 Task: Research Airbnb properties in Mbanza Congo, Angola from 7th December, 2023 to 14th December, 2023 for 1 adult. Place can be shared room with 1  bedroom having 1 bed and 1 bathroom. Property type can be hotel. Amenities needed are: wifi, air conditioning, bbq grill, smoking allowed. Booking option can be shelf check-in. Look for 4 properties as per requirement.
Action: Mouse moved to (256, 115)
Screenshot: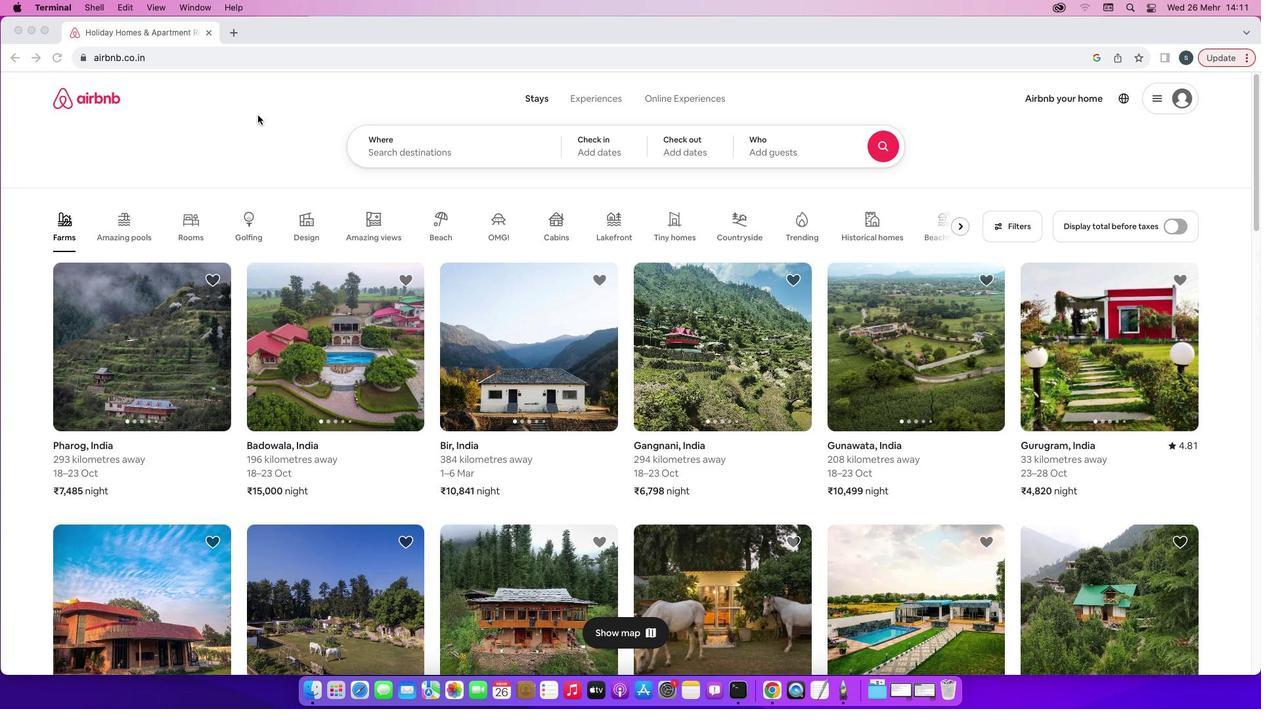 
Action: Mouse pressed left at (256, 115)
Screenshot: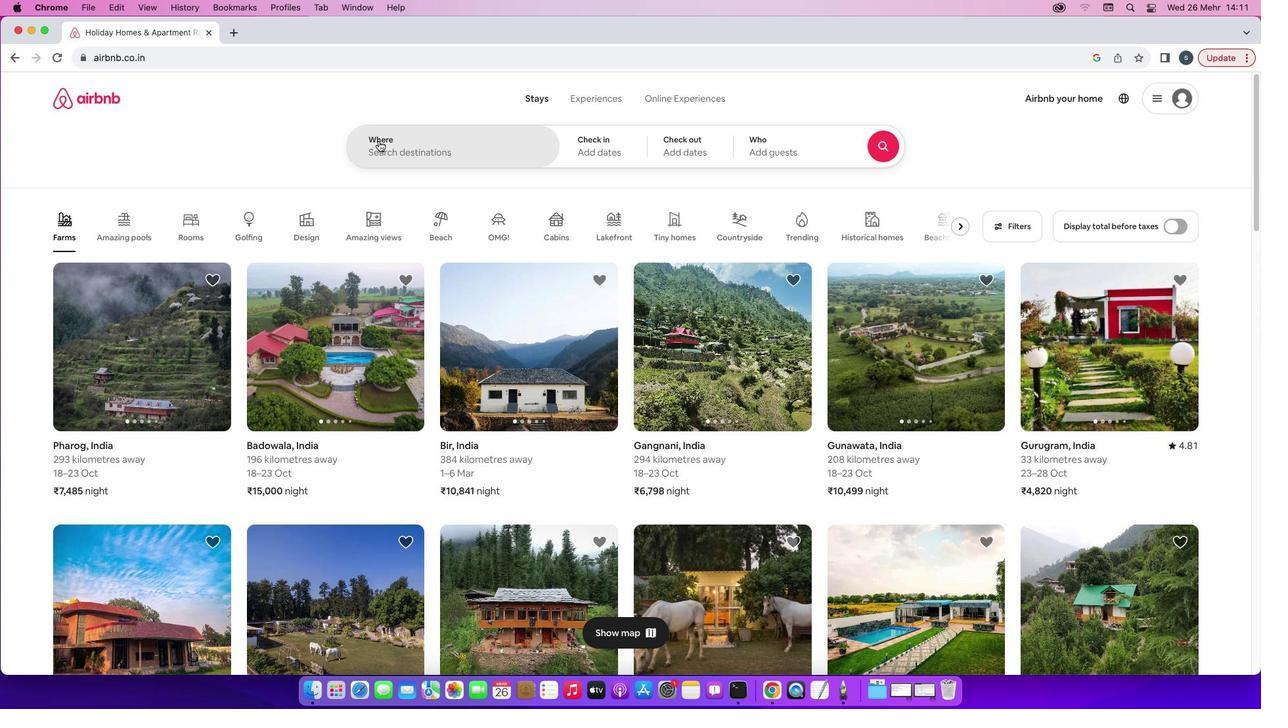 
Action: Mouse moved to (415, 149)
Screenshot: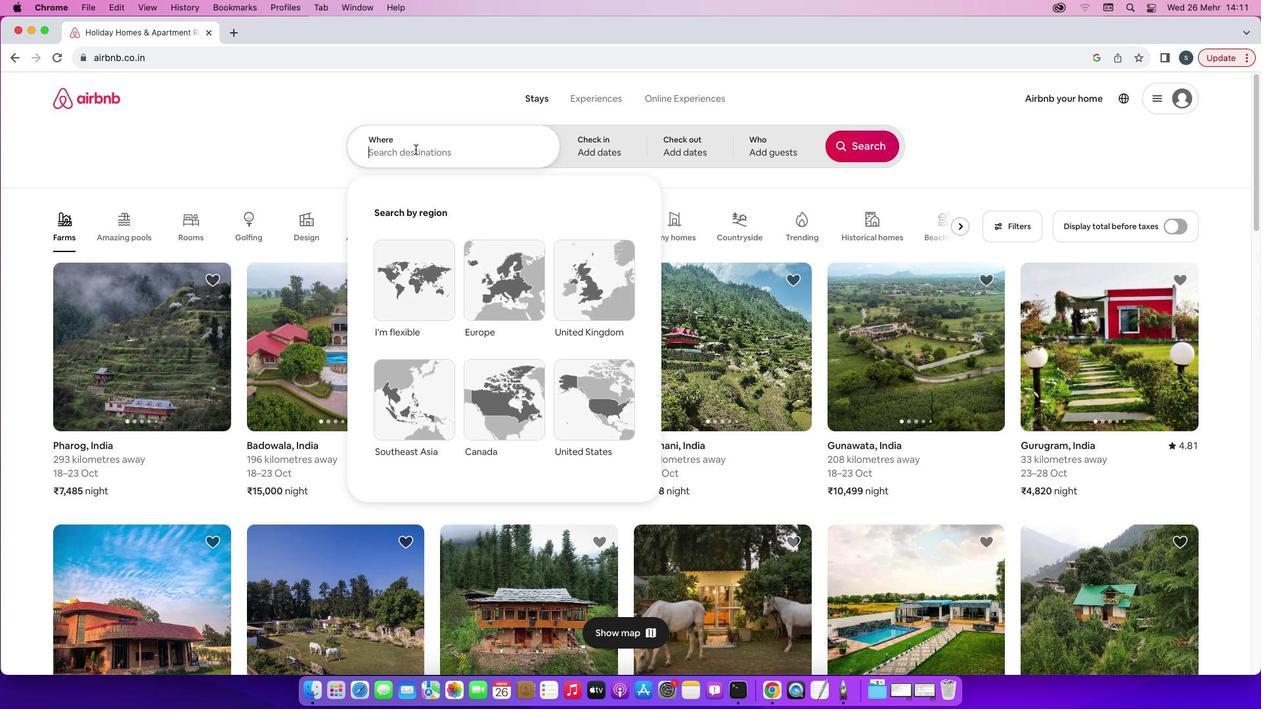 
Action: Mouse pressed left at (415, 149)
Screenshot: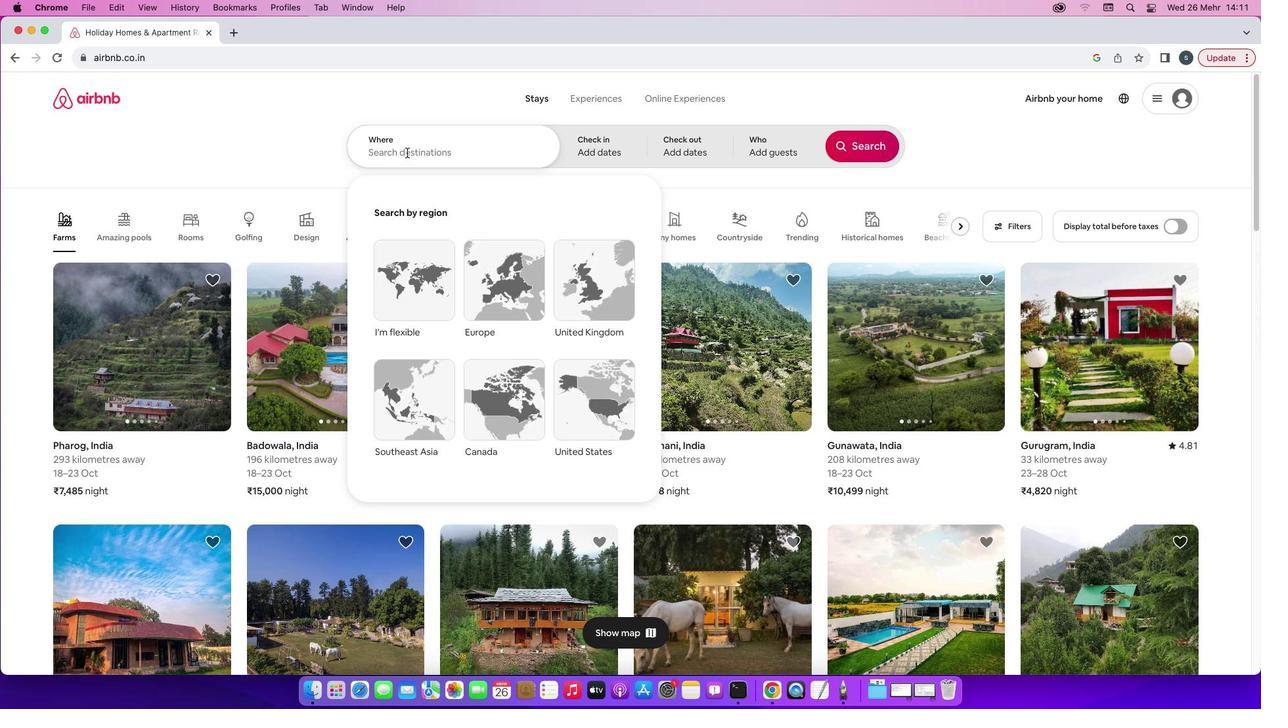 
Action: Mouse moved to (406, 151)
Screenshot: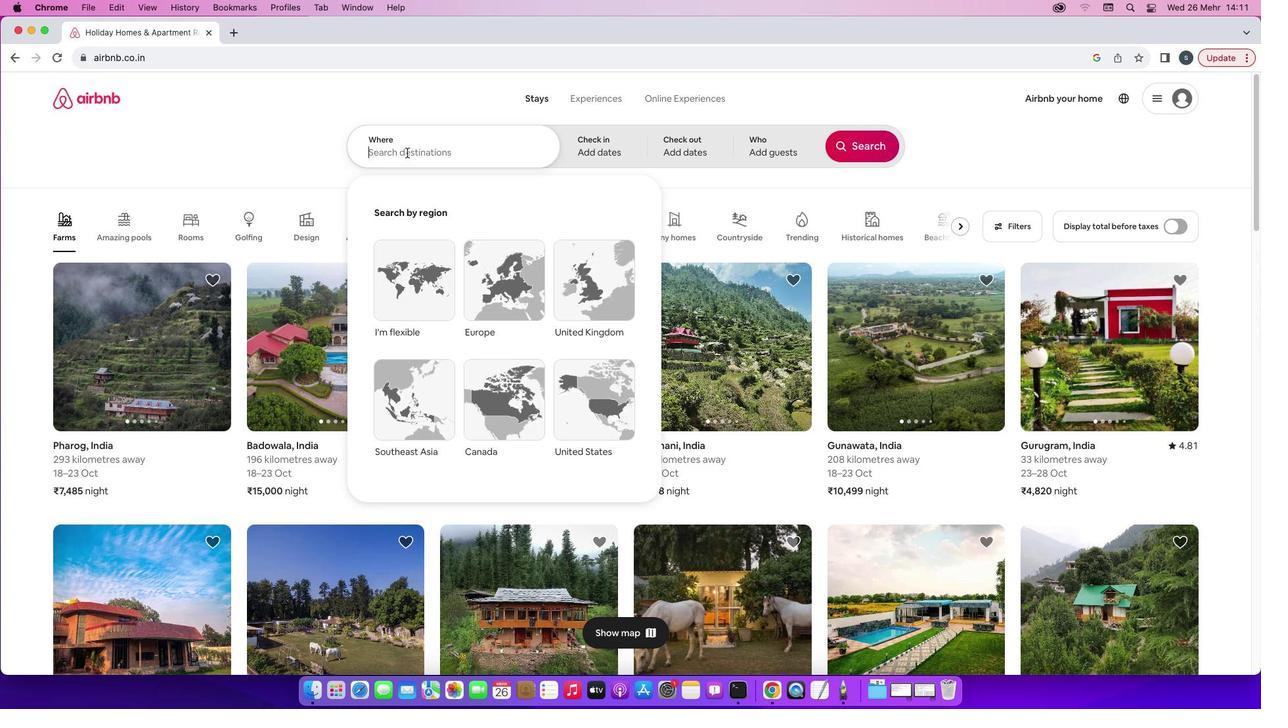 
Action: Key pressed 'M'Key.caps_lock'b''a''n''z''a'Key.spaceKey.caps_lock'C'Key.caps_lock'o''n''g''o'','Key.spaceKey.caps_lock'A'Key.caps_lock'n''g''o''l''a'Key.enter
Screenshot: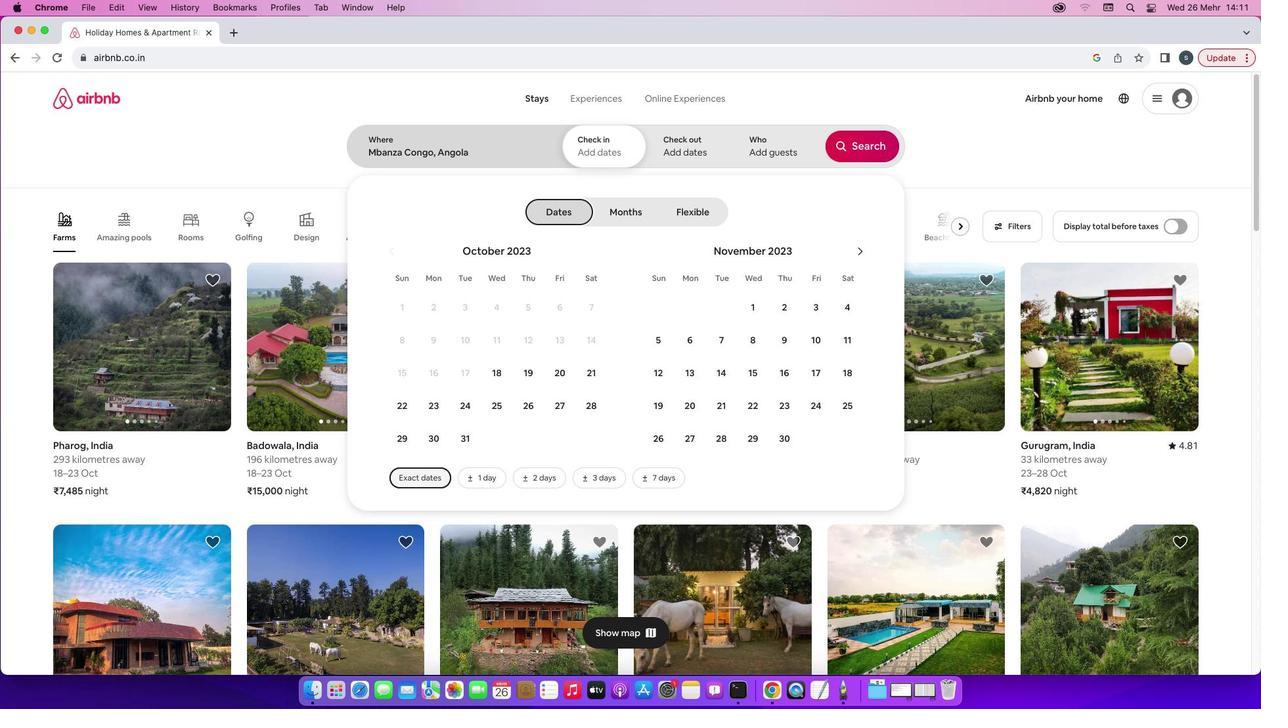 
Action: Mouse moved to (865, 248)
Screenshot: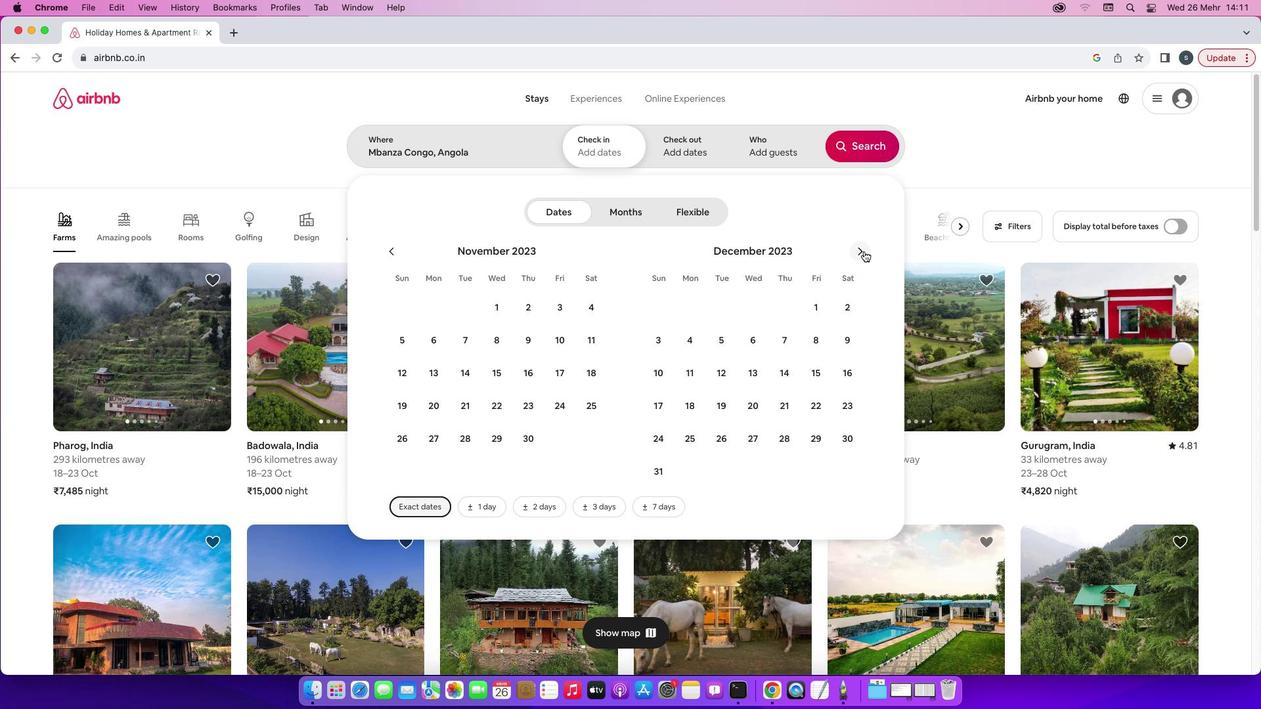 
Action: Mouse pressed left at (865, 248)
Screenshot: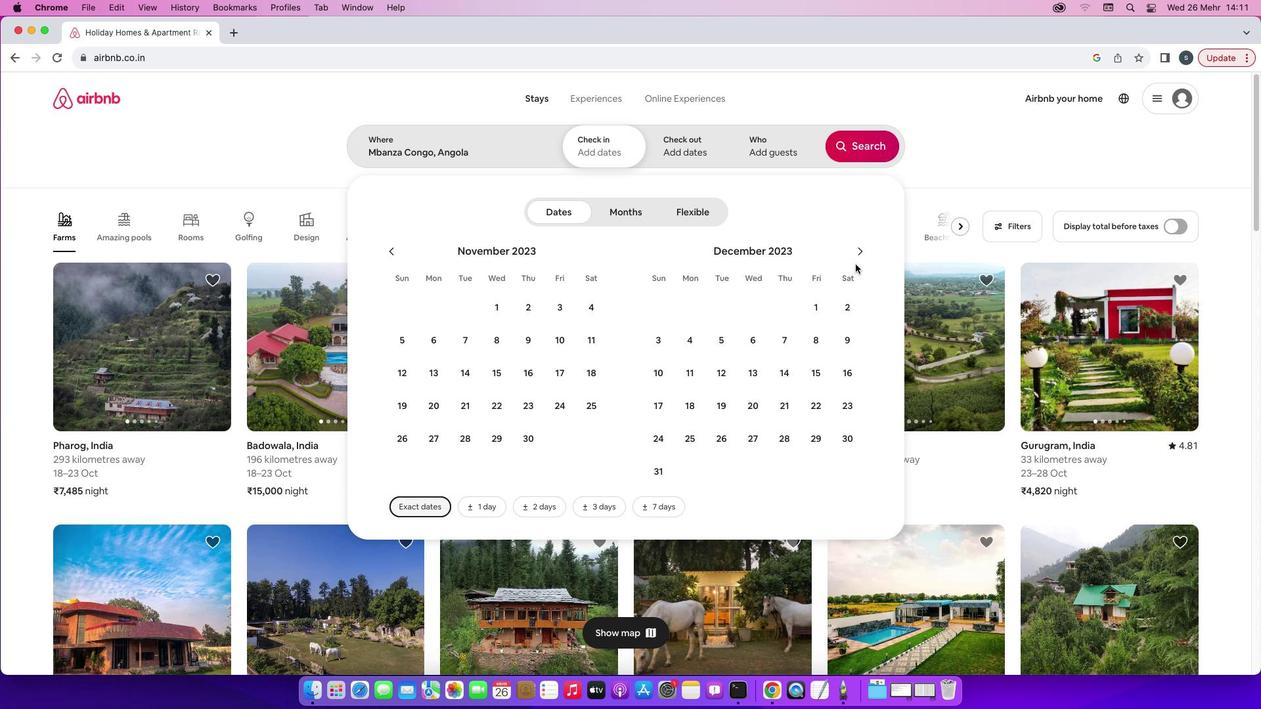 
Action: Mouse moved to (785, 341)
Screenshot: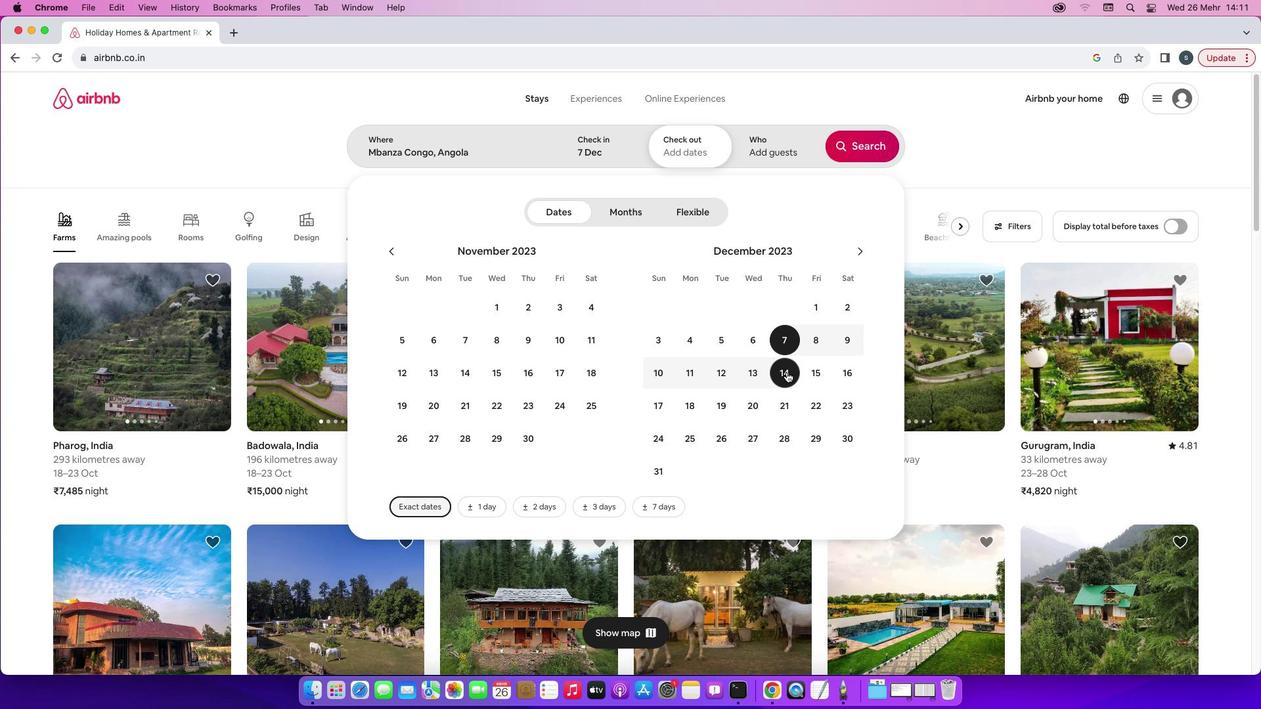 
Action: Mouse pressed left at (785, 341)
Screenshot: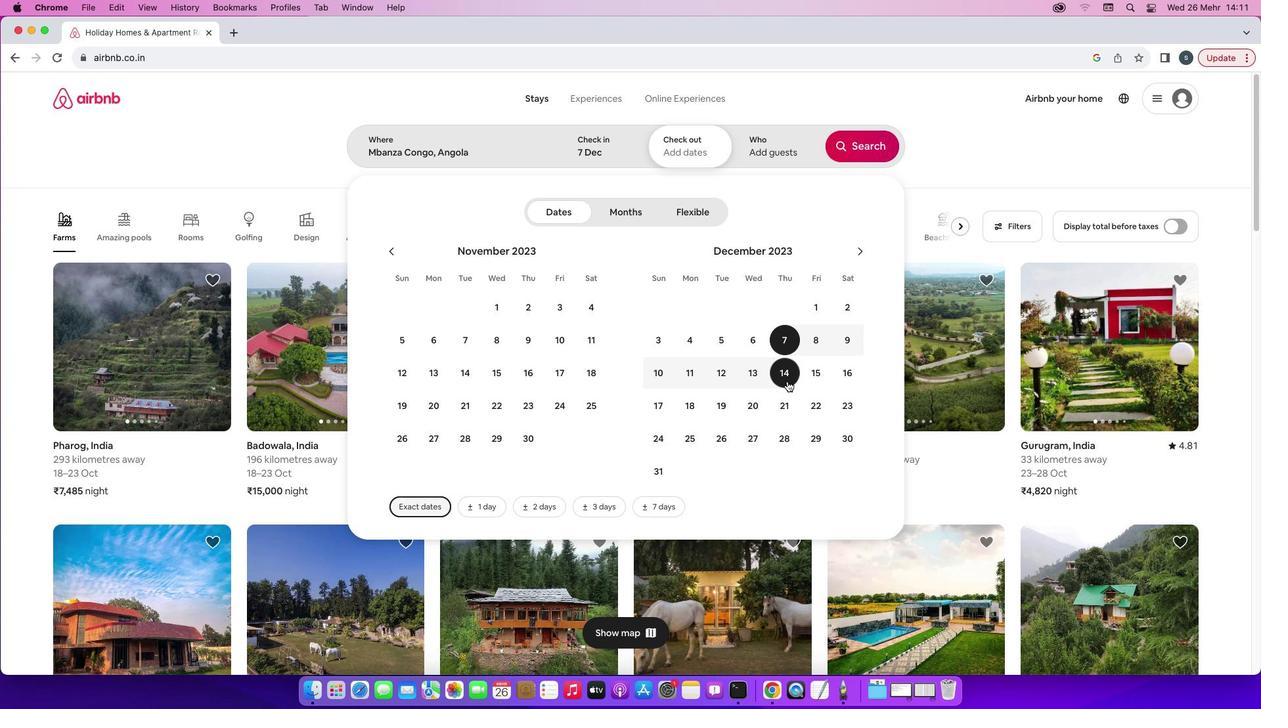
Action: Mouse moved to (787, 379)
Screenshot: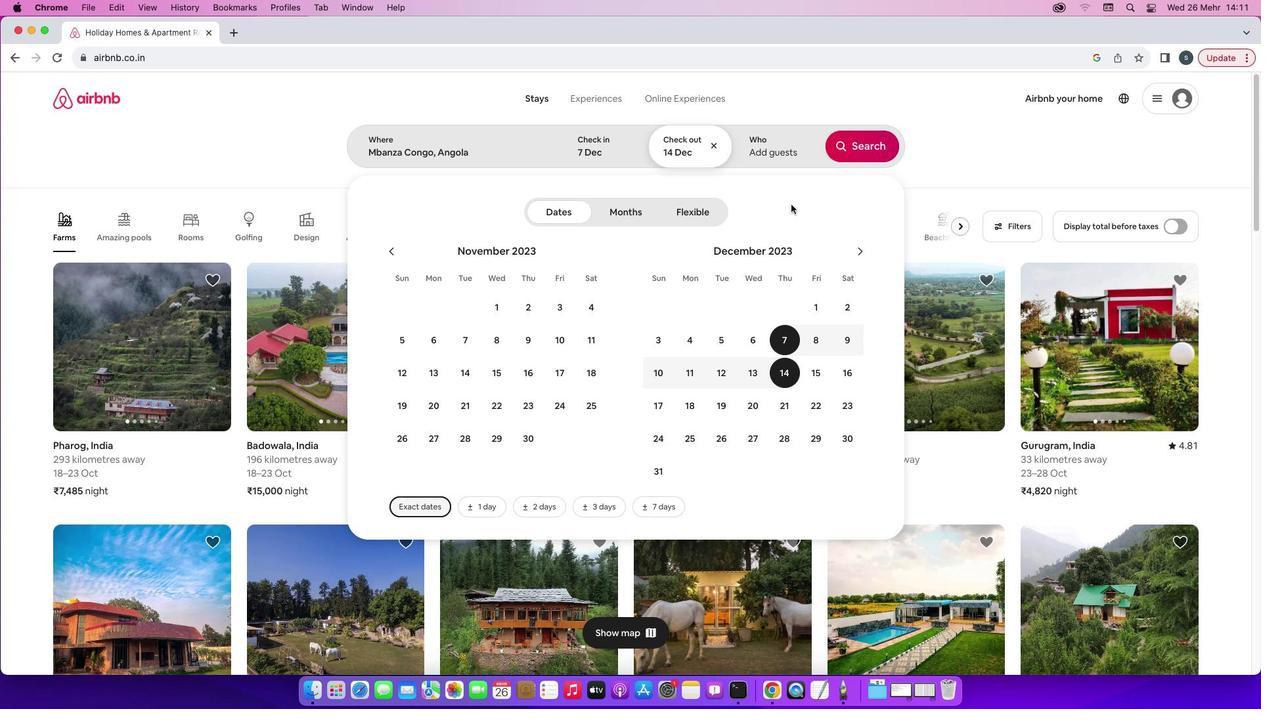 
Action: Mouse pressed left at (787, 379)
Screenshot: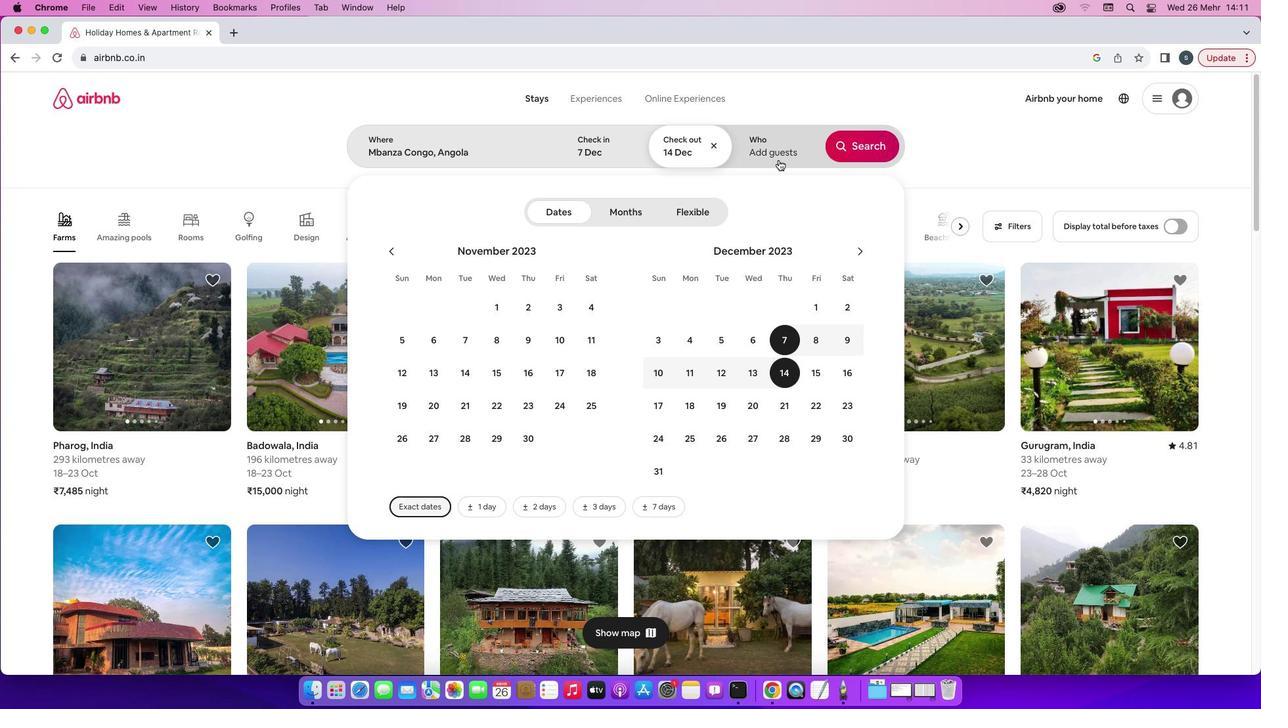 
Action: Mouse moved to (770, 154)
Screenshot: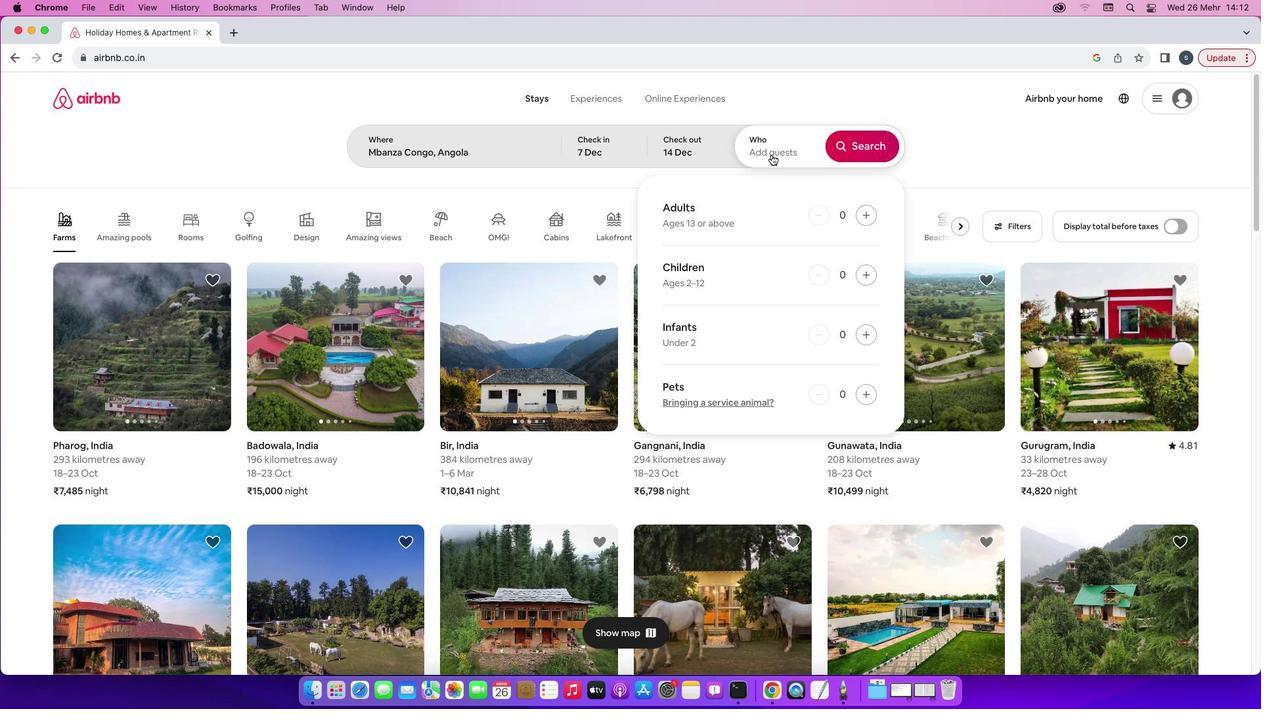
Action: Mouse pressed left at (770, 154)
Screenshot: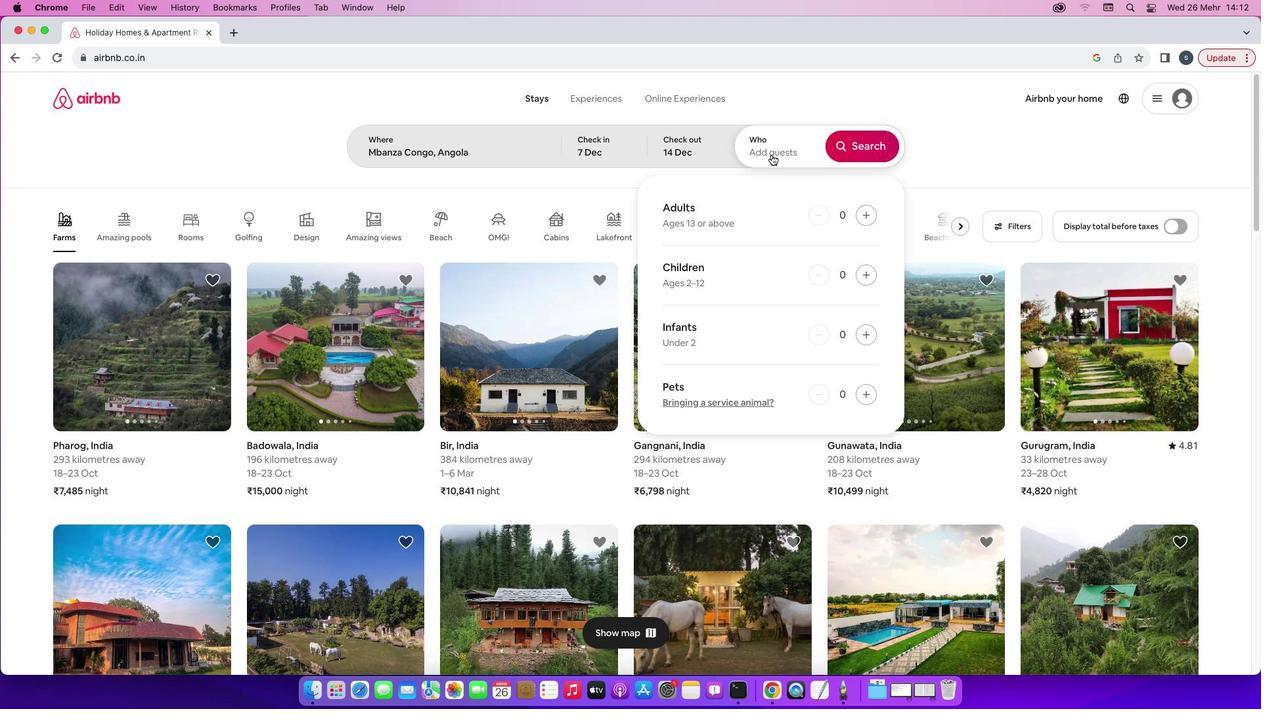 
Action: Mouse moved to (868, 218)
Screenshot: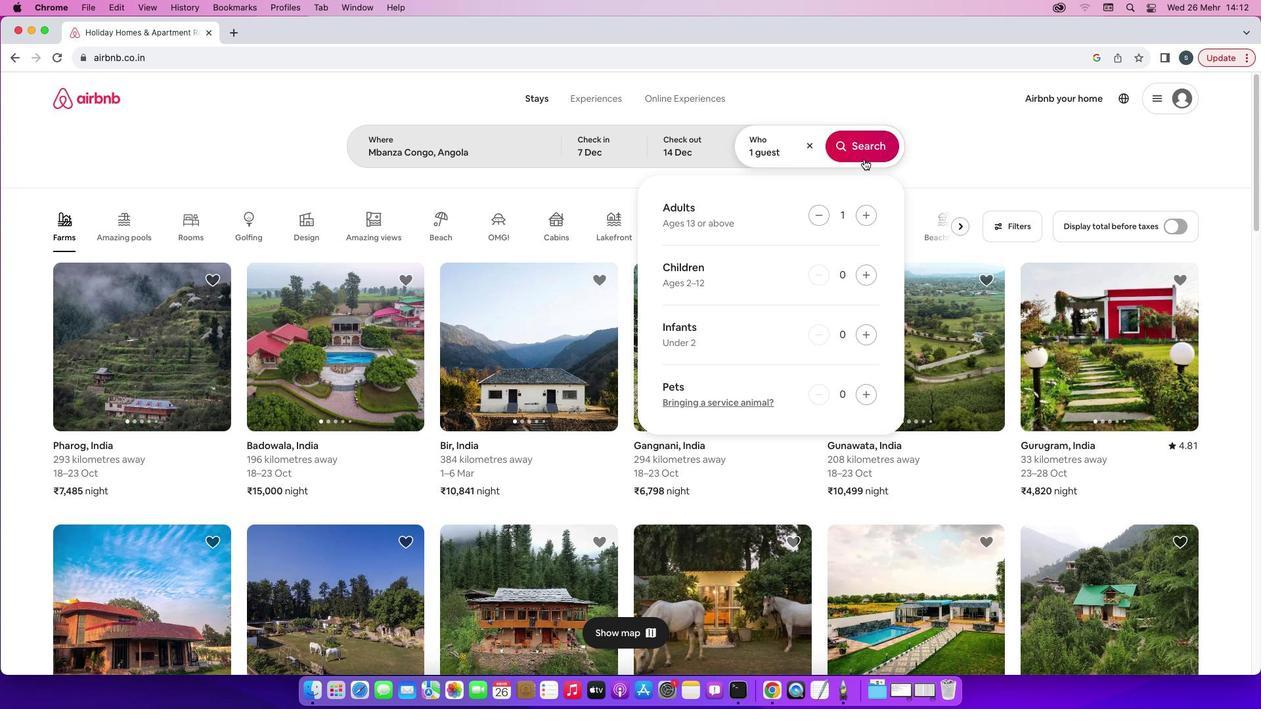 
Action: Mouse pressed left at (868, 218)
Screenshot: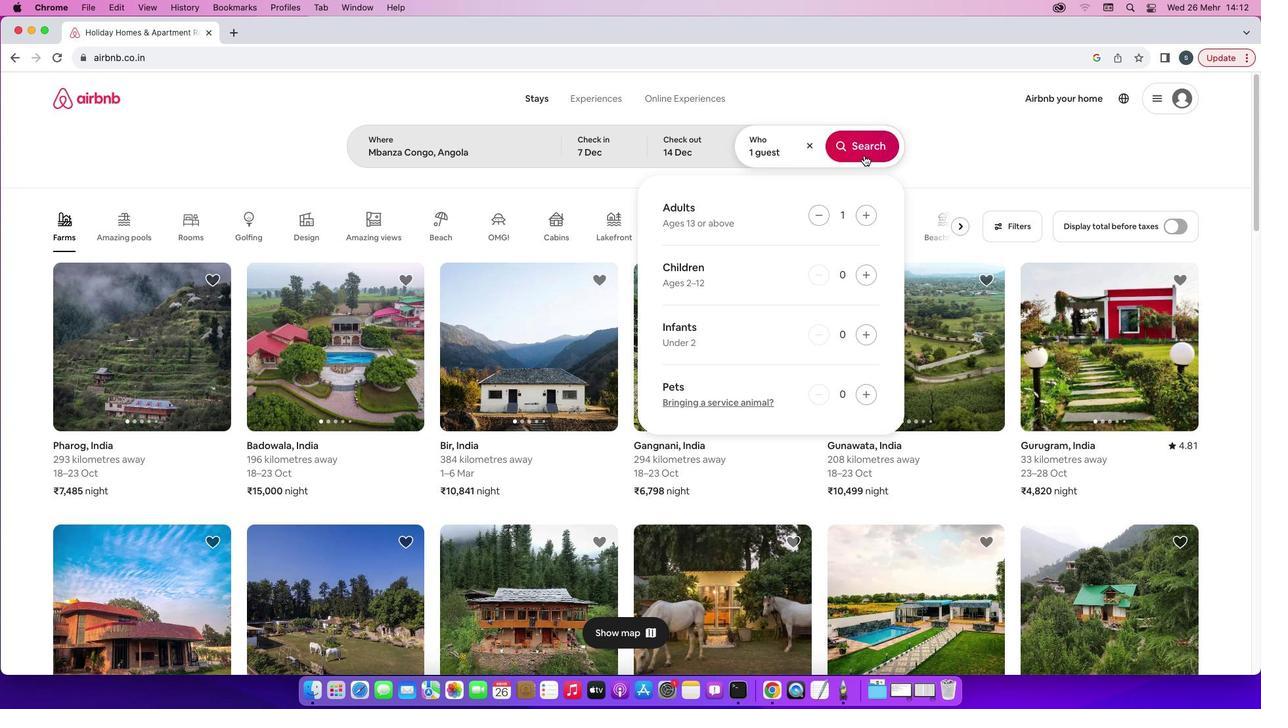 
Action: Mouse moved to (864, 154)
Screenshot: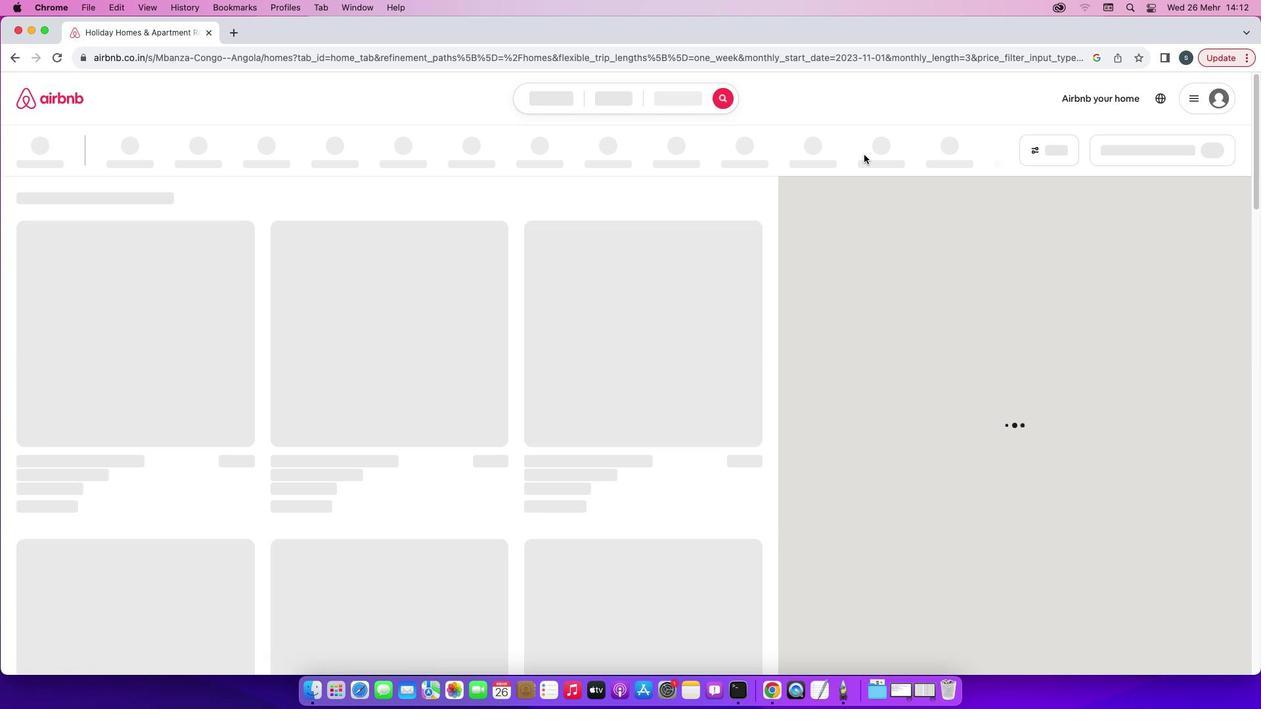 
Action: Mouse pressed left at (864, 154)
Screenshot: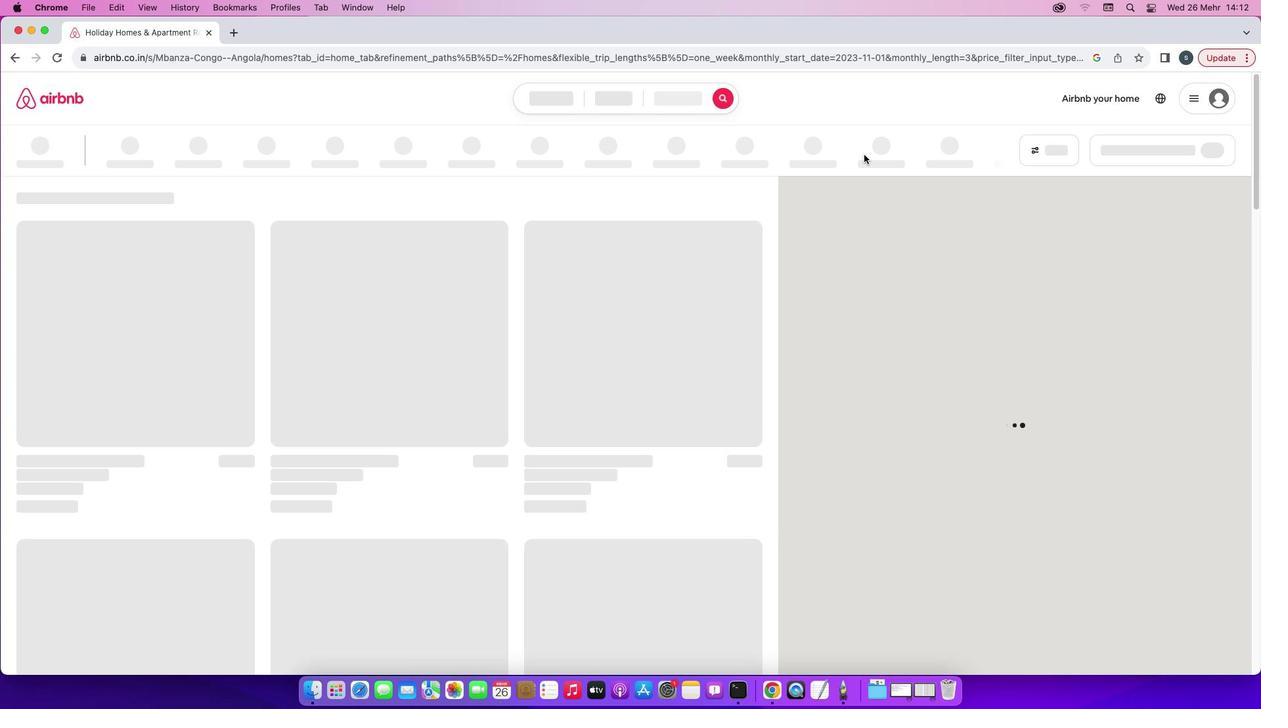 
Action: Mouse moved to (1065, 155)
Screenshot: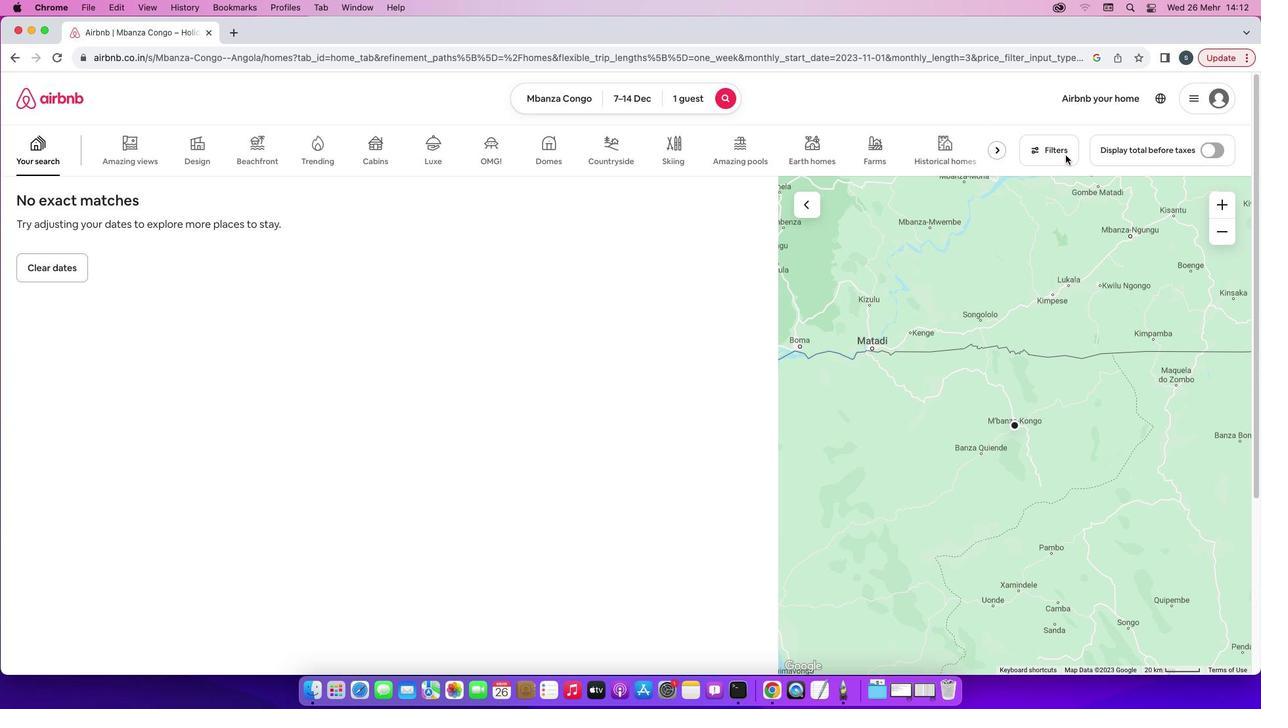 
Action: Mouse pressed left at (1065, 155)
Screenshot: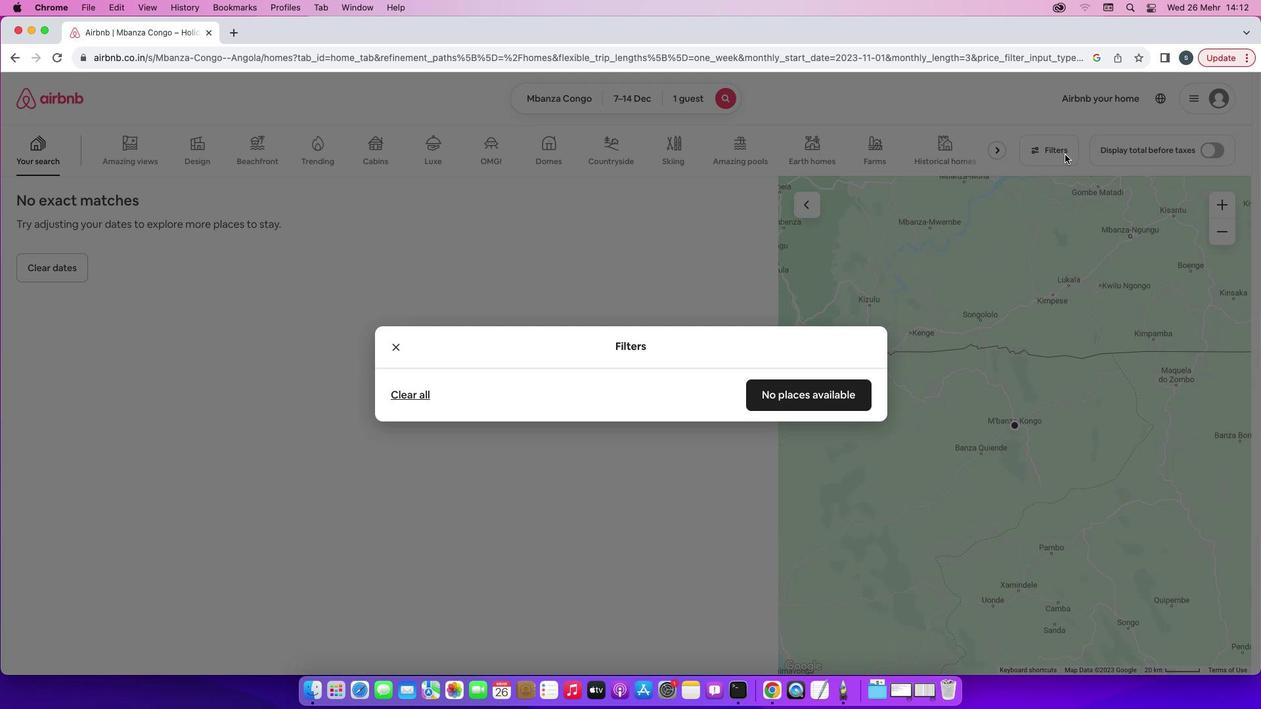 
Action: Mouse moved to (585, 410)
Screenshot: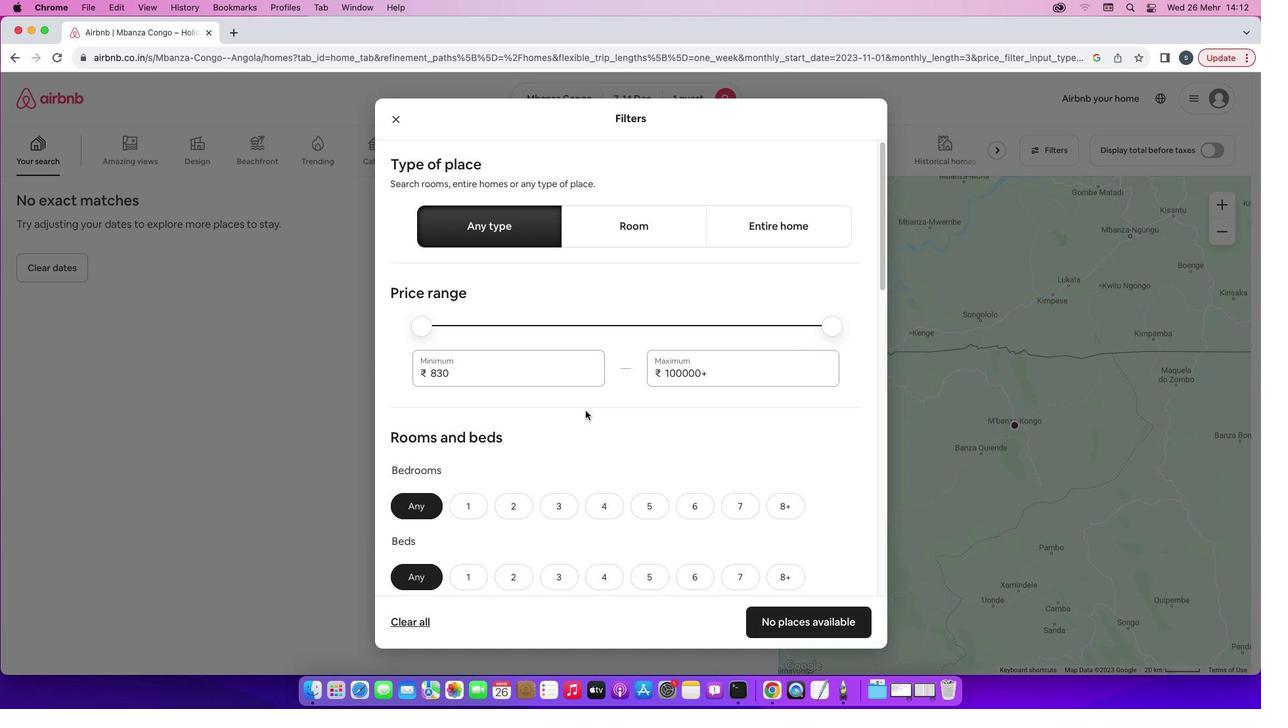 
Action: Mouse scrolled (585, 410) with delta (0, 0)
Screenshot: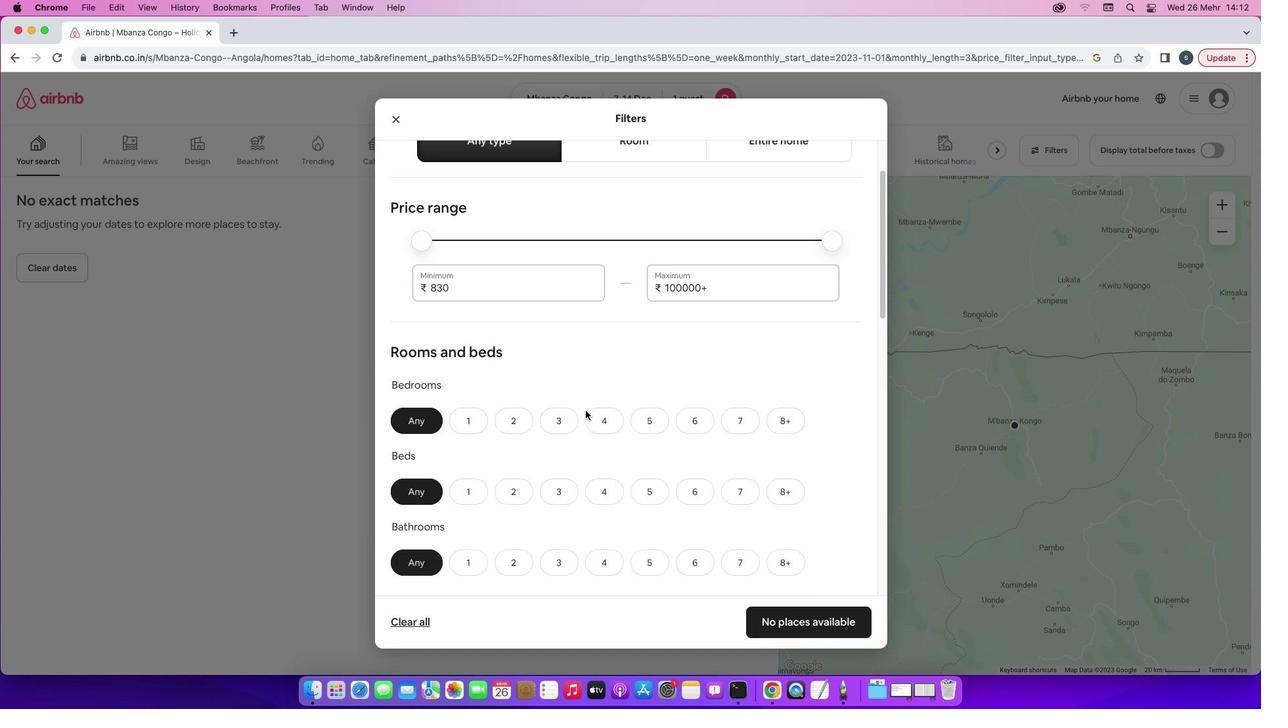 
Action: Mouse scrolled (585, 410) with delta (0, 0)
Screenshot: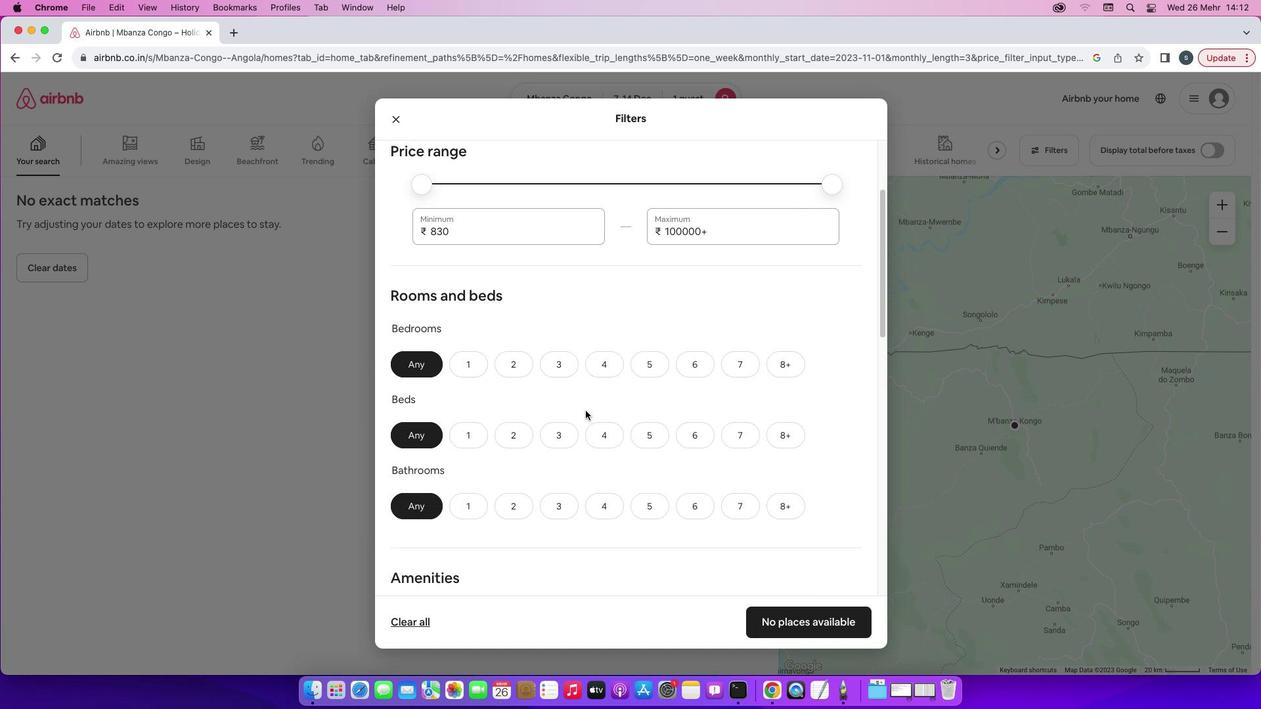 
Action: Mouse scrolled (585, 410) with delta (0, 0)
Screenshot: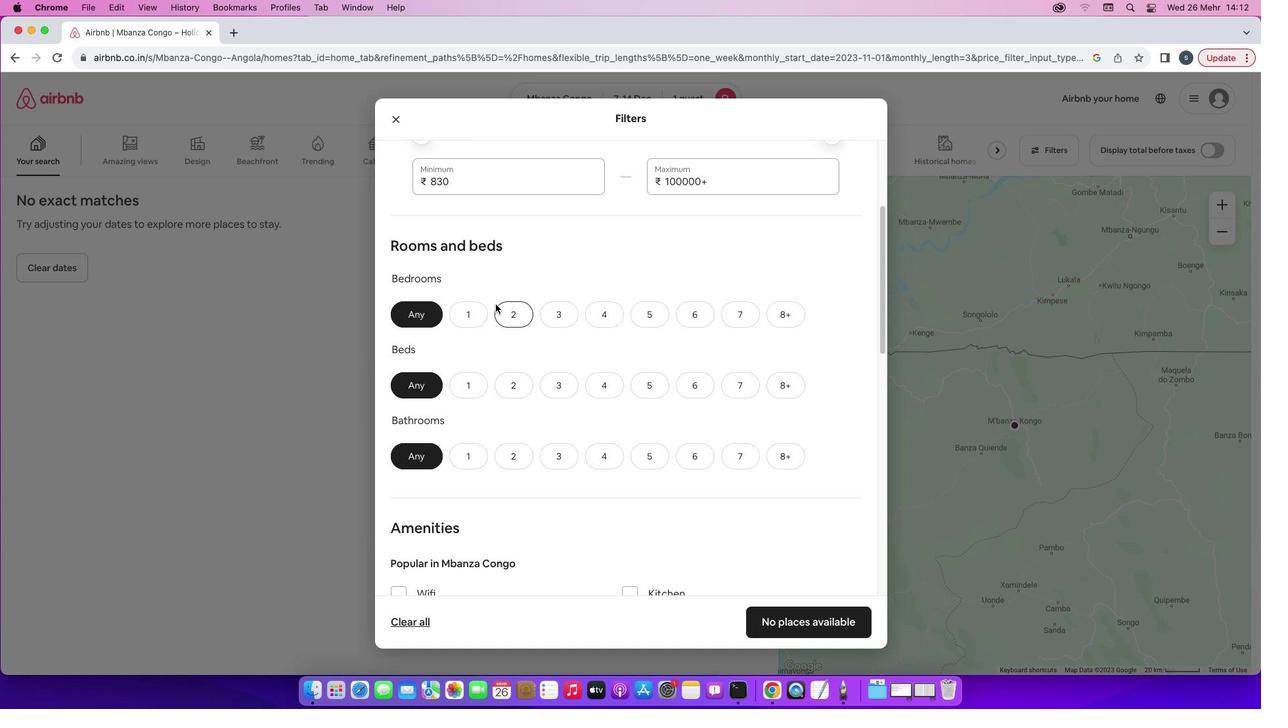 
Action: Mouse scrolled (585, 410) with delta (0, 0)
Screenshot: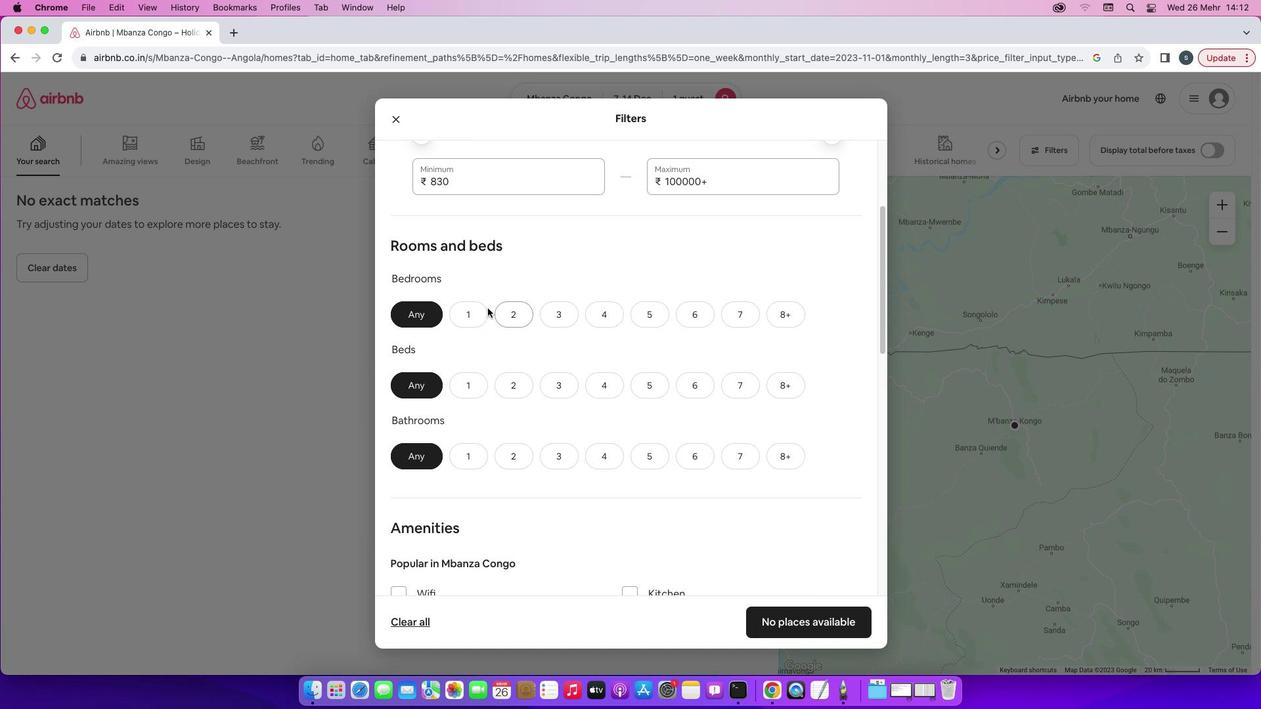 
Action: Mouse scrolled (585, 410) with delta (0, -1)
Screenshot: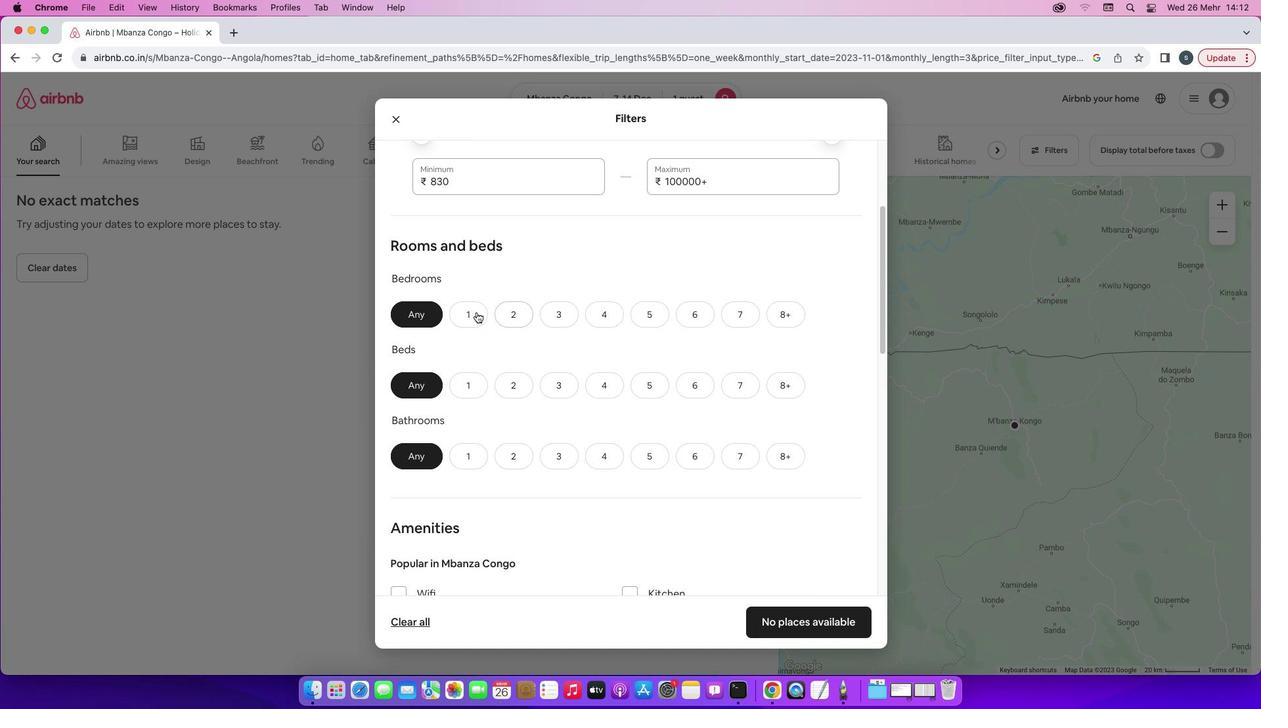 
Action: Mouse scrolled (585, 410) with delta (0, -1)
Screenshot: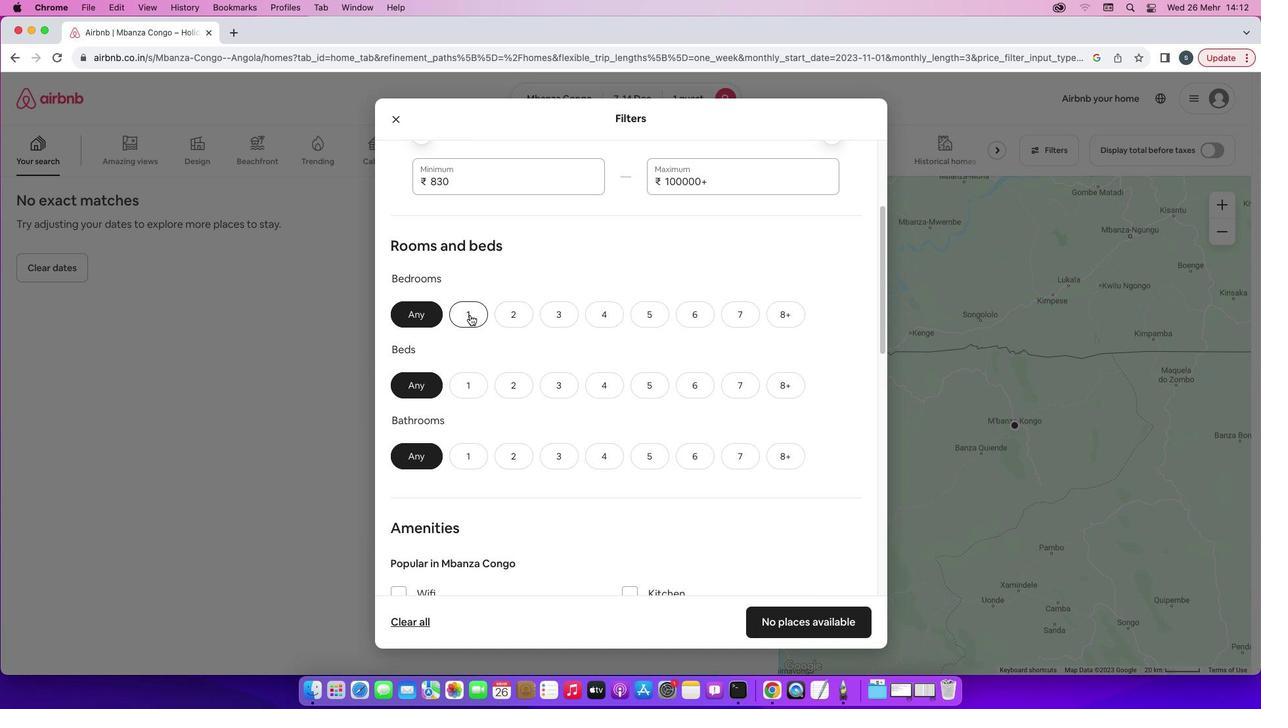 
Action: Mouse moved to (469, 314)
Screenshot: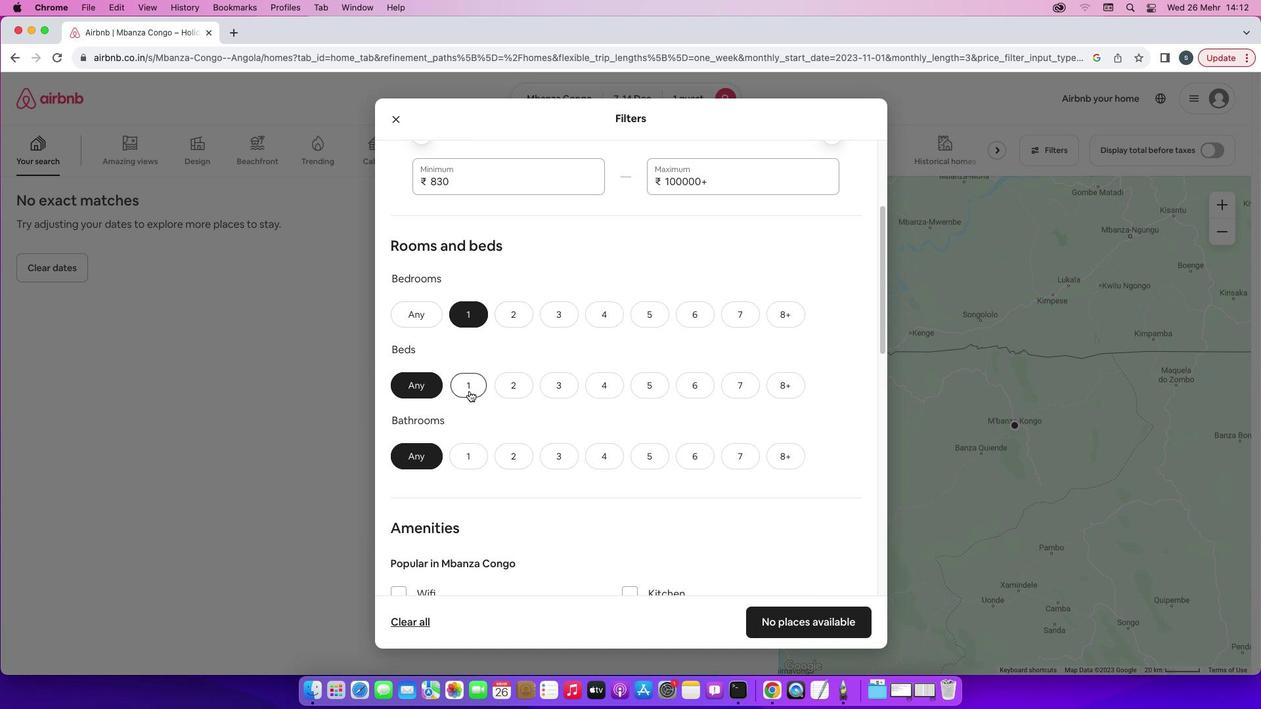 
Action: Mouse pressed left at (469, 314)
Screenshot: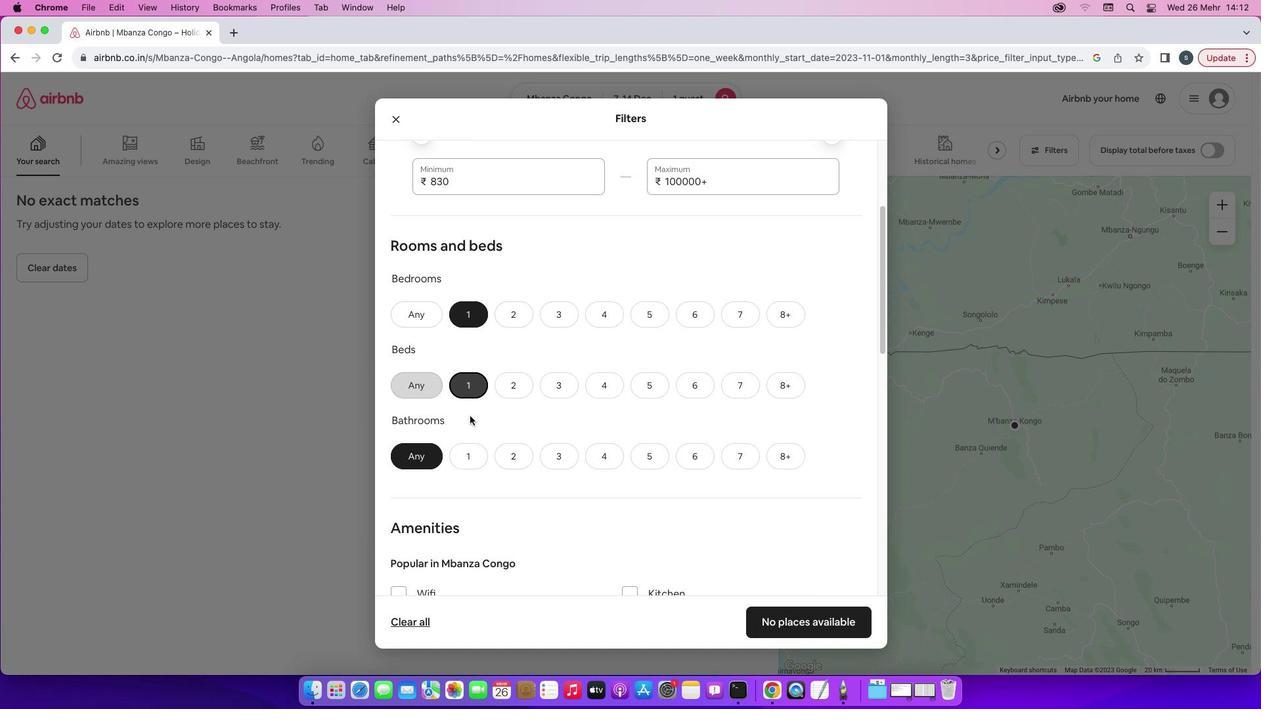 
Action: Mouse moved to (469, 390)
Screenshot: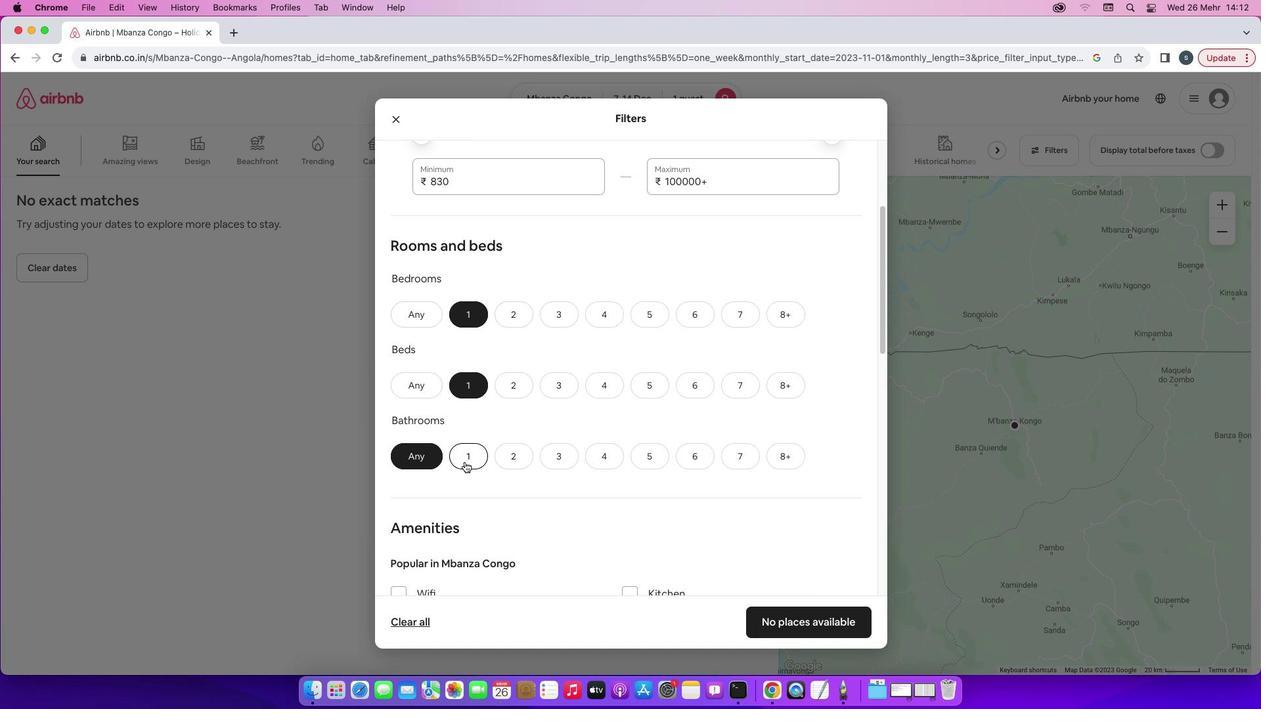 
Action: Mouse pressed left at (469, 390)
Screenshot: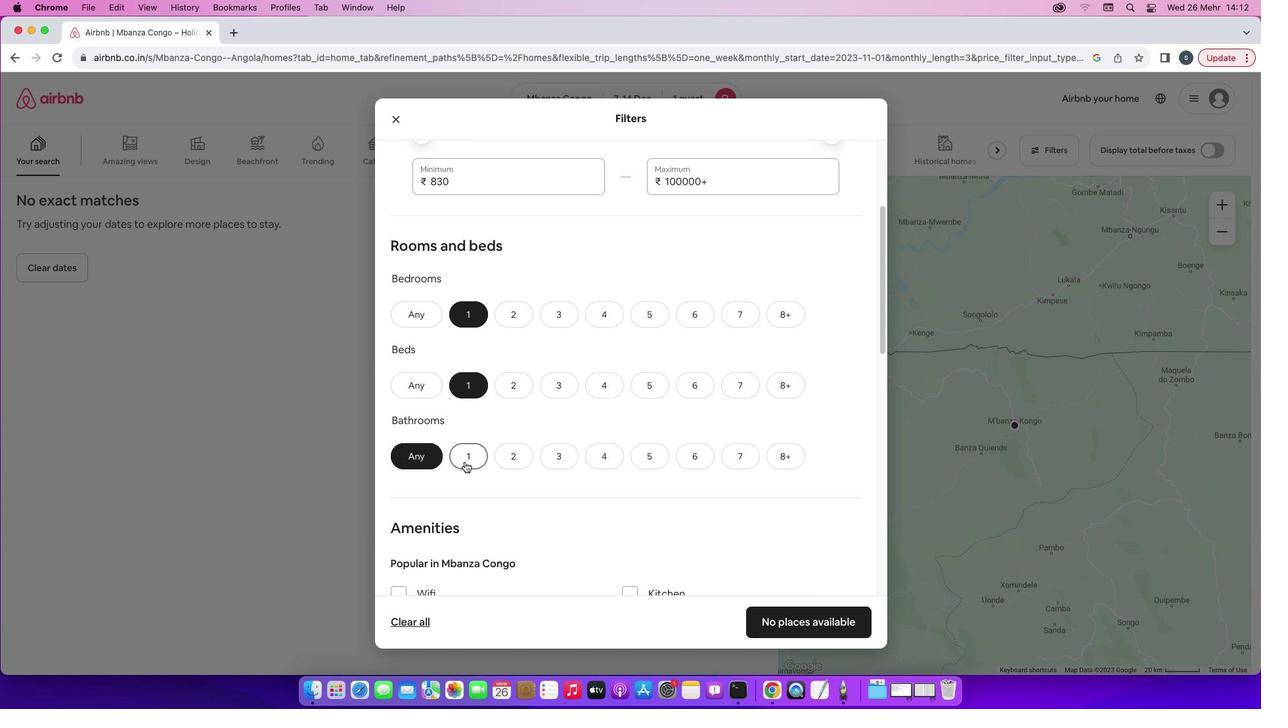 
Action: Mouse moved to (464, 462)
Screenshot: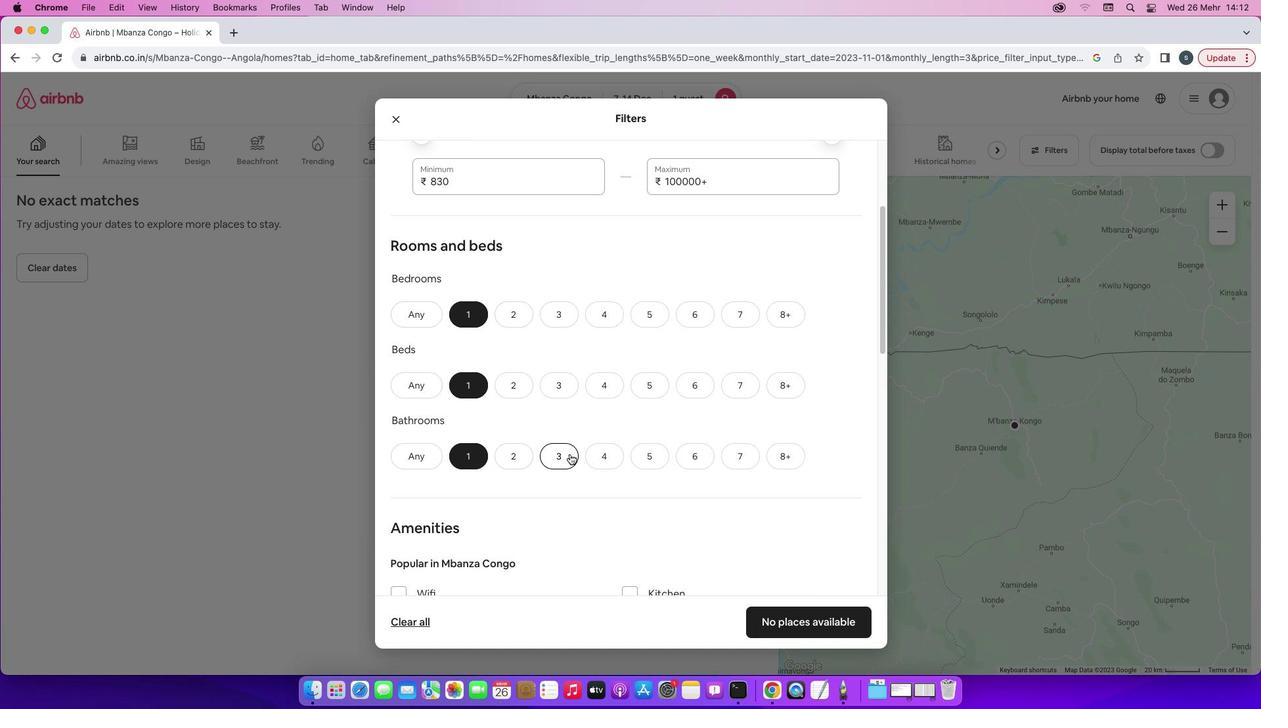 
Action: Mouse pressed left at (464, 462)
Screenshot: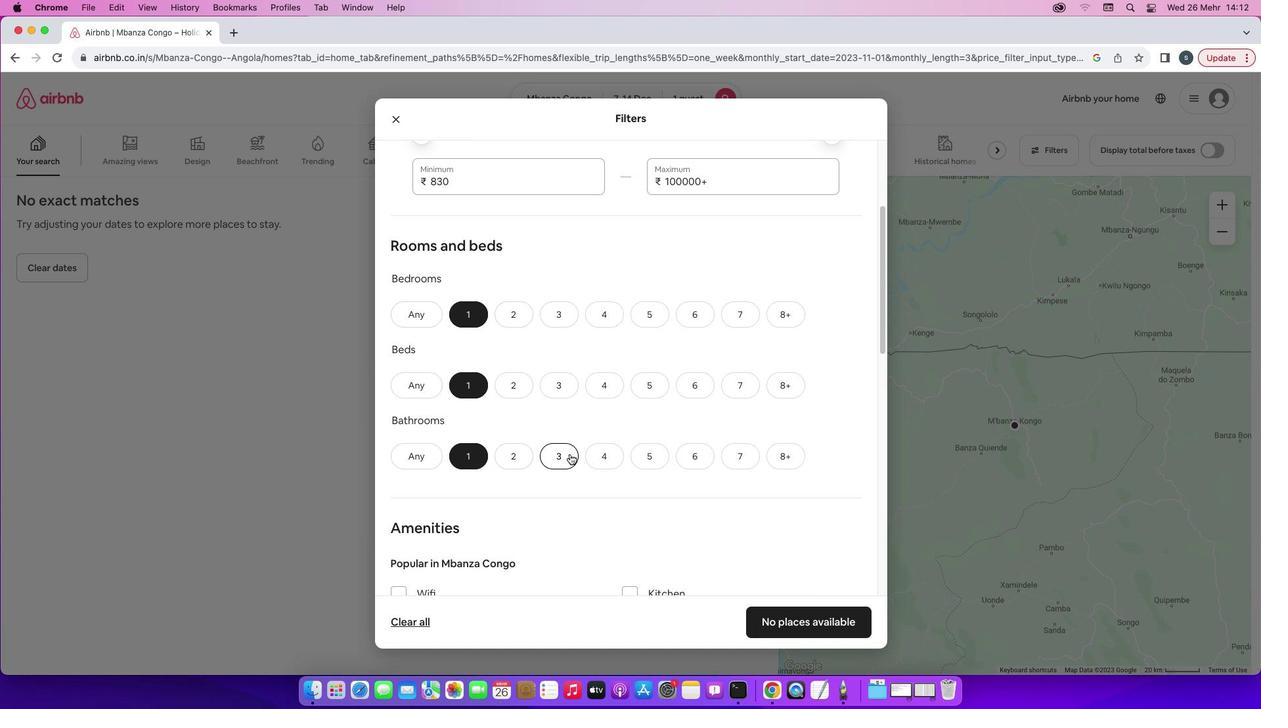 
Action: Mouse moved to (569, 454)
Screenshot: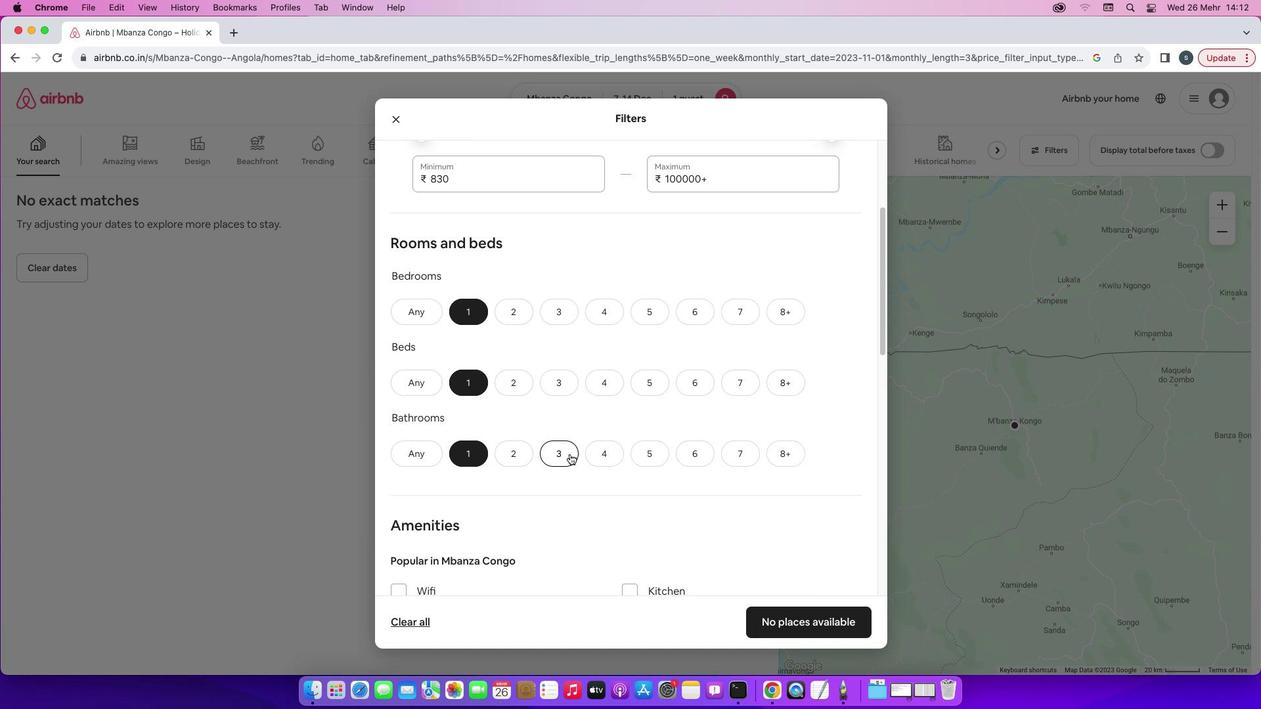 
Action: Mouse scrolled (569, 454) with delta (0, 0)
Screenshot: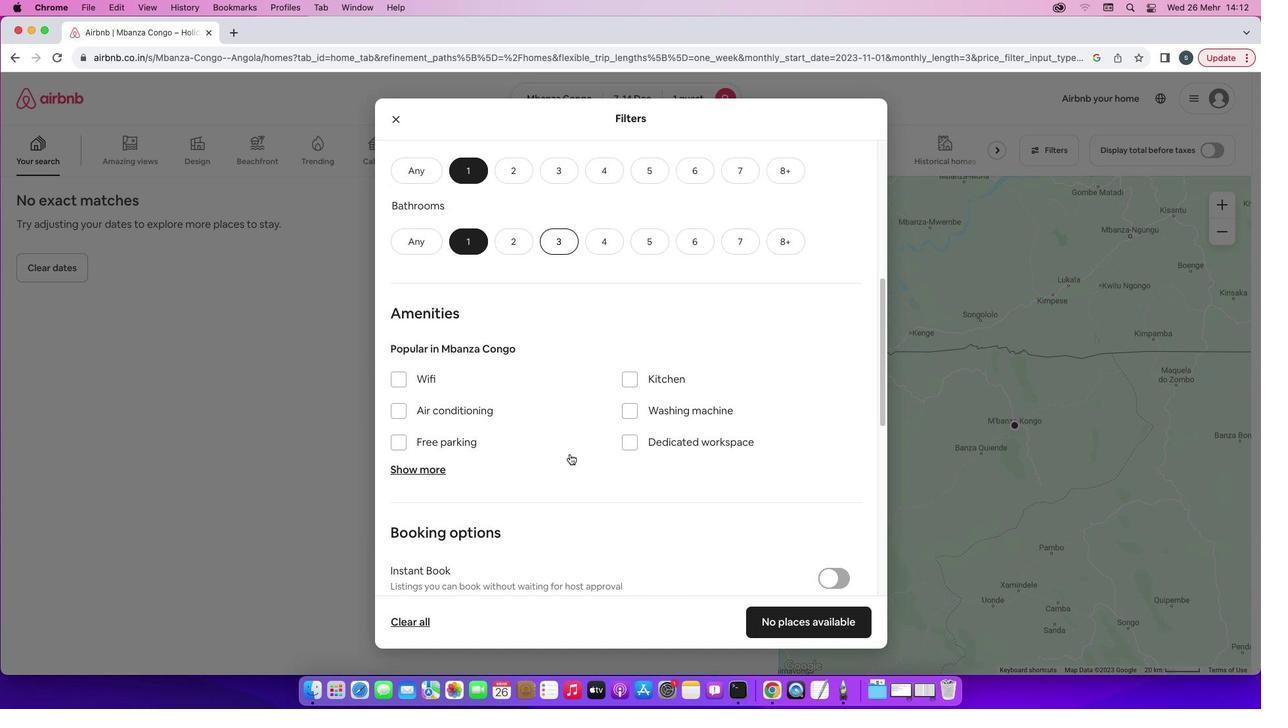 
Action: Mouse scrolled (569, 454) with delta (0, 0)
Screenshot: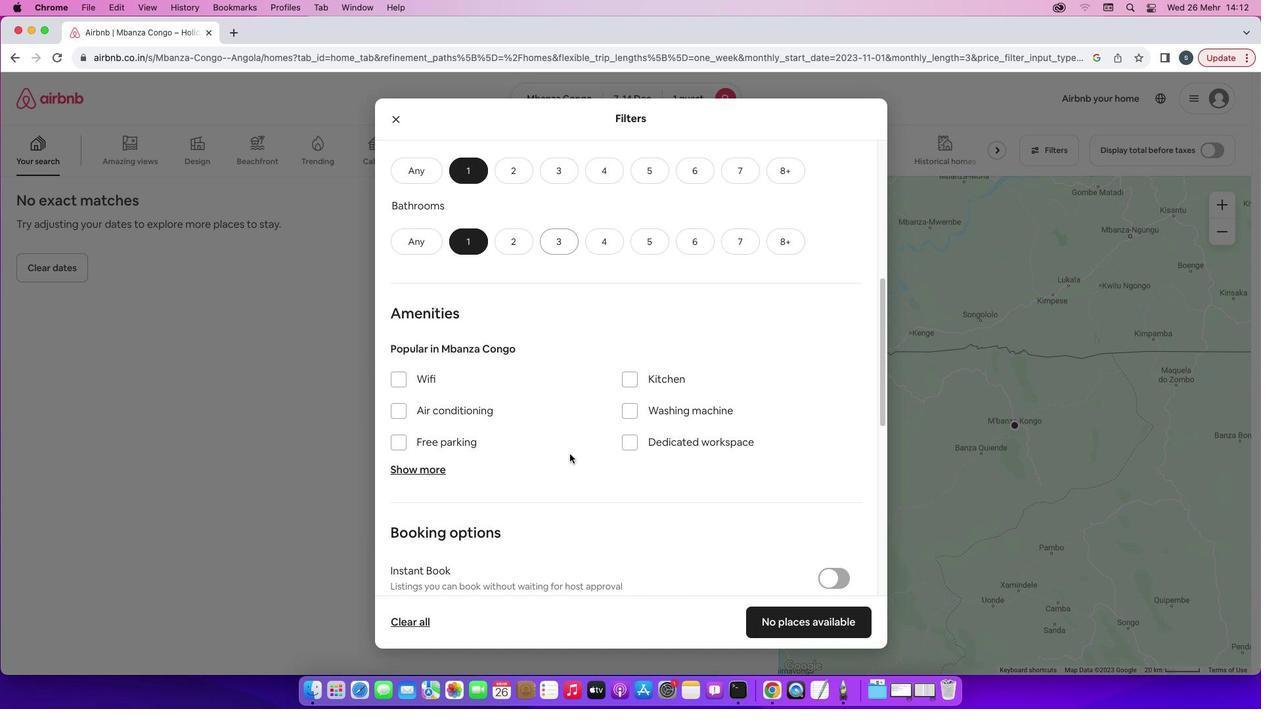 
Action: Mouse scrolled (569, 454) with delta (0, 0)
Screenshot: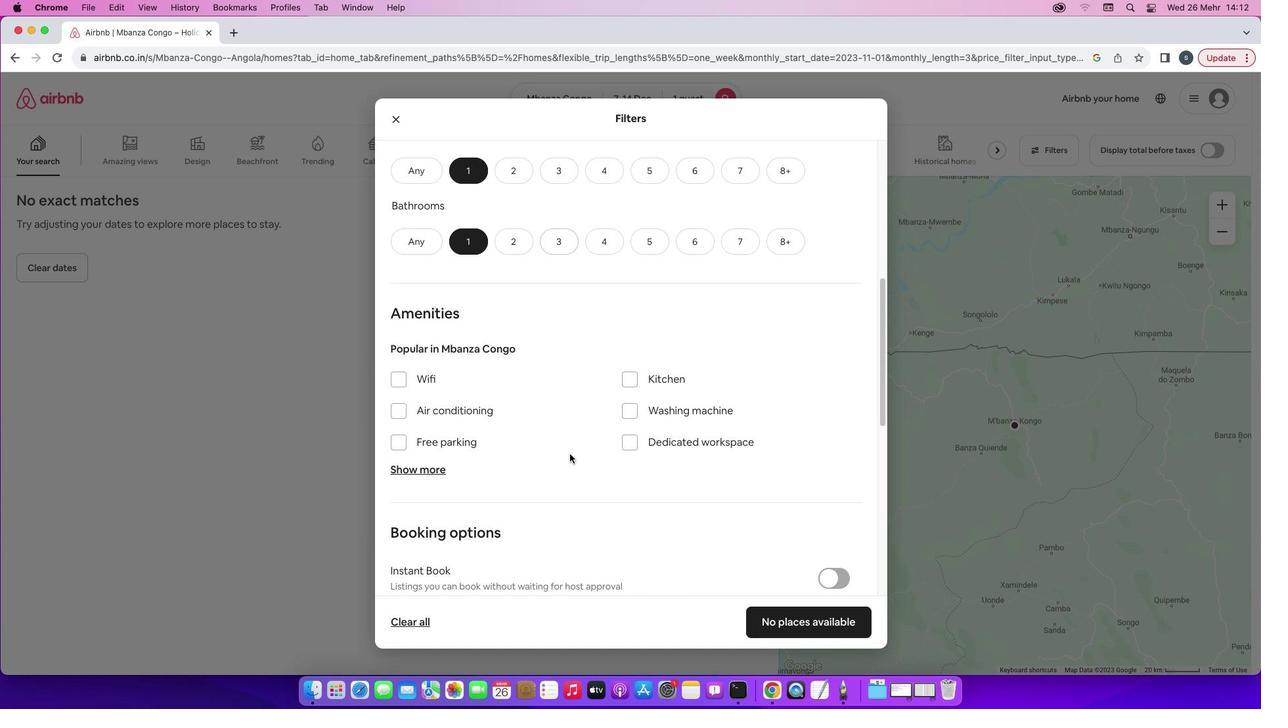 
Action: Mouse scrolled (569, 454) with delta (0, -1)
Screenshot: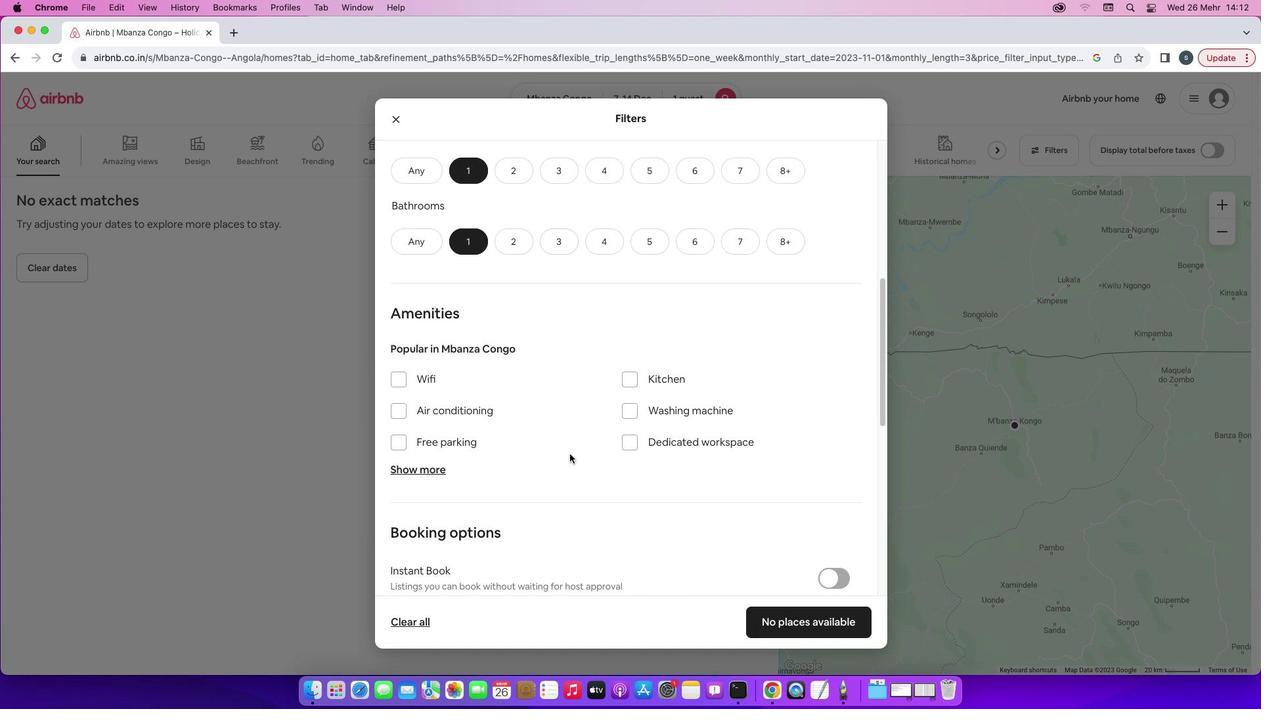 
Action: Mouse scrolled (569, 454) with delta (0, -2)
Screenshot: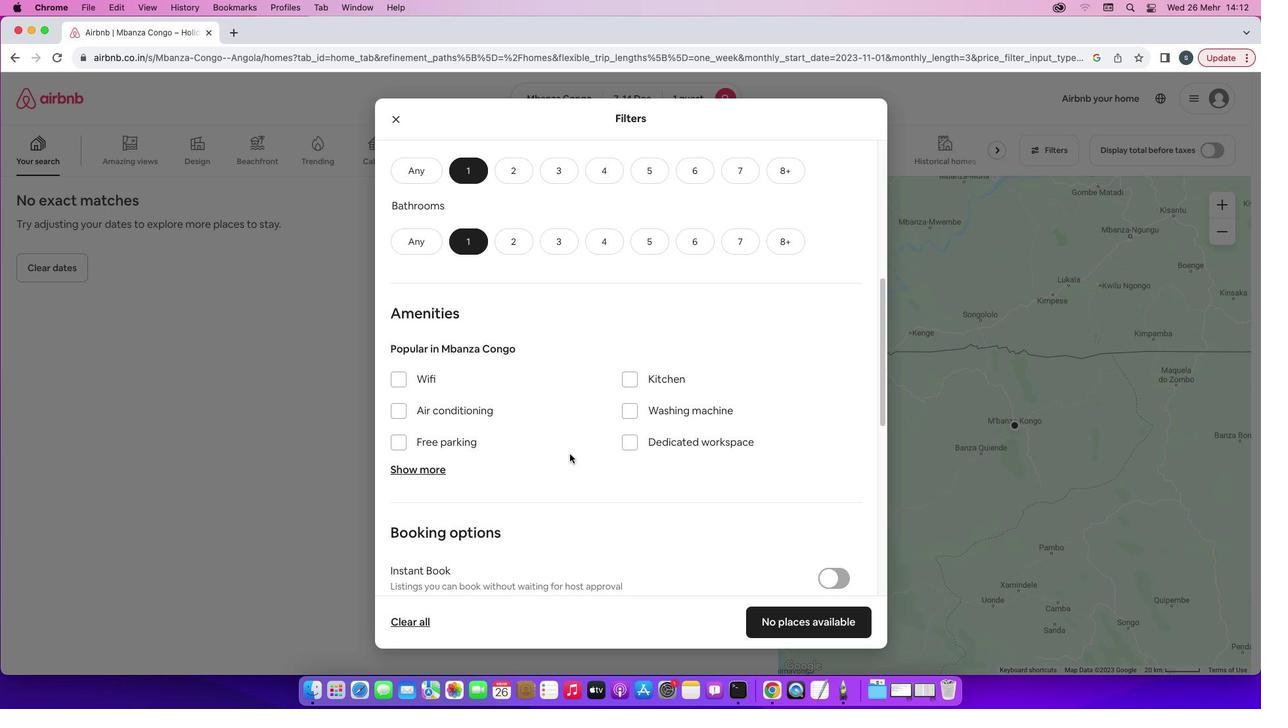 
Action: Mouse moved to (575, 449)
Screenshot: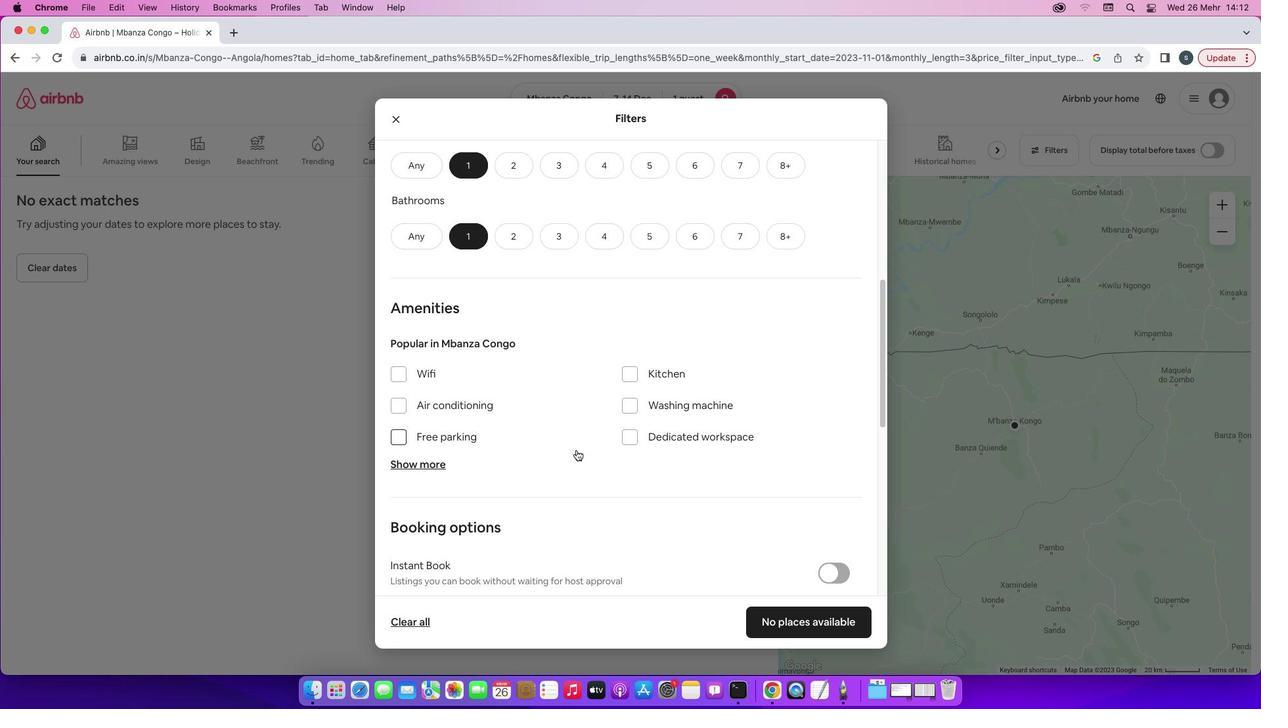 
Action: Mouse scrolled (575, 449) with delta (0, 0)
Screenshot: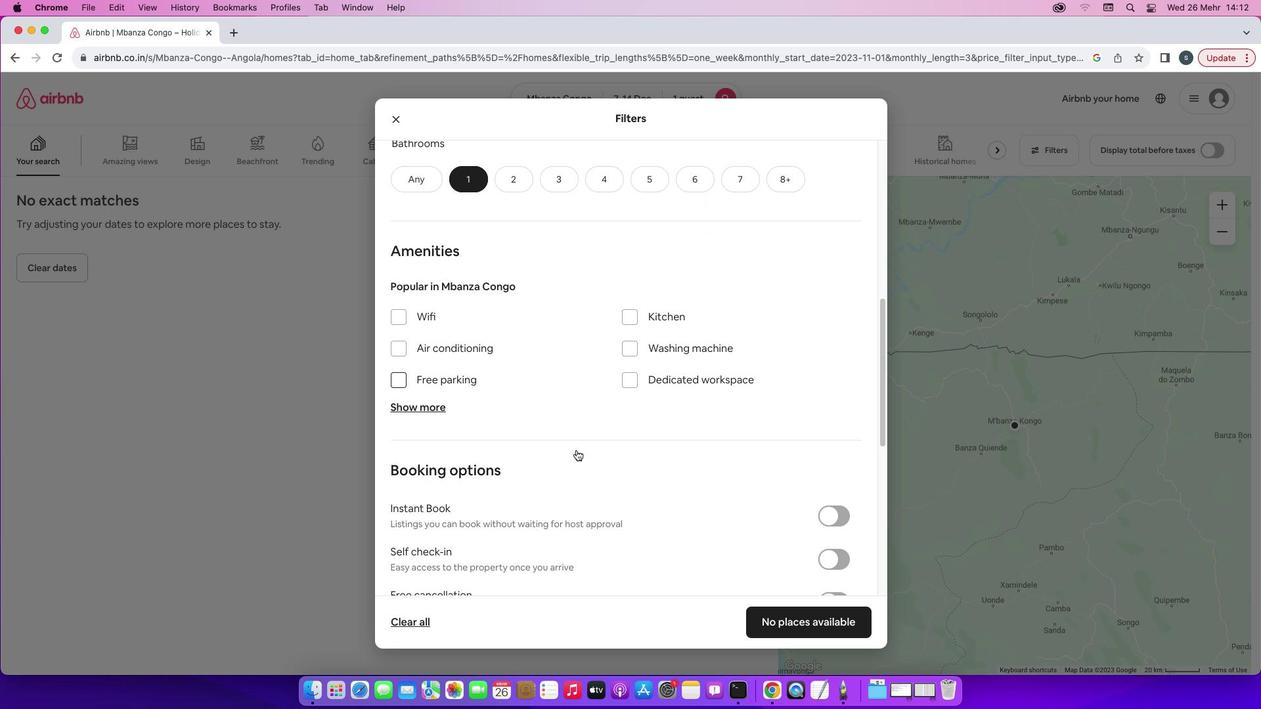 
Action: Mouse scrolled (575, 449) with delta (0, 0)
Screenshot: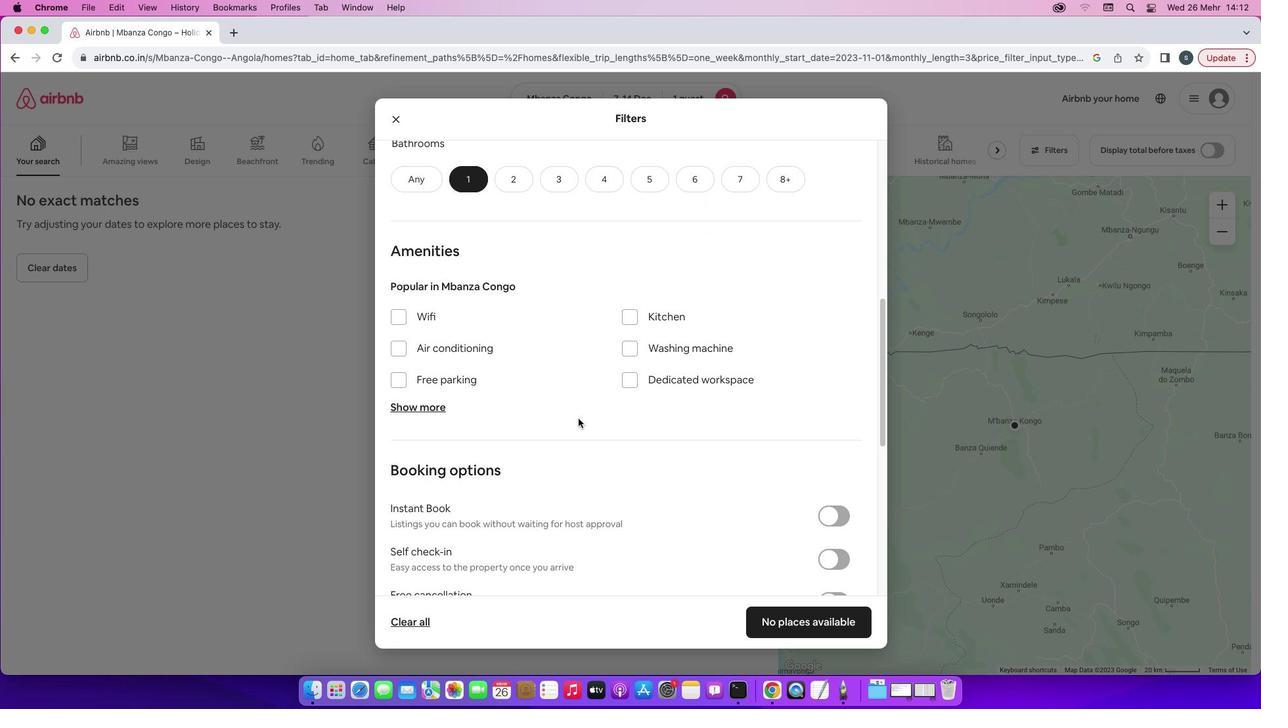 
Action: Mouse scrolled (575, 449) with delta (0, 0)
Screenshot: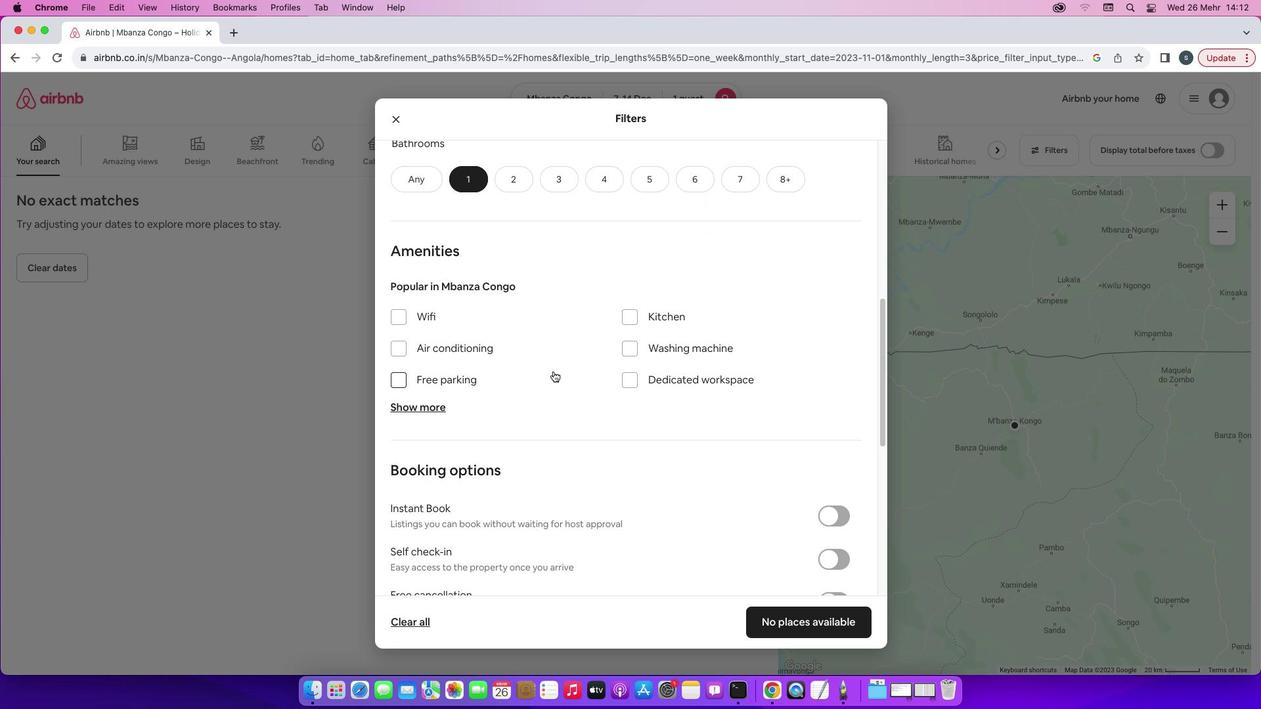 
Action: Mouse scrolled (575, 449) with delta (0, 0)
Screenshot: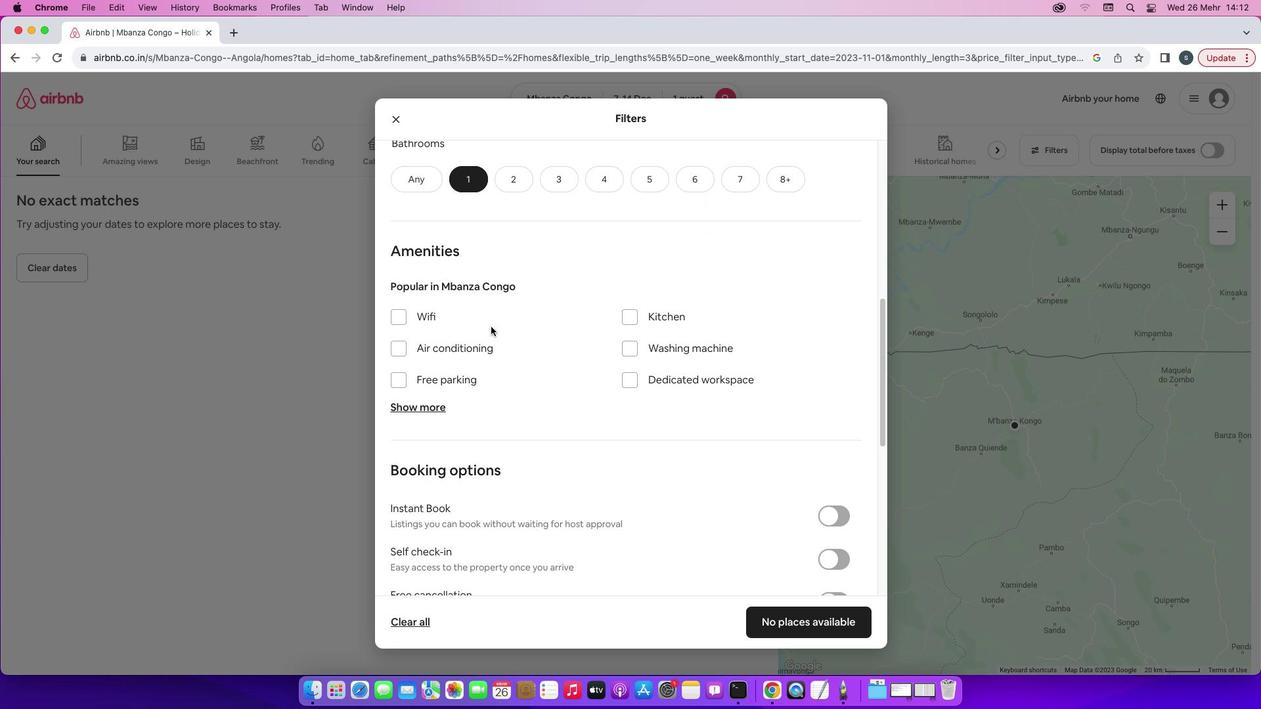 
Action: Mouse moved to (407, 316)
Screenshot: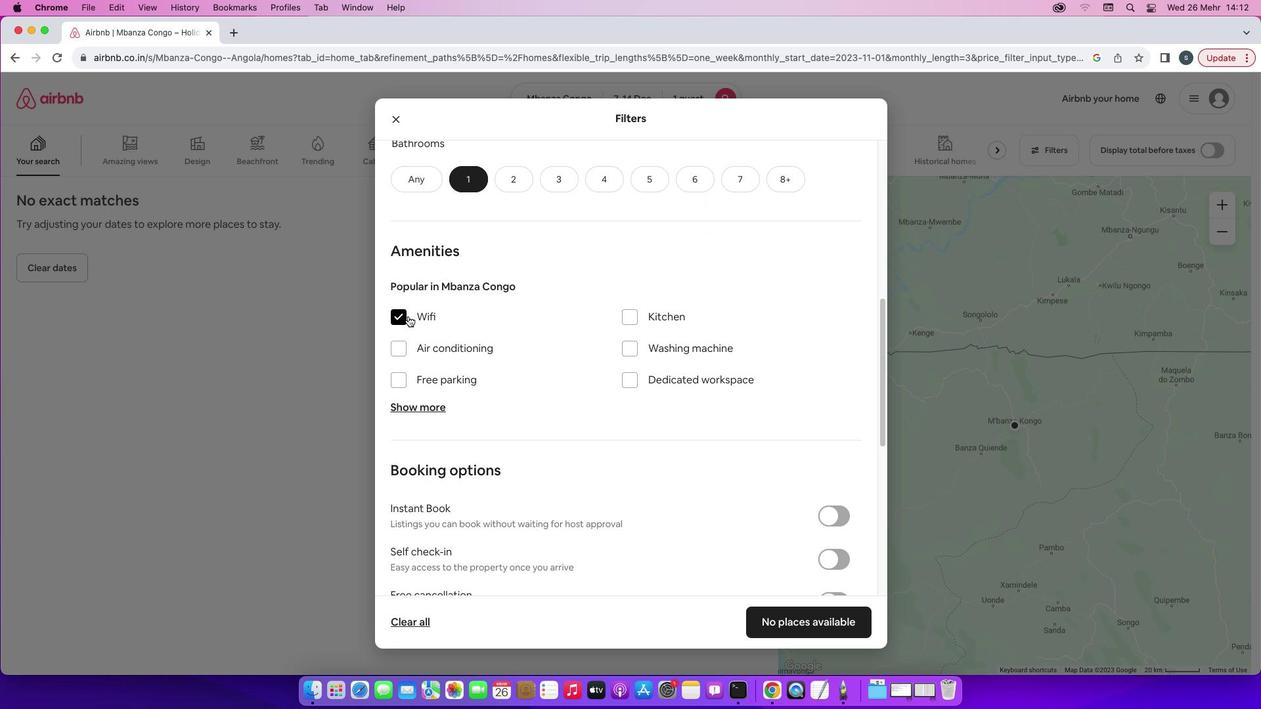 
Action: Mouse pressed left at (407, 316)
Screenshot: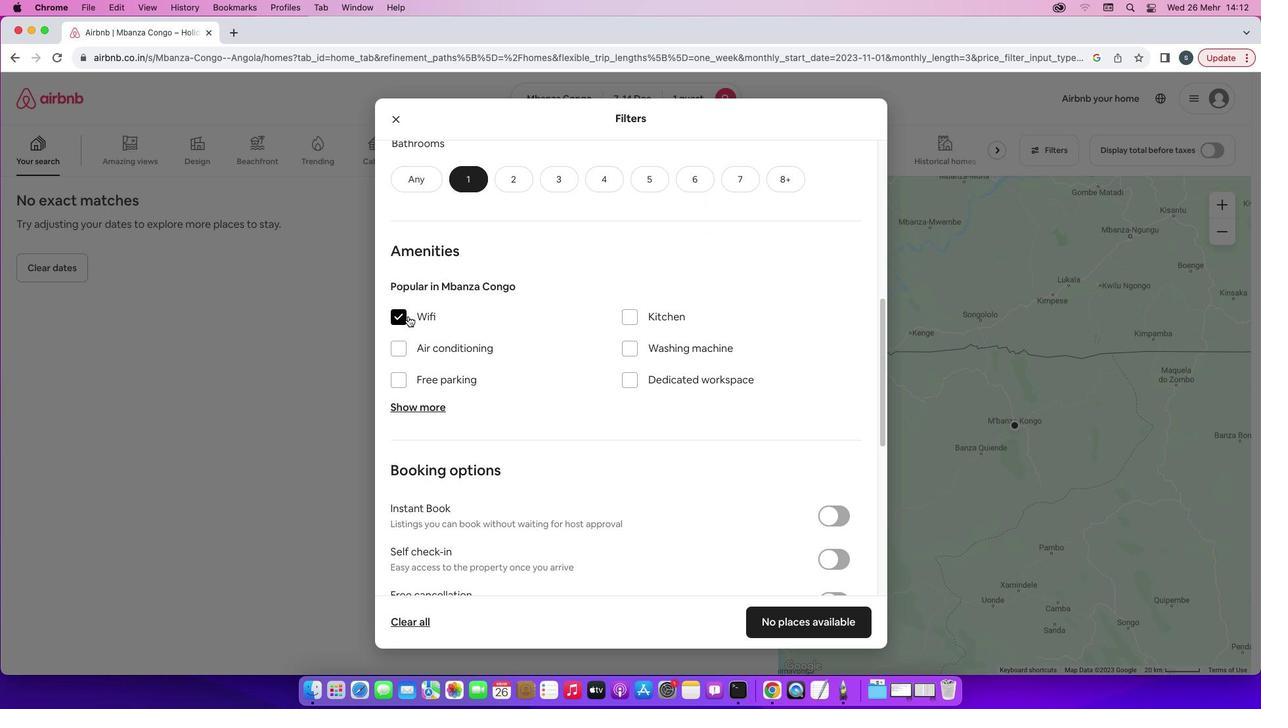 
Action: Mouse moved to (401, 349)
Screenshot: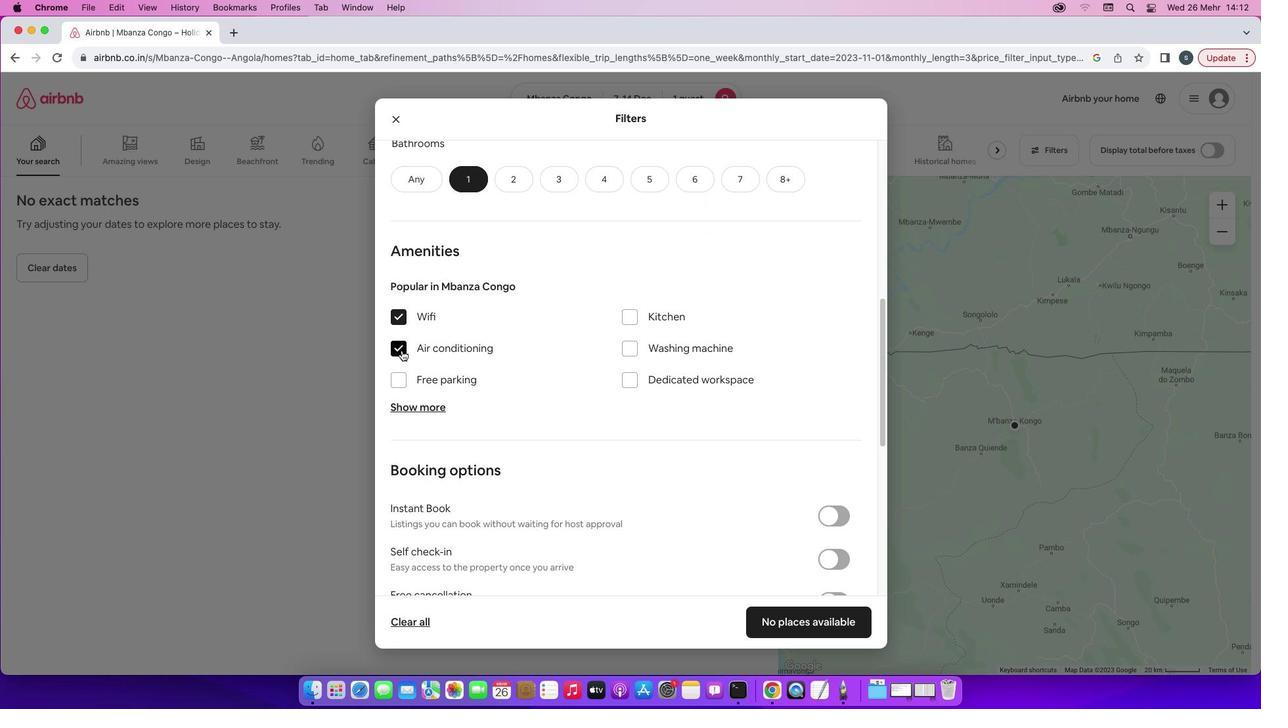 
Action: Mouse pressed left at (401, 349)
Screenshot: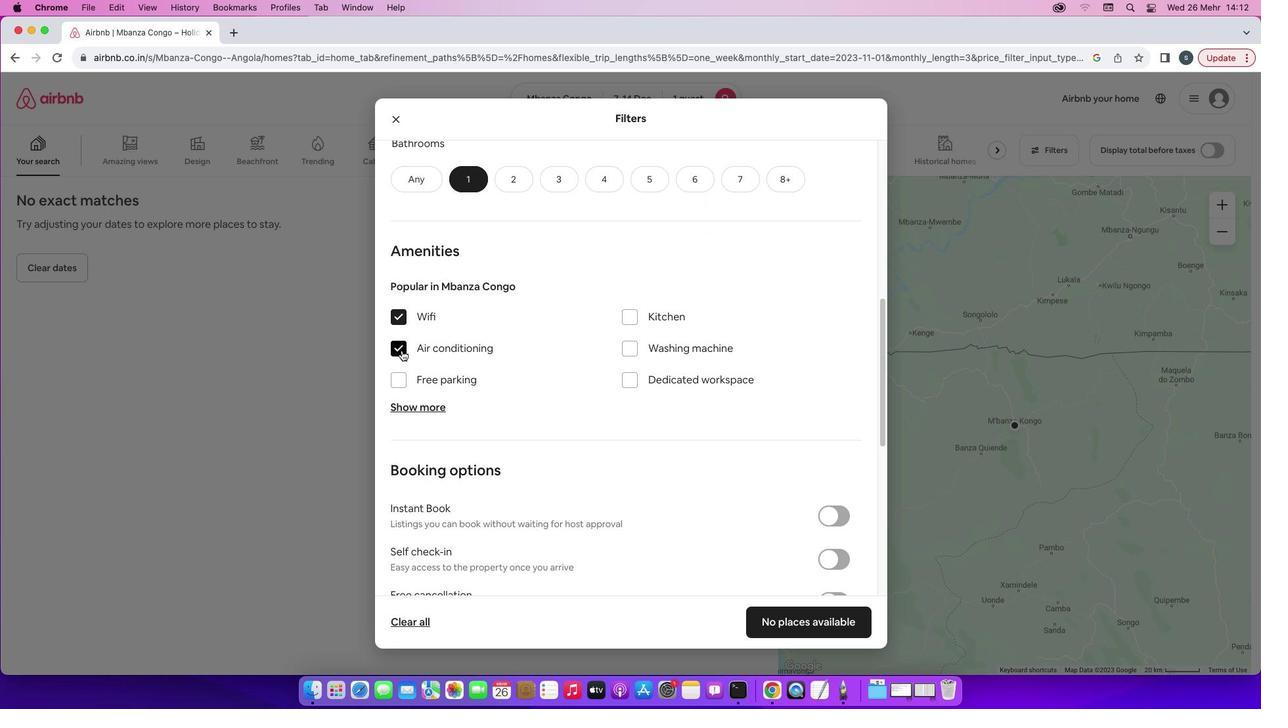 
Action: Mouse moved to (427, 406)
Screenshot: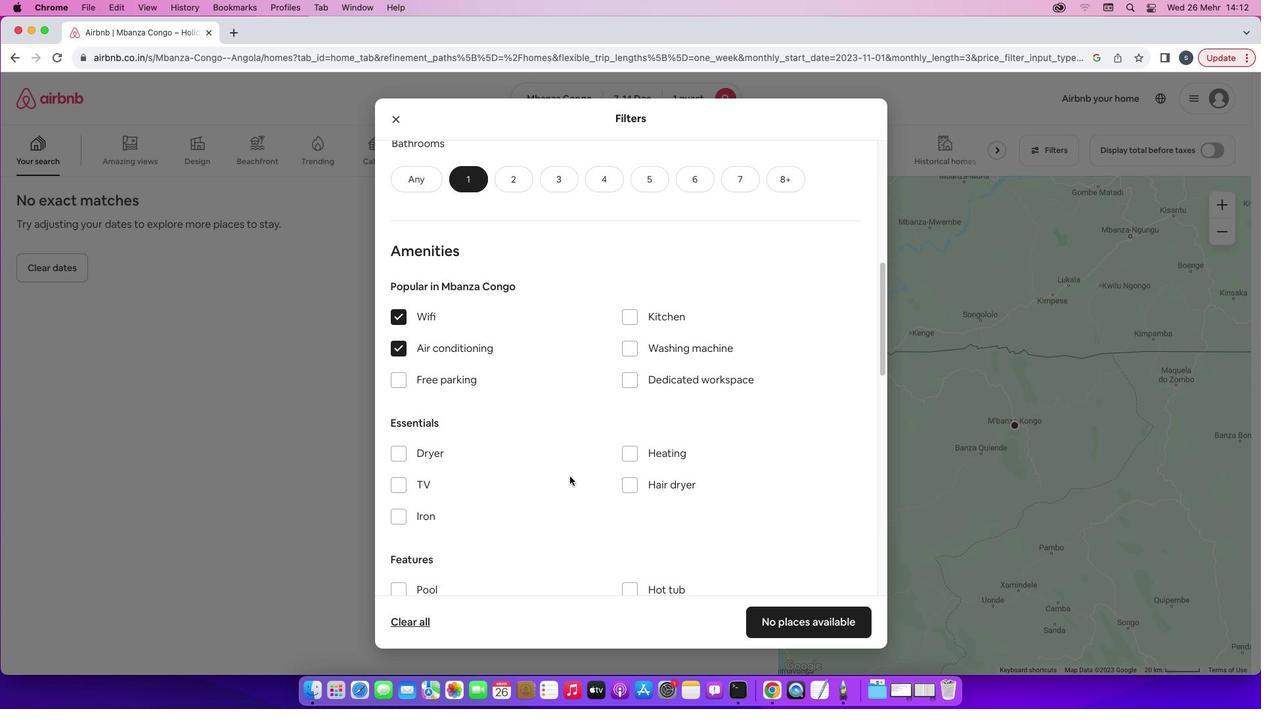 
Action: Mouse pressed left at (427, 406)
Screenshot: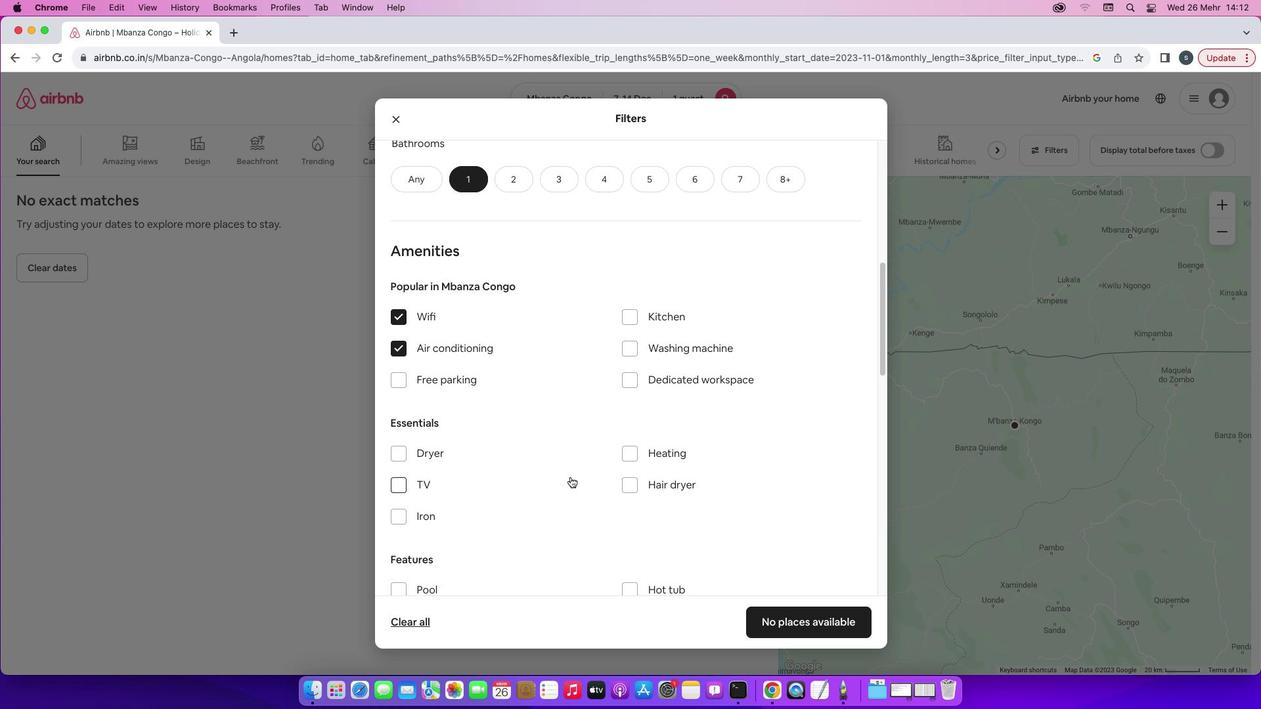 
Action: Mouse moved to (569, 476)
Screenshot: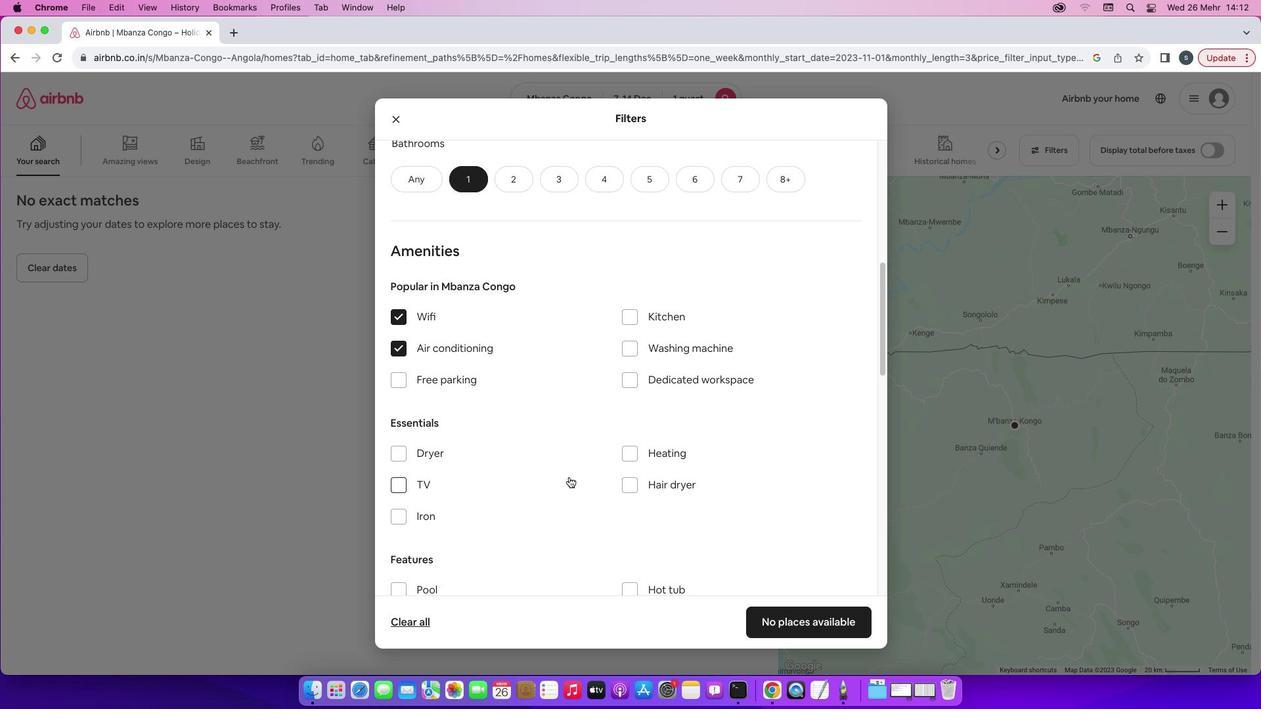 
Action: Mouse scrolled (569, 476) with delta (0, 0)
Screenshot: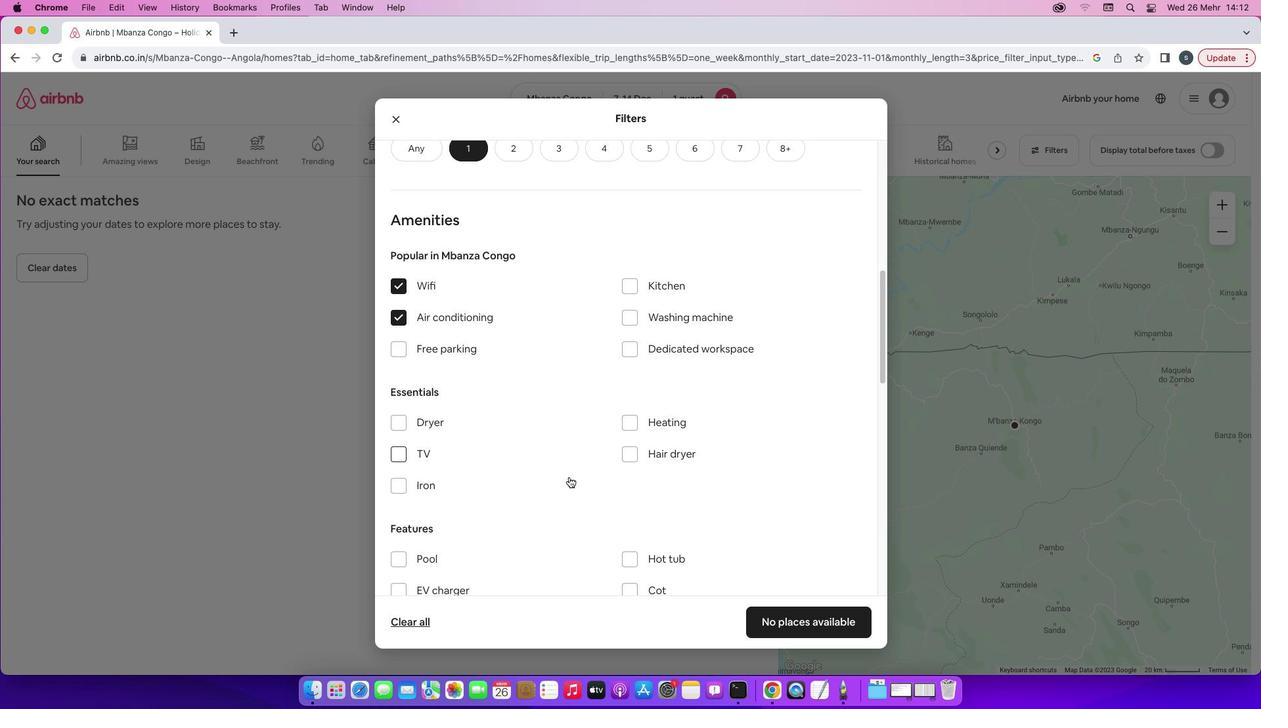 
Action: Mouse scrolled (569, 476) with delta (0, 0)
Screenshot: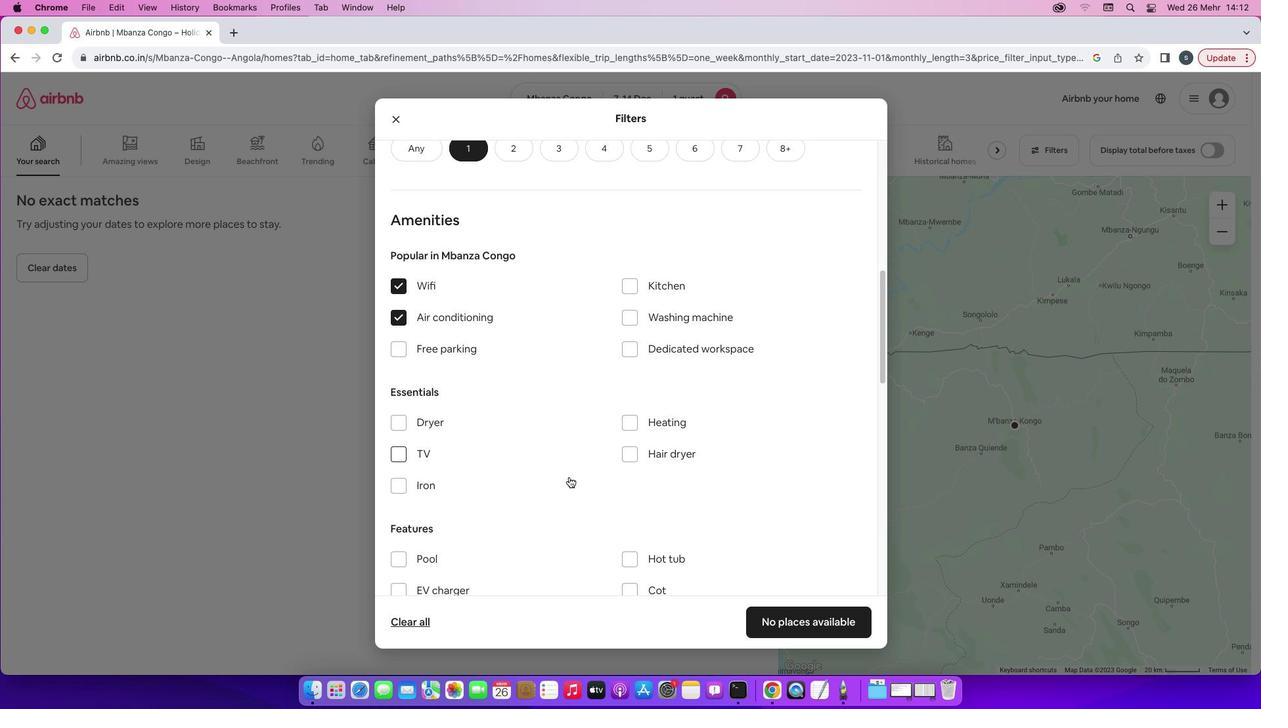 
Action: Mouse scrolled (569, 476) with delta (0, 0)
Screenshot: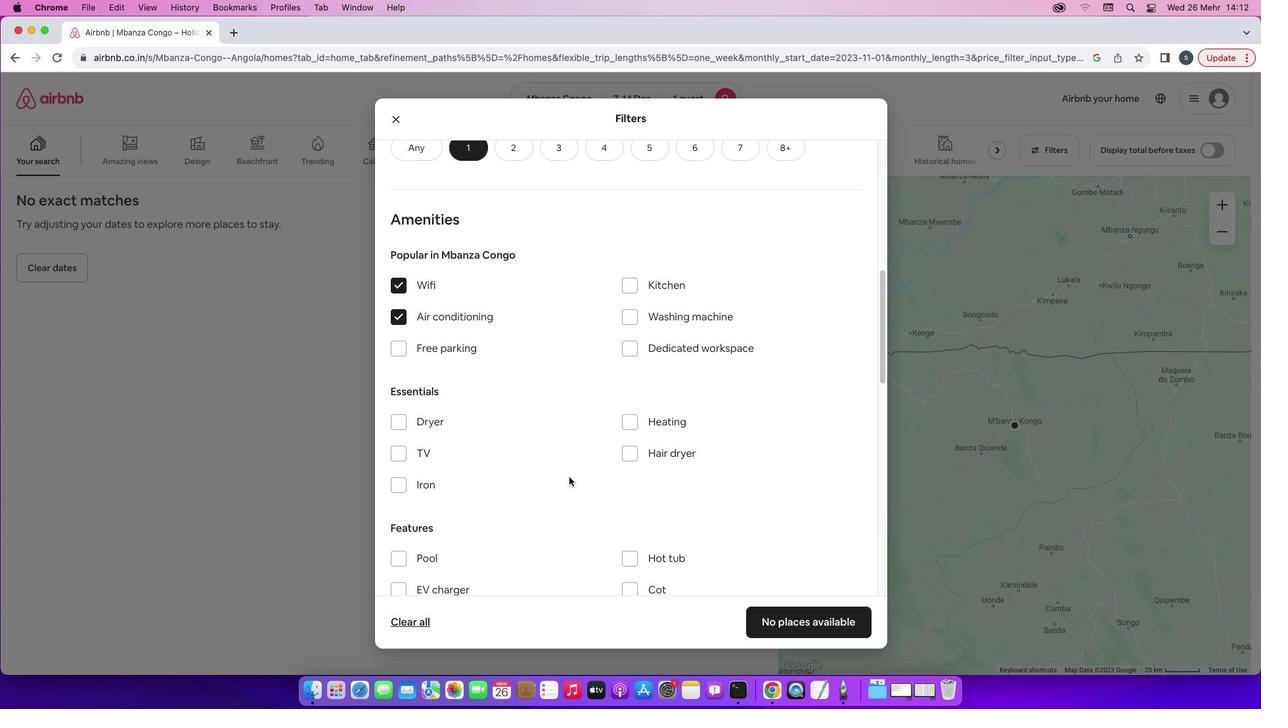
Action: Mouse scrolled (569, 476) with delta (0, 0)
Screenshot: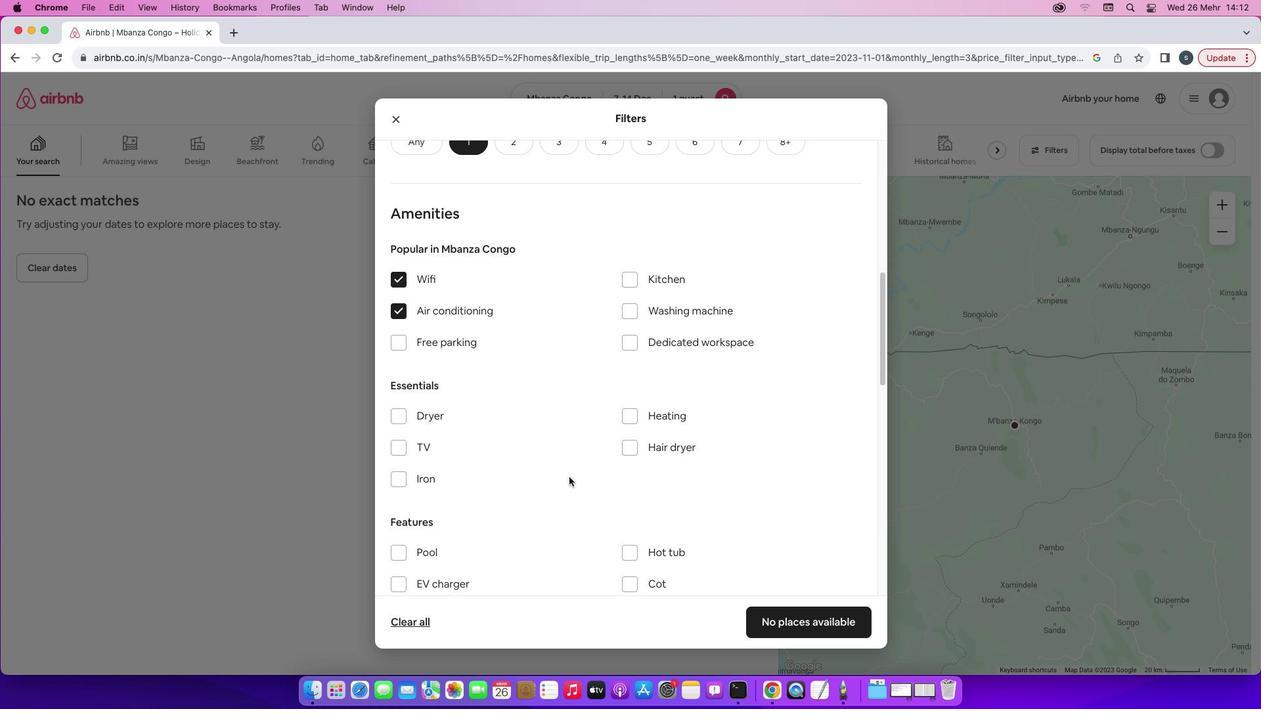 
Action: Mouse scrolled (569, 476) with delta (0, 0)
Screenshot: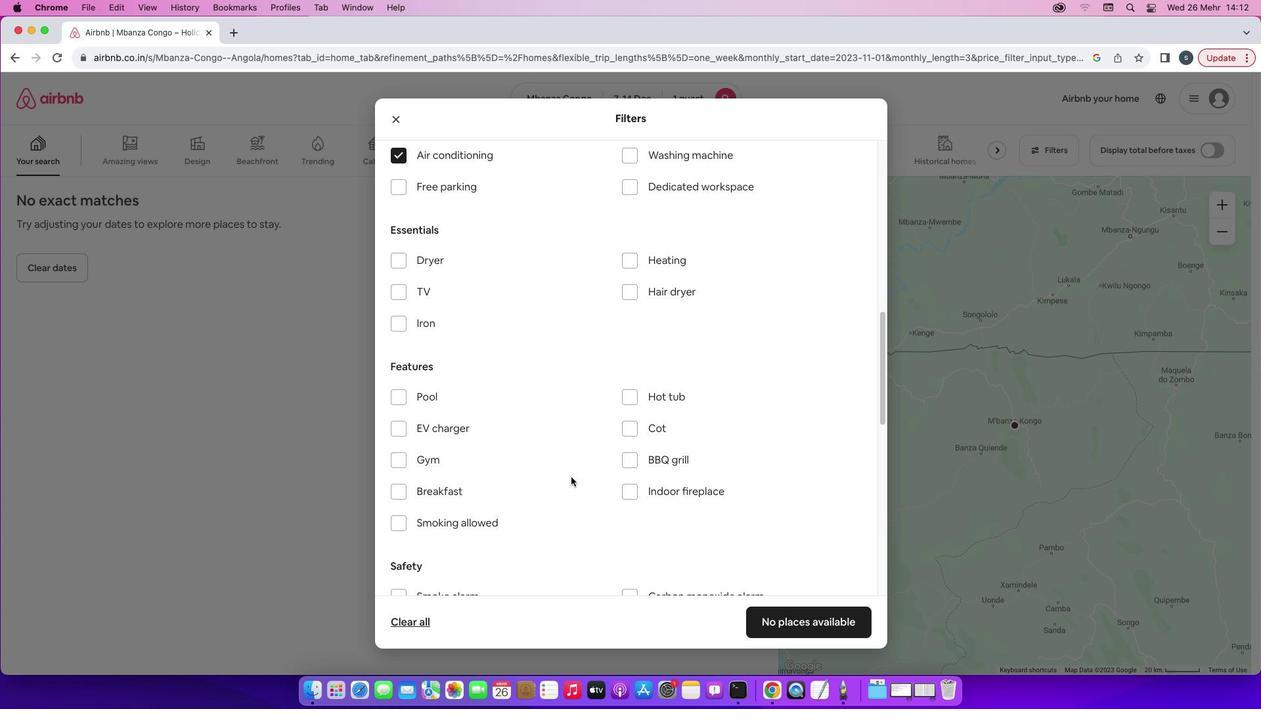 
Action: Mouse scrolled (569, 476) with delta (0, 0)
Screenshot: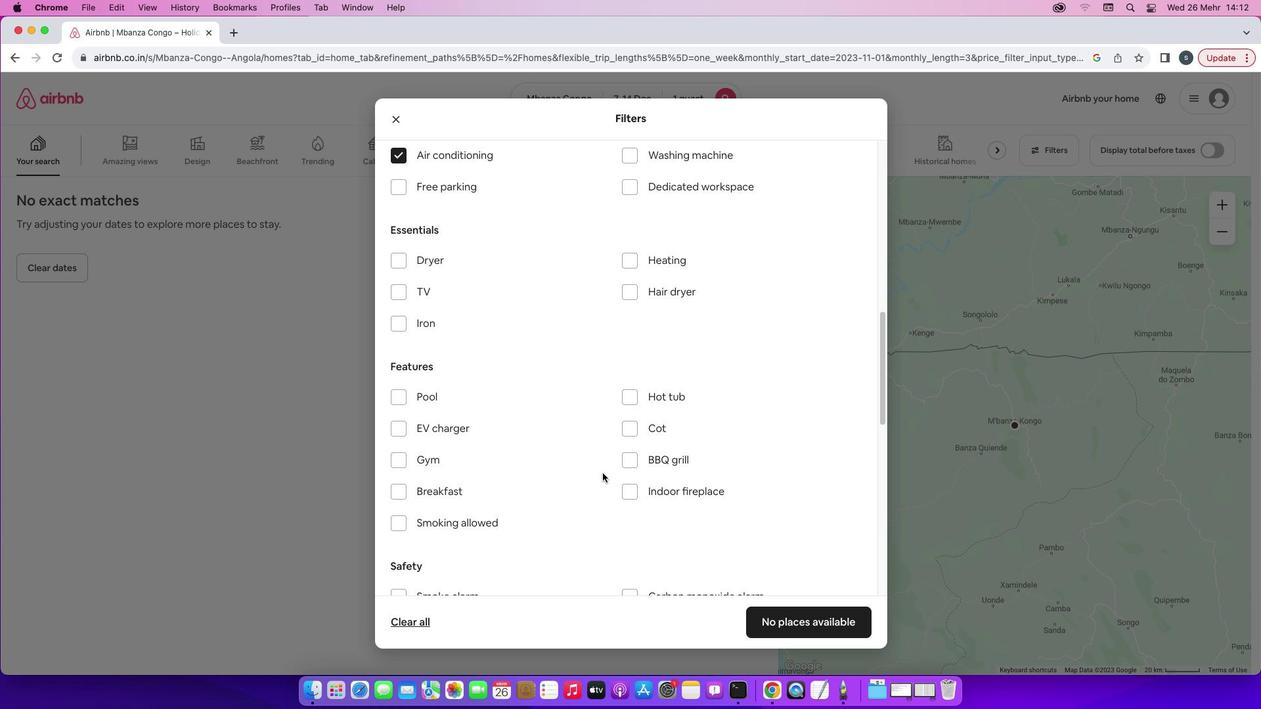 
Action: Mouse scrolled (569, 476) with delta (0, 0)
Screenshot: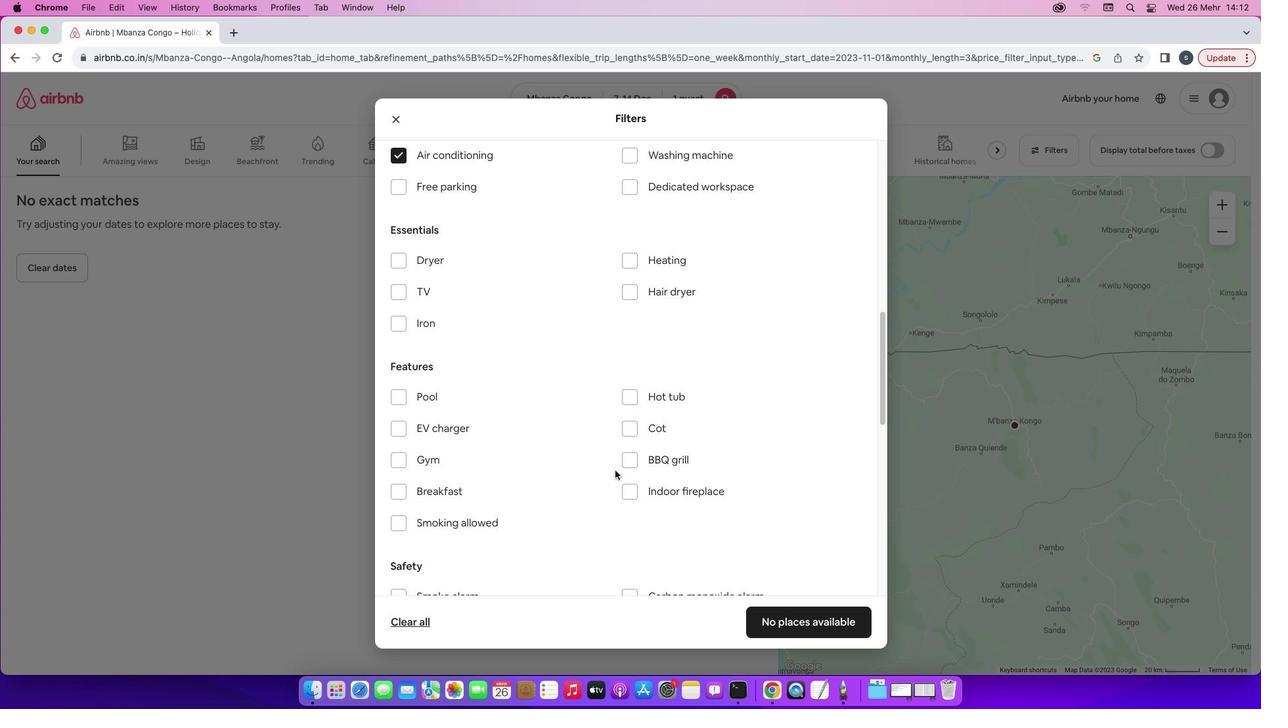 
Action: Mouse scrolled (569, 476) with delta (0, 0)
Screenshot: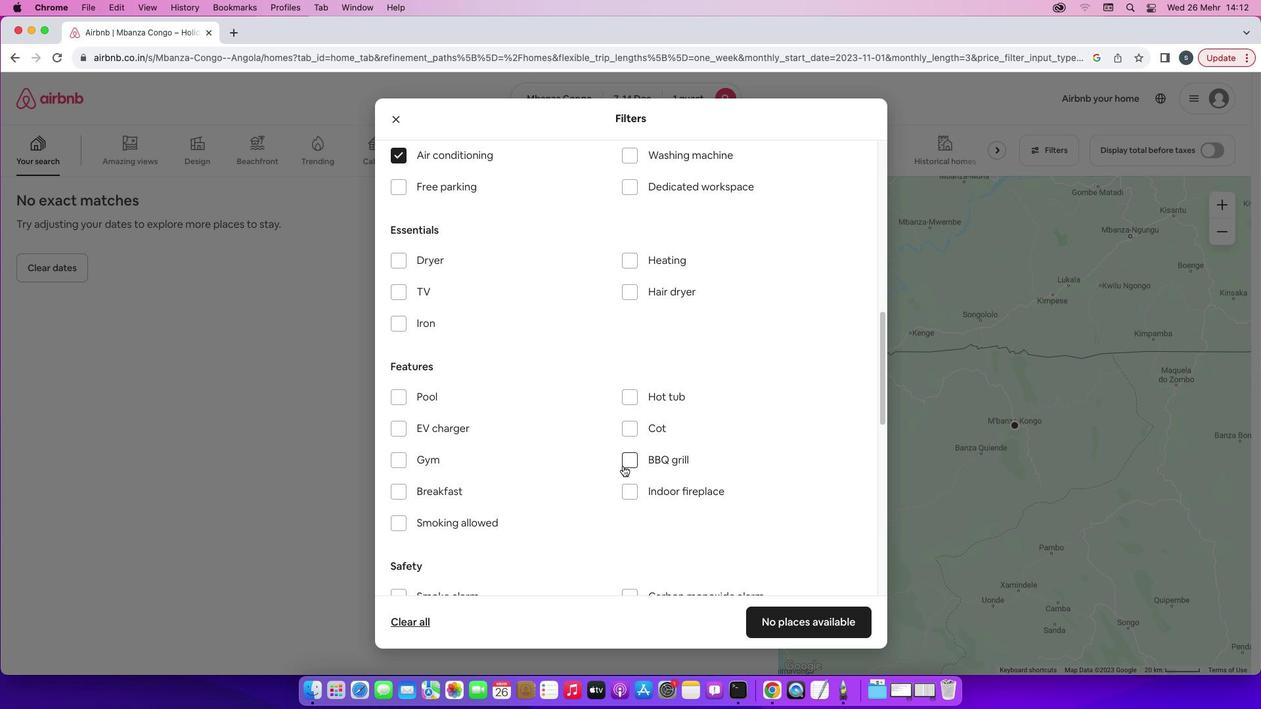 
Action: Mouse scrolled (569, 476) with delta (0, 0)
Screenshot: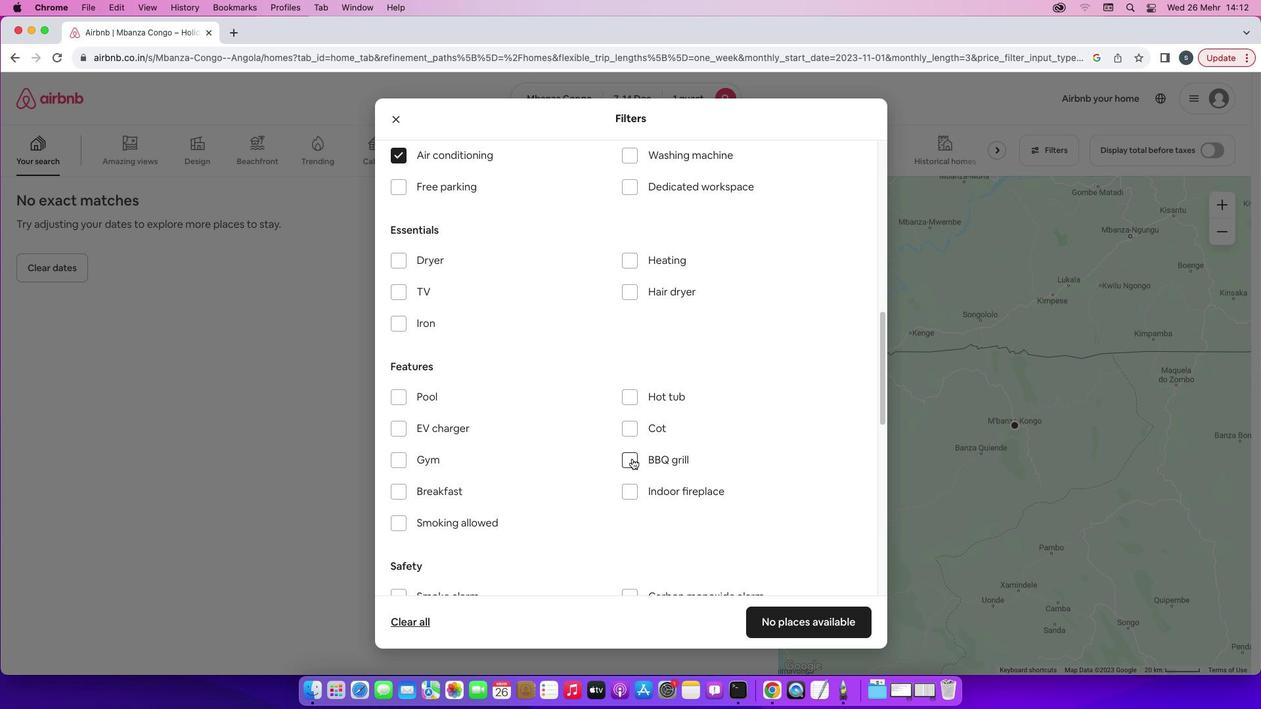 
Action: Mouse moved to (631, 458)
Screenshot: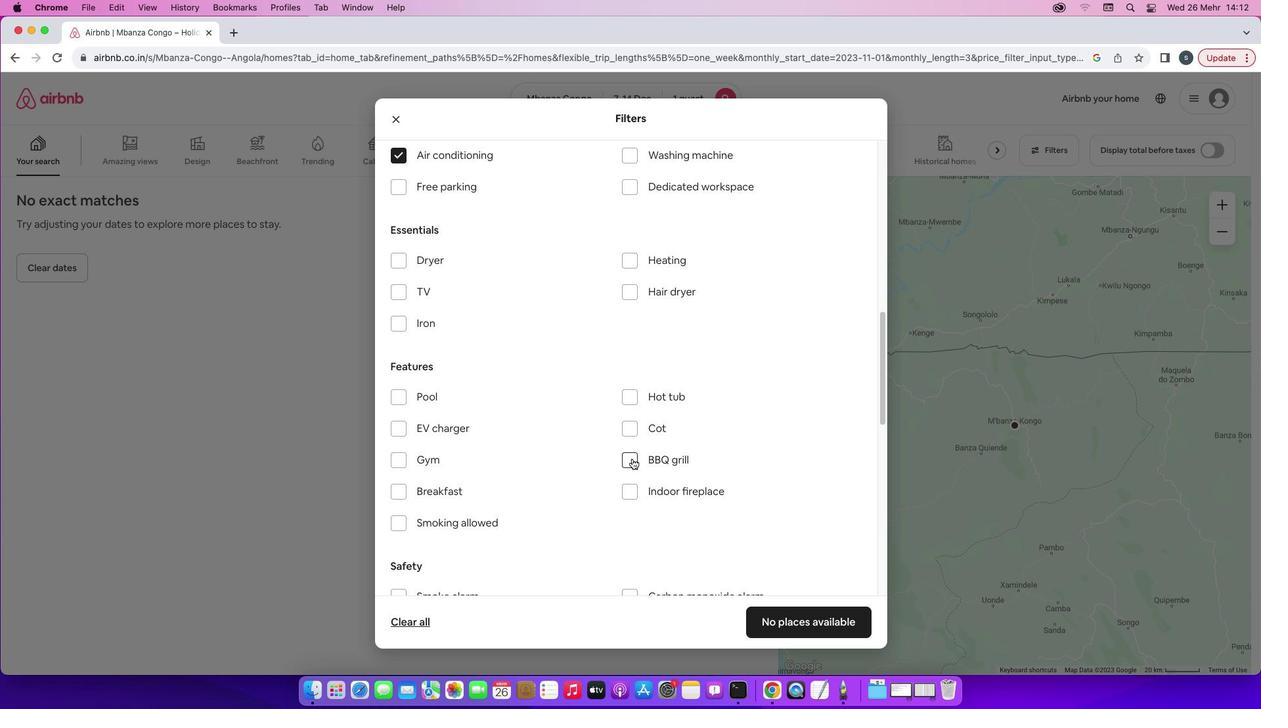 
Action: Mouse pressed left at (631, 458)
Screenshot: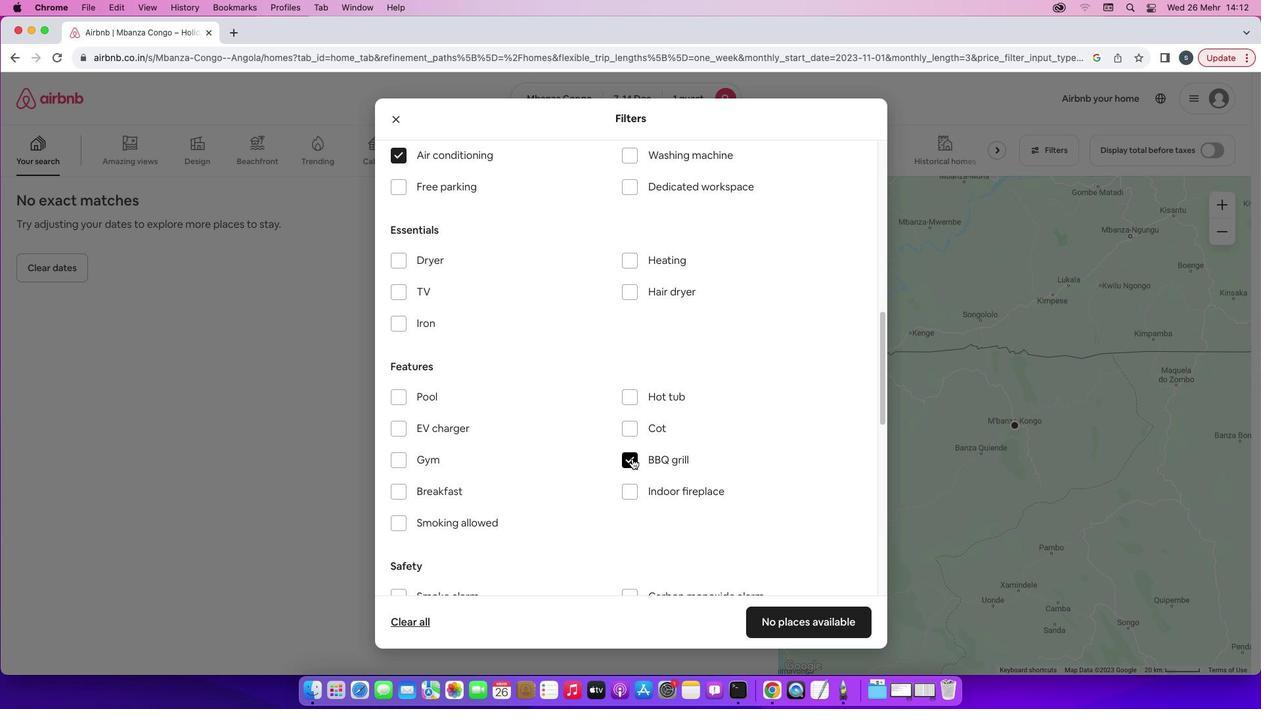 
Action: Mouse moved to (399, 522)
Screenshot: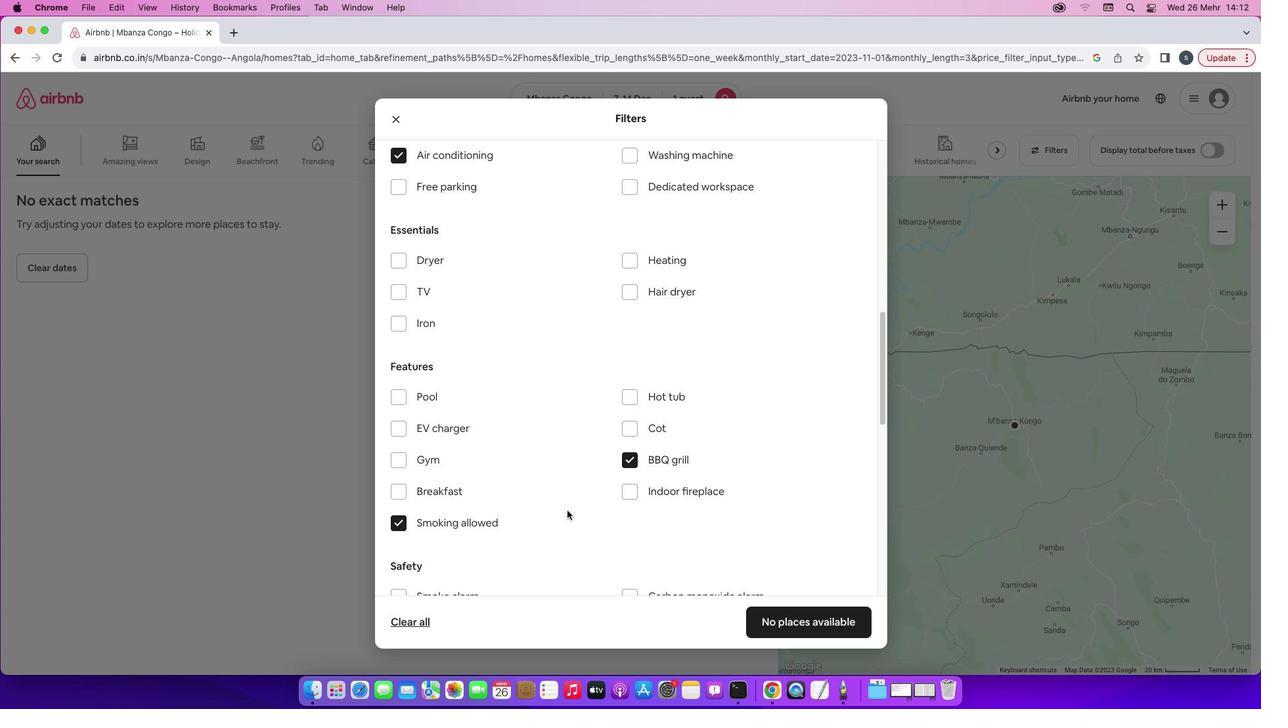 
Action: Mouse pressed left at (399, 522)
Screenshot: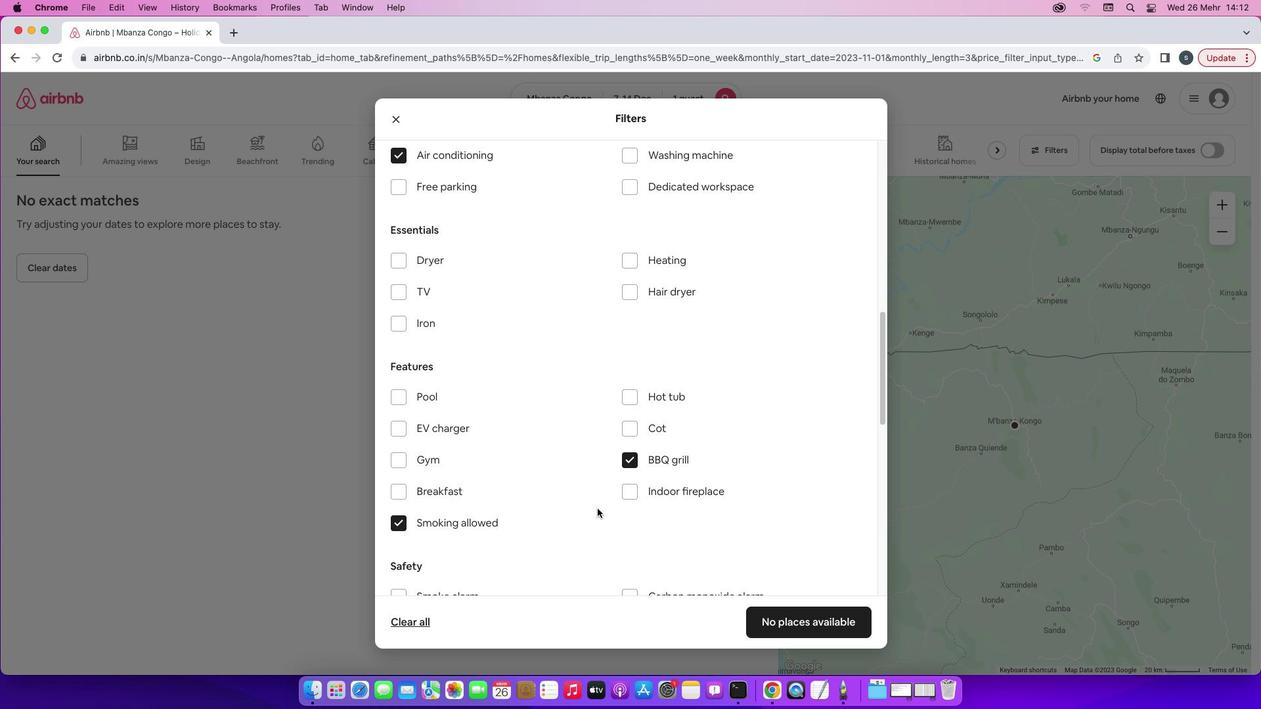 
Action: Mouse moved to (587, 510)
Screenshot: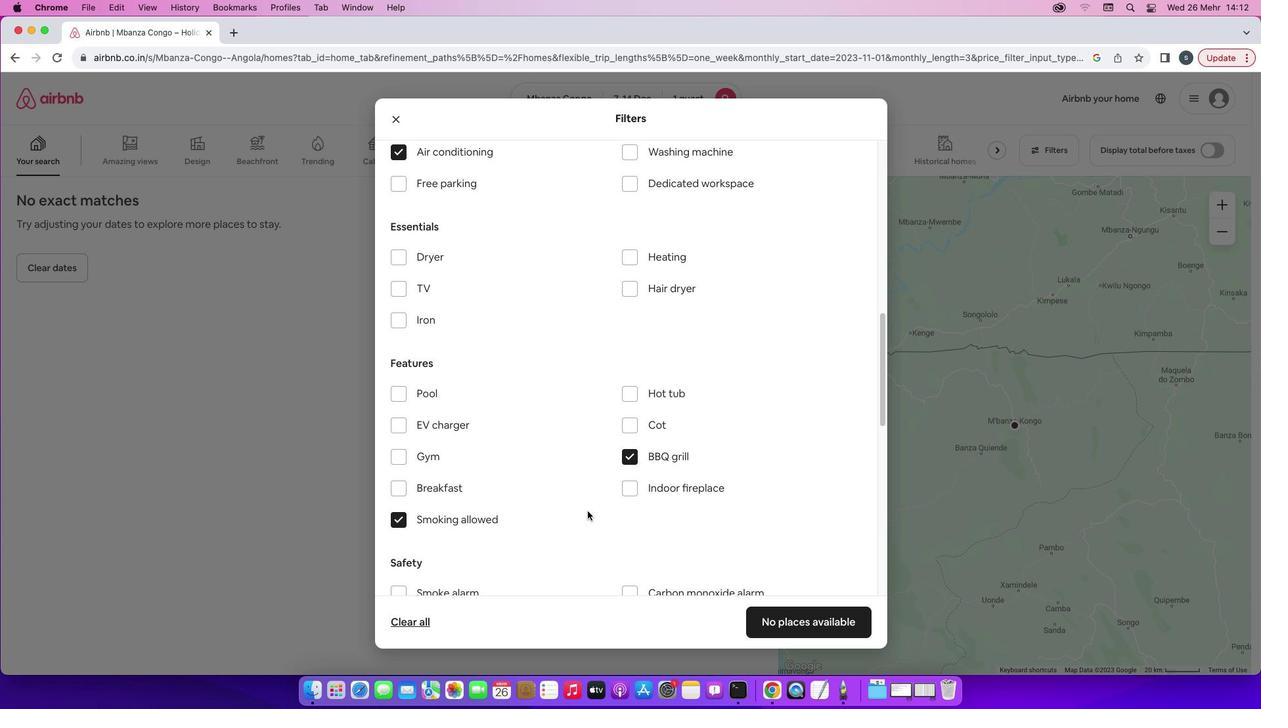 
Action: Mouse scrolled (587, 510) with delta (0, 0)
Screenshot: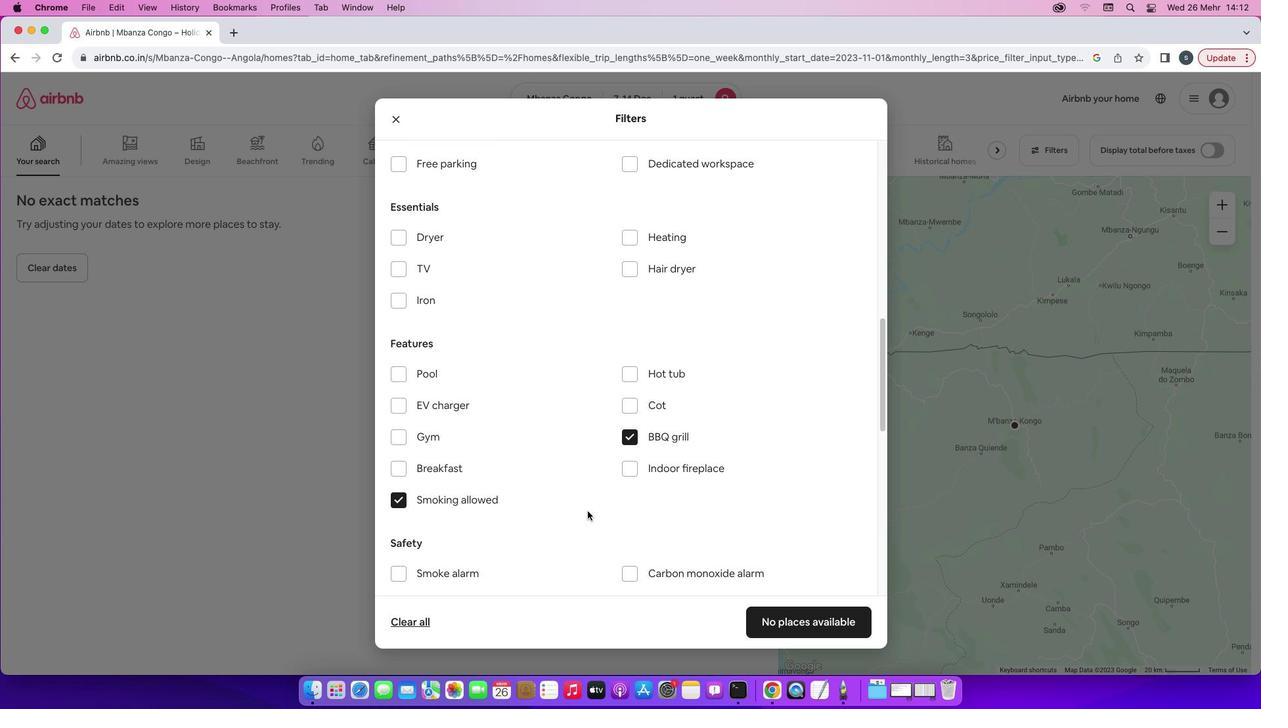 
Action: Mouse scrolled (587, 510) with delta (0, 0)
Screenshot: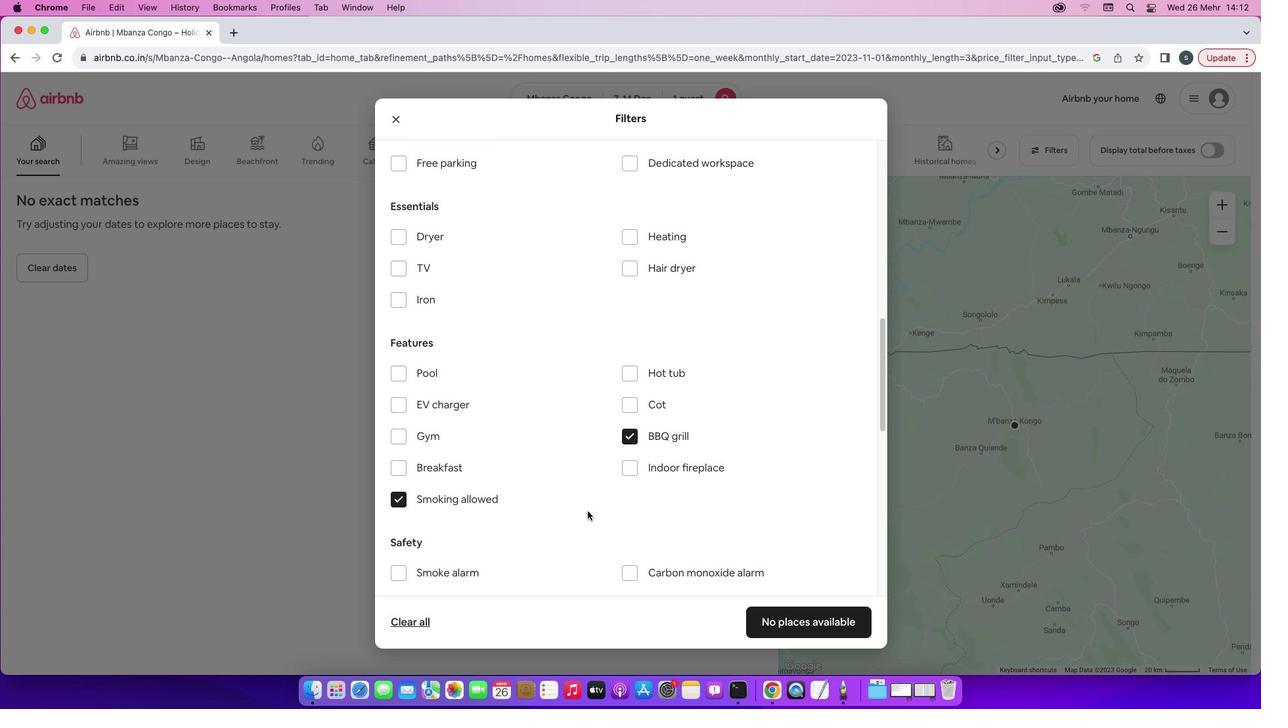 
Action: Mouse scrolled (587, 510) with delta (0, 0)
Screenshot: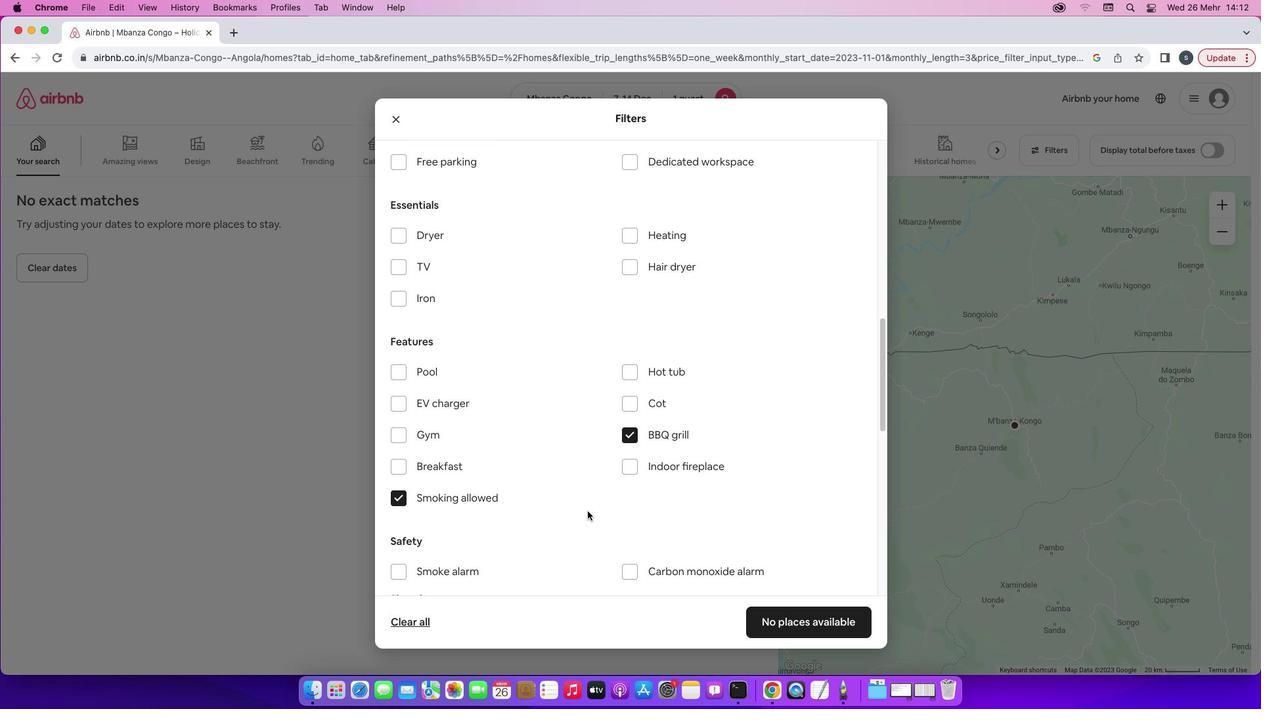 
Action: Mouse scrolled (587, 510) with delta (0, 0)
Screenshot: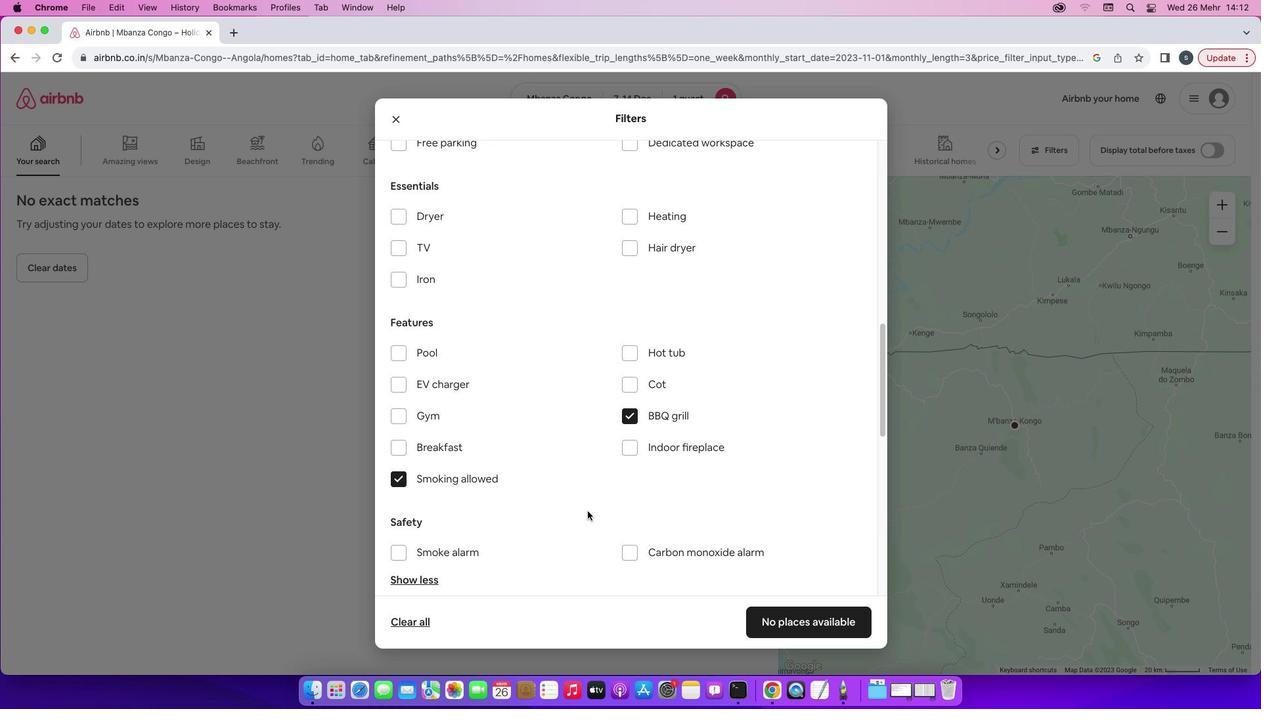
Action: Mouse scrolled (587, 510) with delta (0, 0)
Screenshot: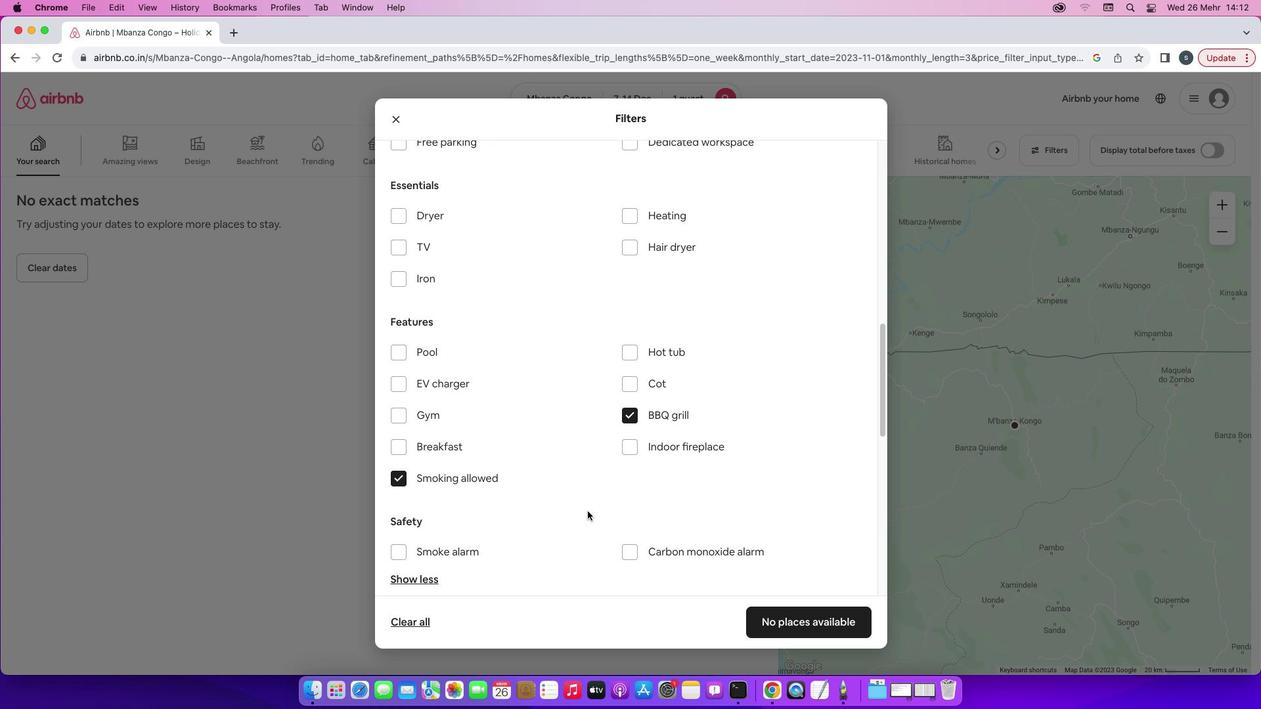 
Action: Mouse scrolled (587, 510) with delta (0, 0)
Screenshot: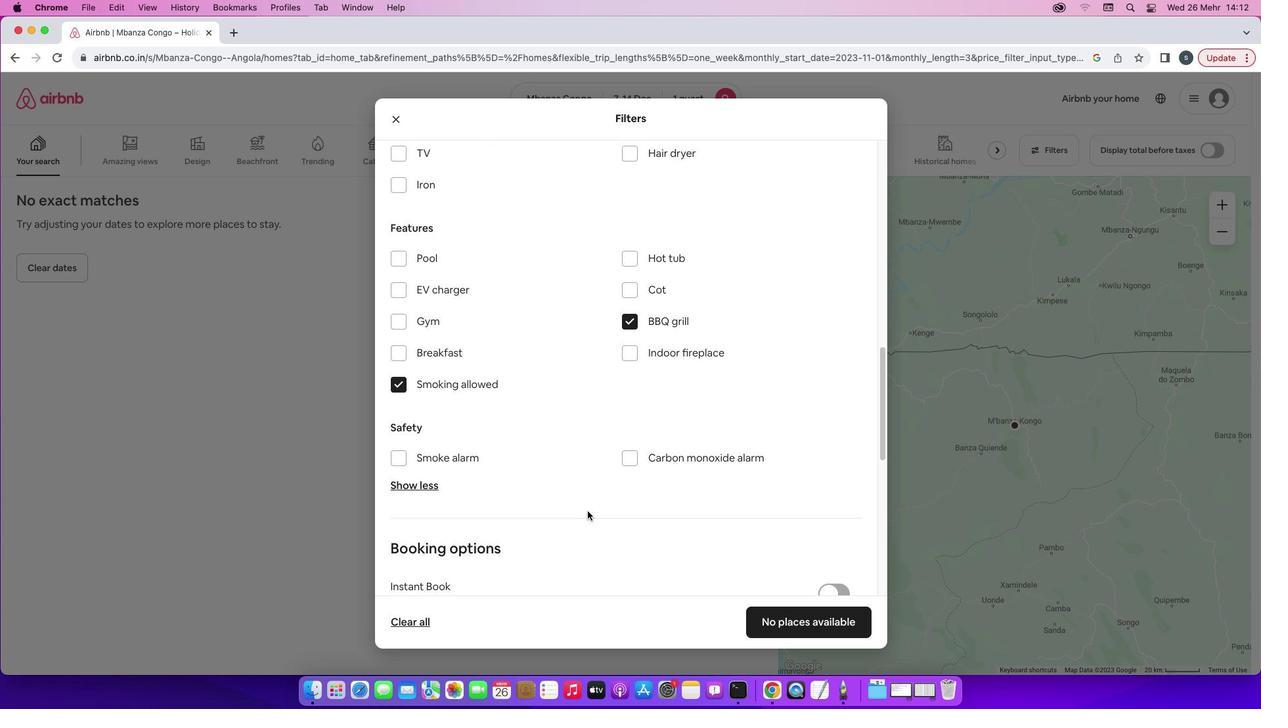 
Action: Mouse scrolled (587, 510) with delta (0, 0)
Screenshot: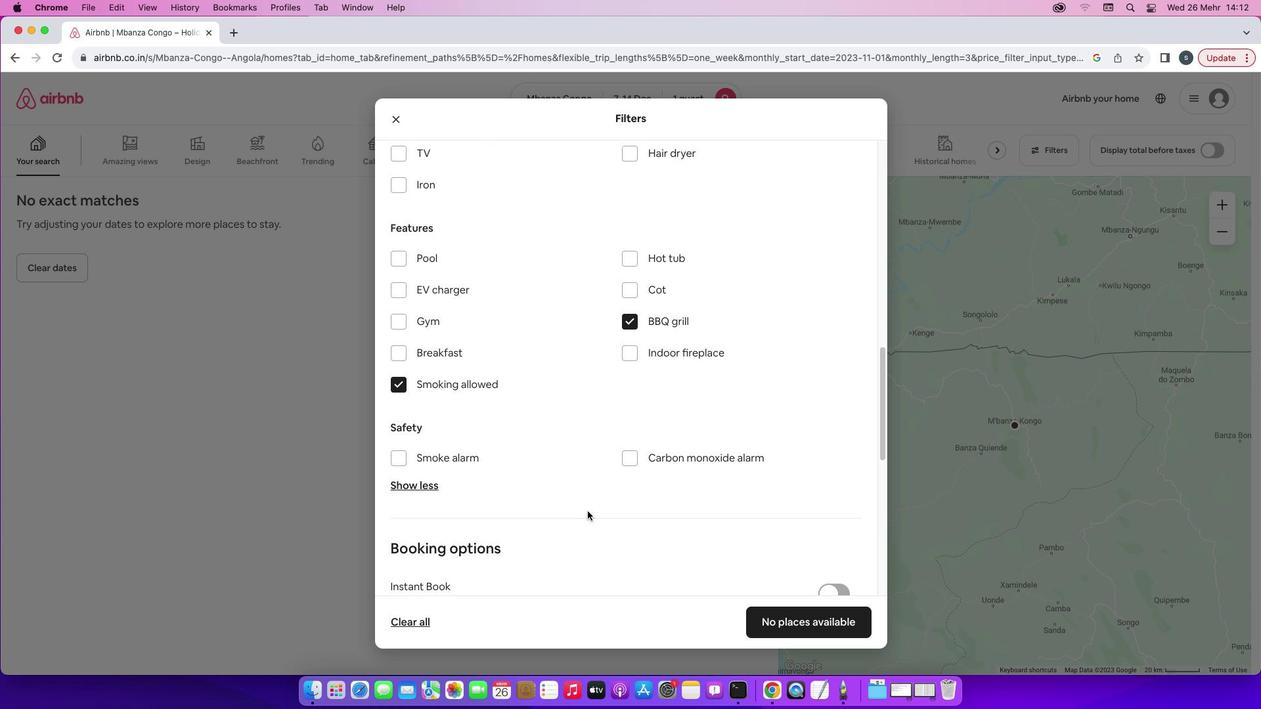 
Action: Mouse scrolled (587, 510) with delta (0, 0)
Screenshot: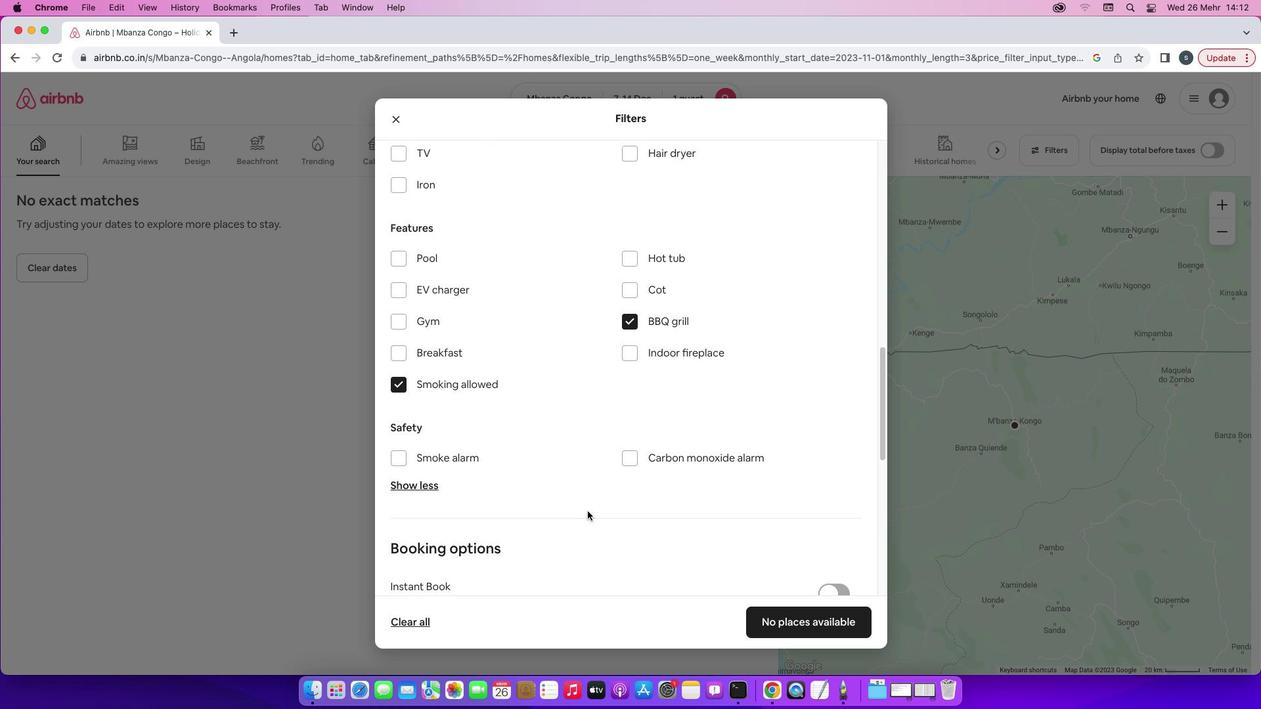 
Action: Mouse scrolled (587, 510) with delta (0, -1)
Screenshot: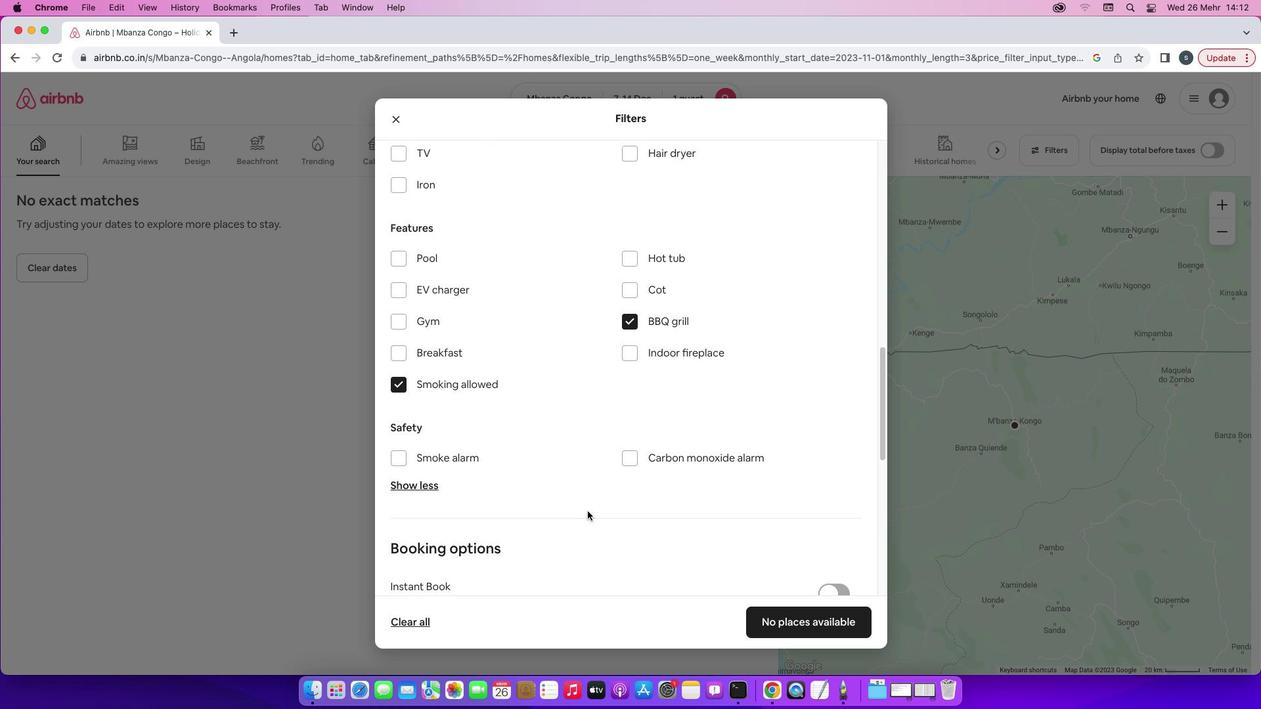
Action: Mouse scrolled (587, 510) with delta (0, 0)
Screenshot: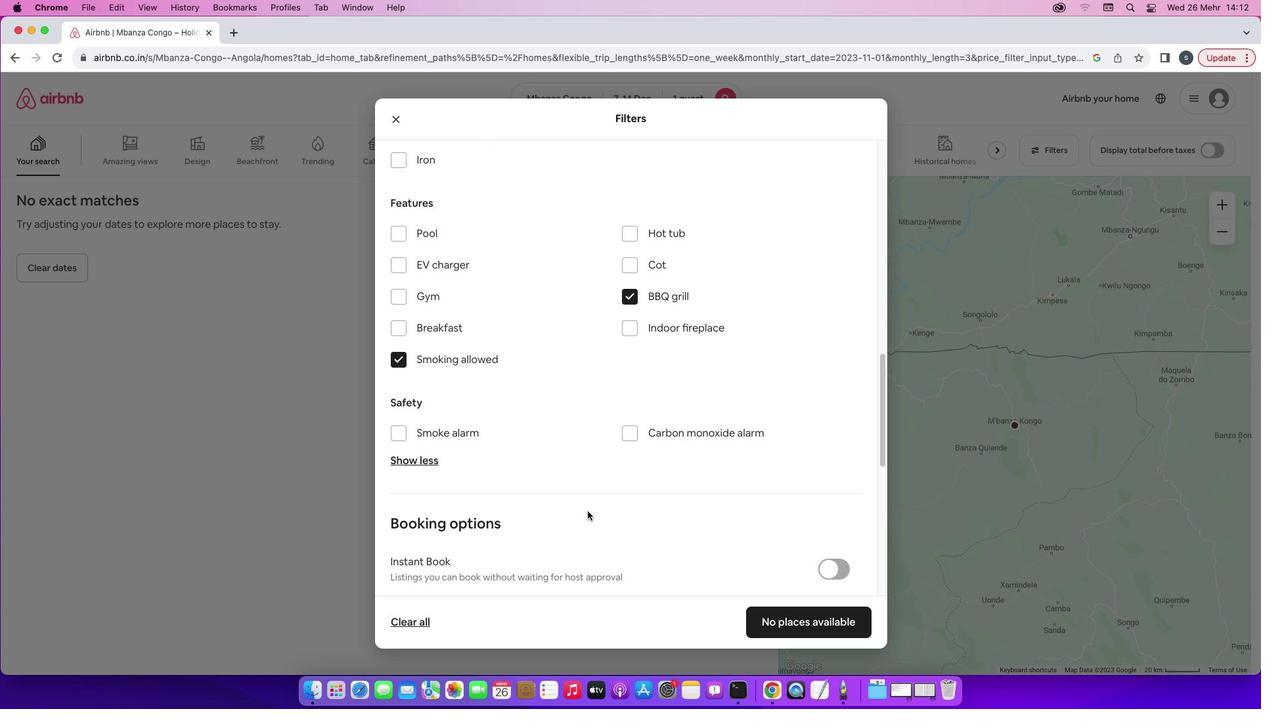
Action: Mouse scrolled (587, 510) with delta (0, 0)
Screenshot: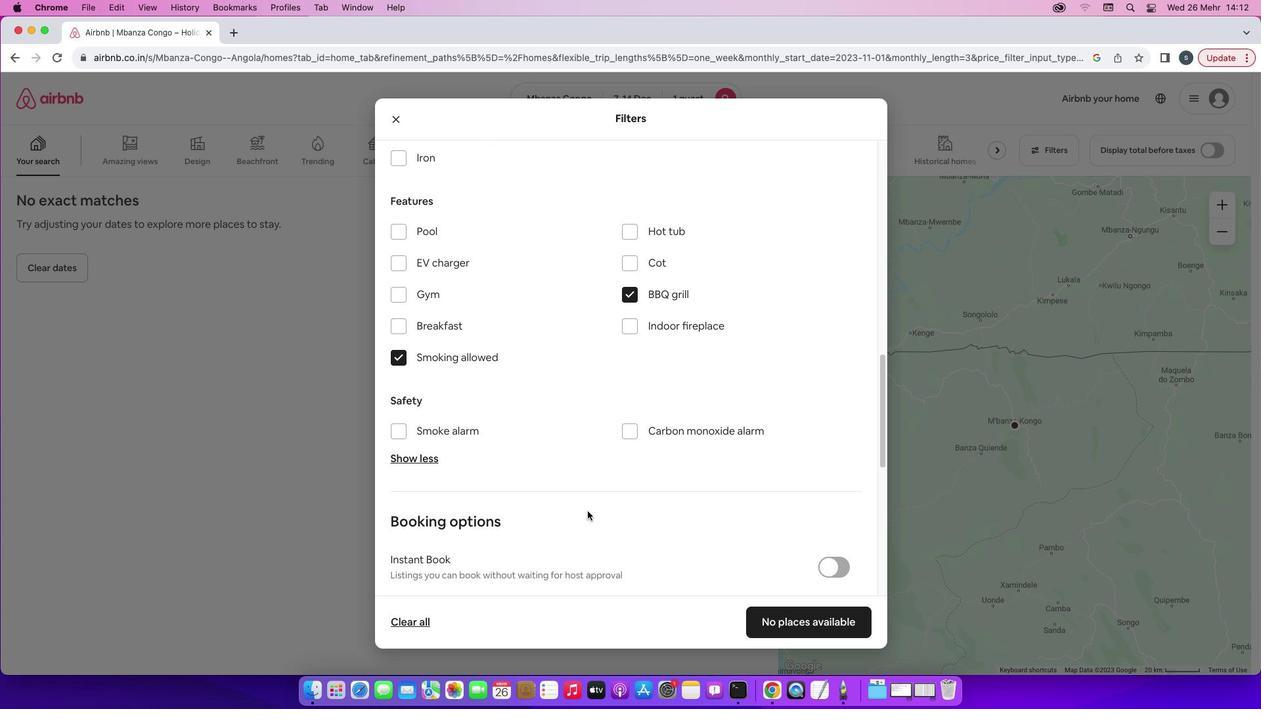 
Action: Mouse scrolled (587, 510) with delta (0, 0)
Screenshot: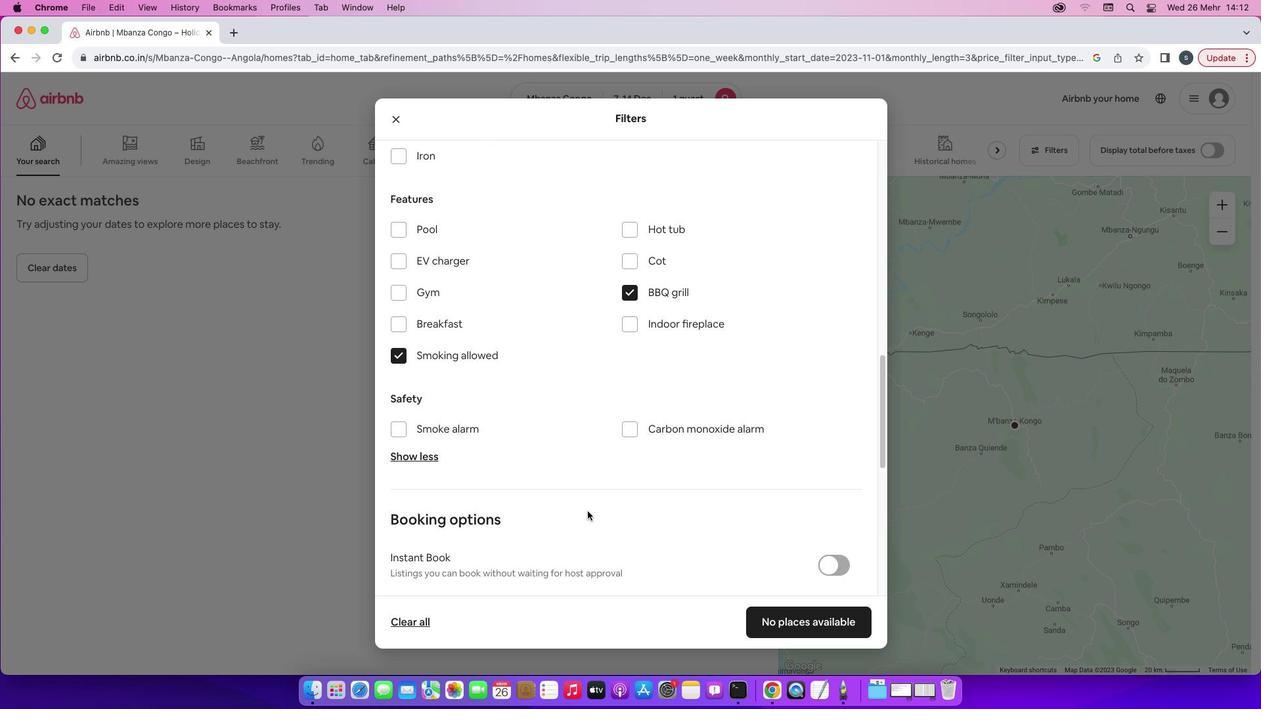 
Action: Mouse scrolled (587, 510) with delta (0, 0)
Screenshot: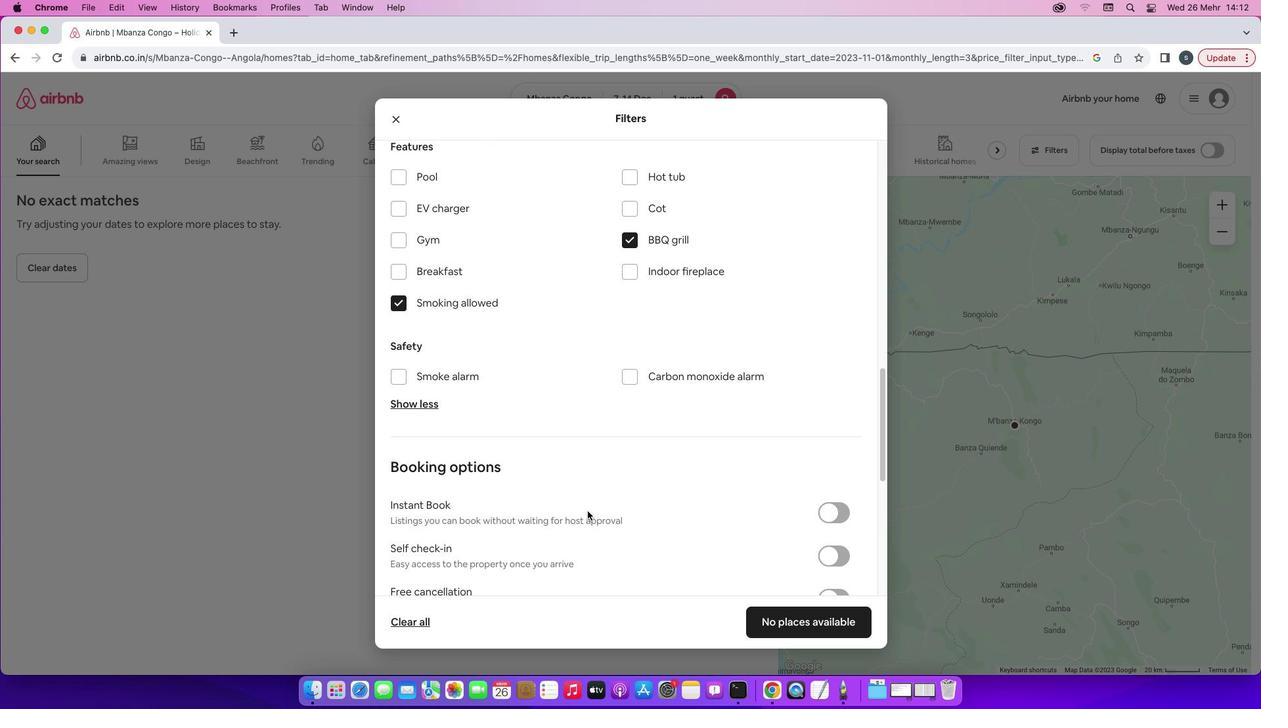 
Action: Mouse scrolled (587, 510) with delta (0, 0)
Screenshot: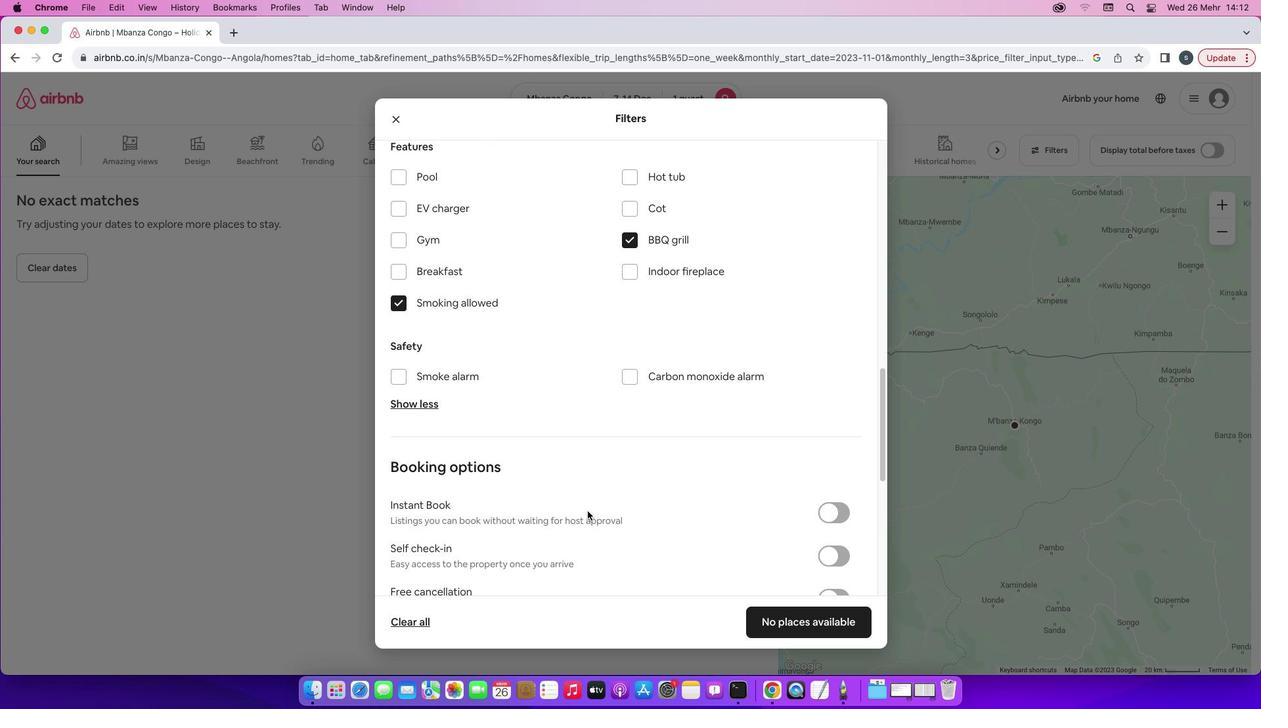
Action: Mouse scrolled (587, 510) with delta (0, 0)
Screenshot: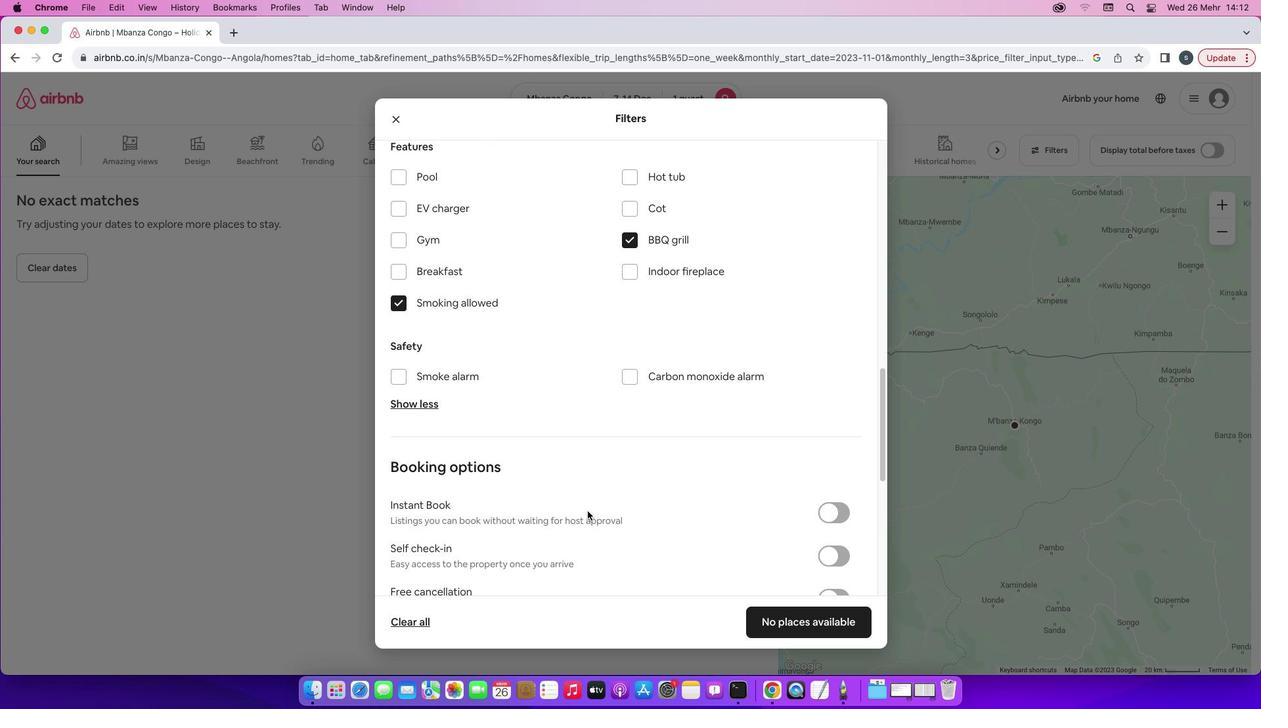 
Action: Mouse scrolled (587, 510) with delta (0, 0)
Screenshot: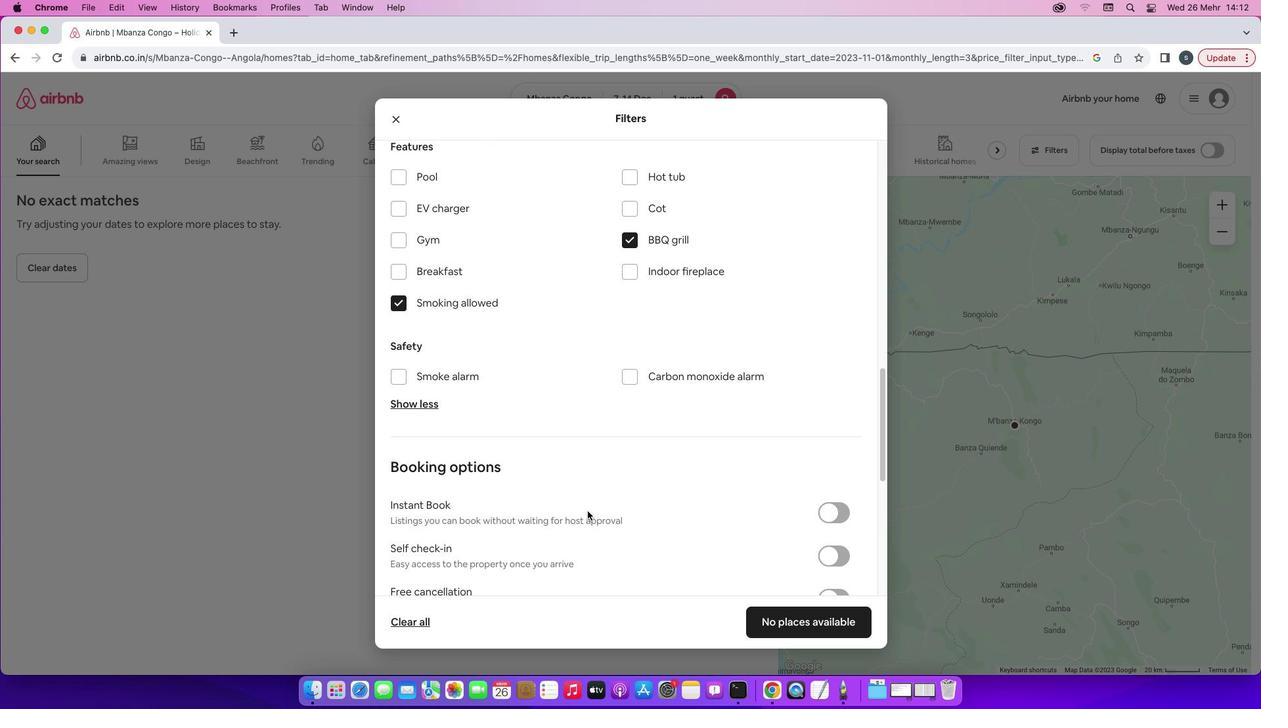 
Action: Mouse scrolled (587, 510) with delta (0, 0)
Screenshot: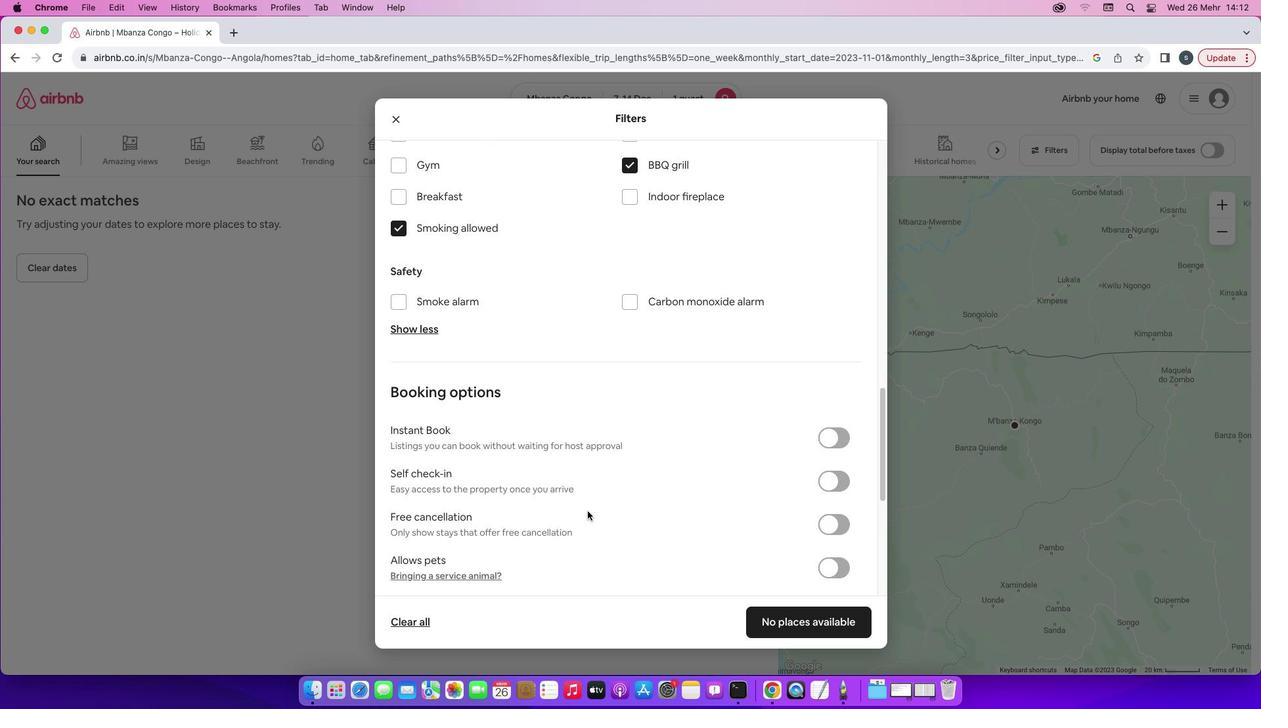 
Action: Mouse scrolled (587, 510) with delta (0, 0)
Screenshot: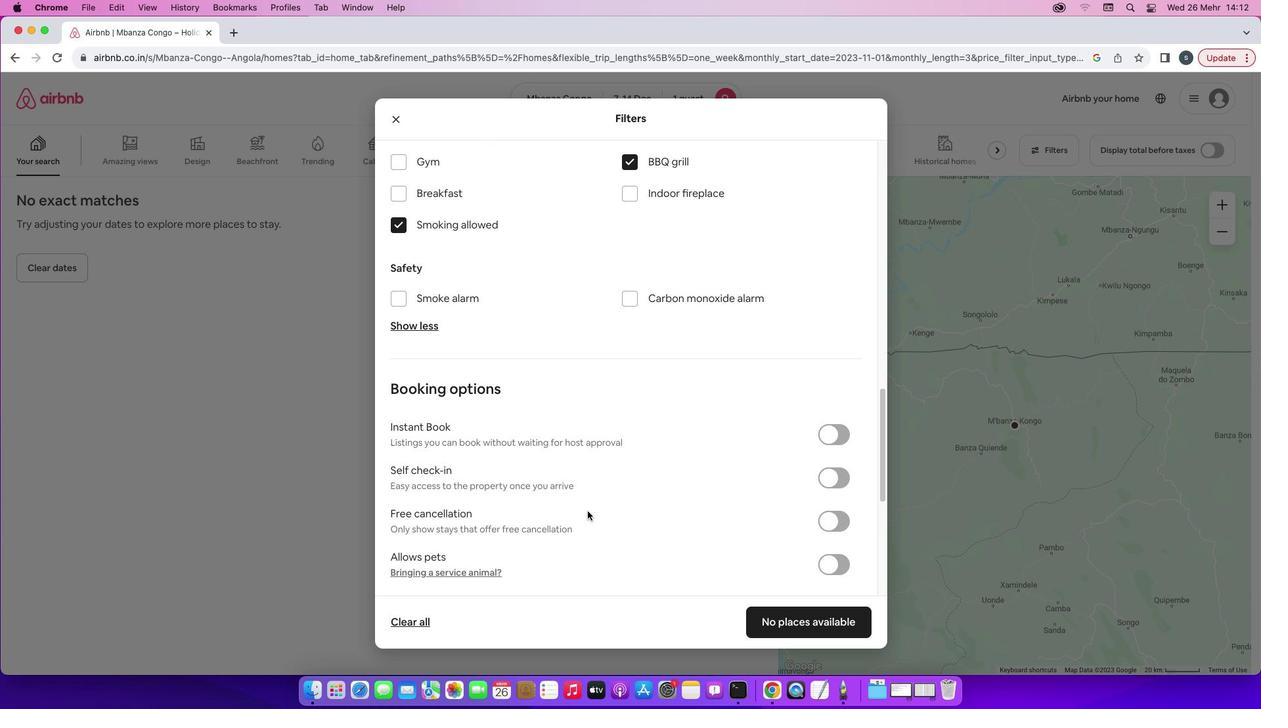 
Action: Mouse scrolled (587, 510) with delta (0, 0)
Screenshot: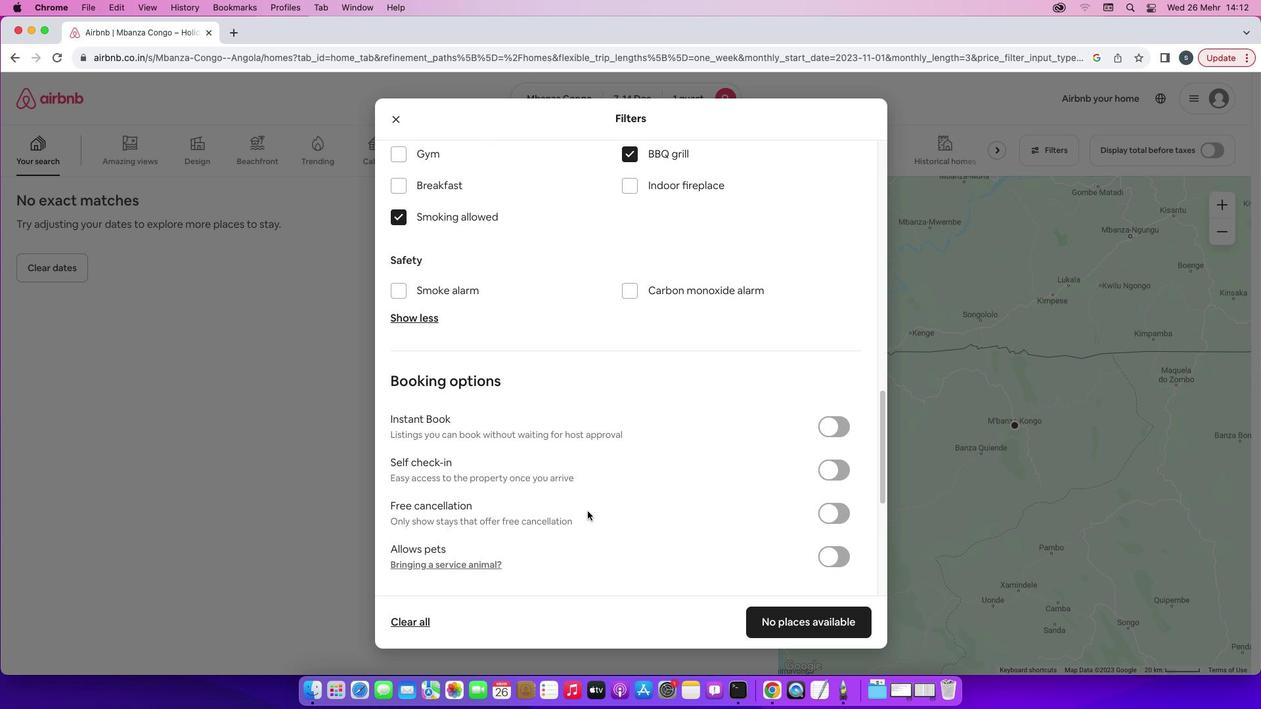 
Action: Mouse scrolled (587, 510) with delta (0, 0)
Screenshot: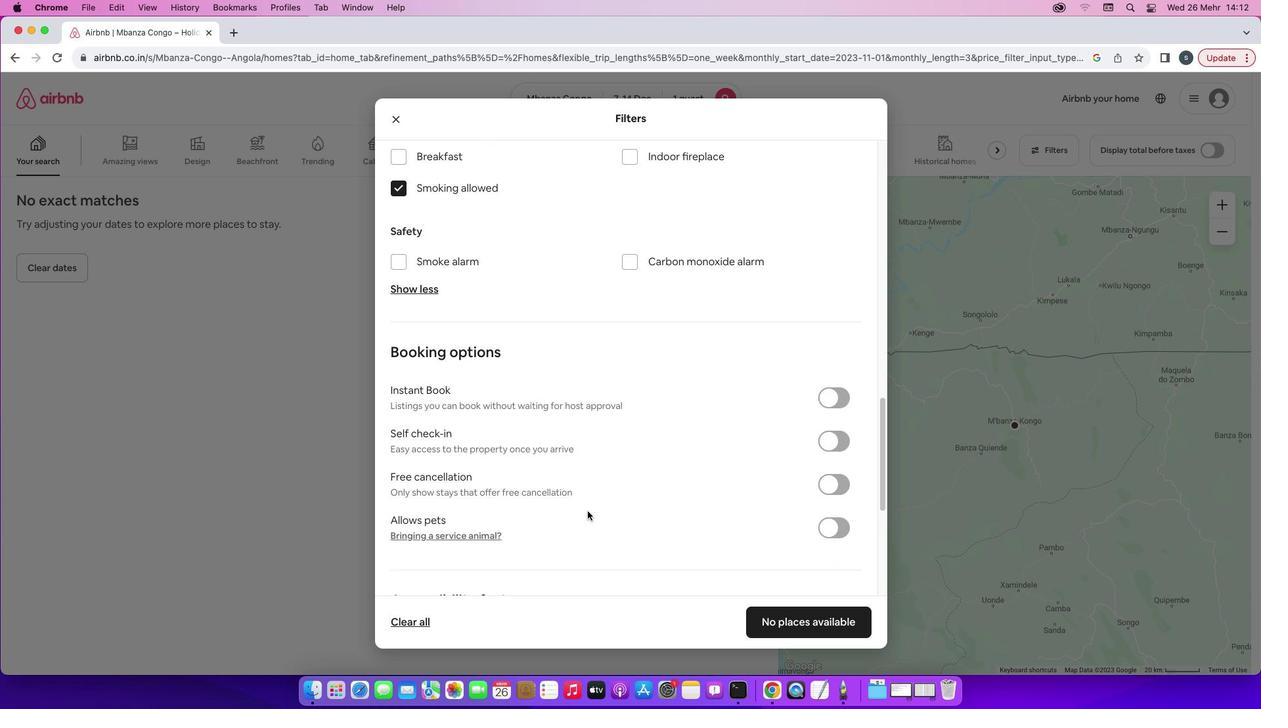 
Action: Mouse scrolled (587, 510) with delta (0, 0)
Screenshot: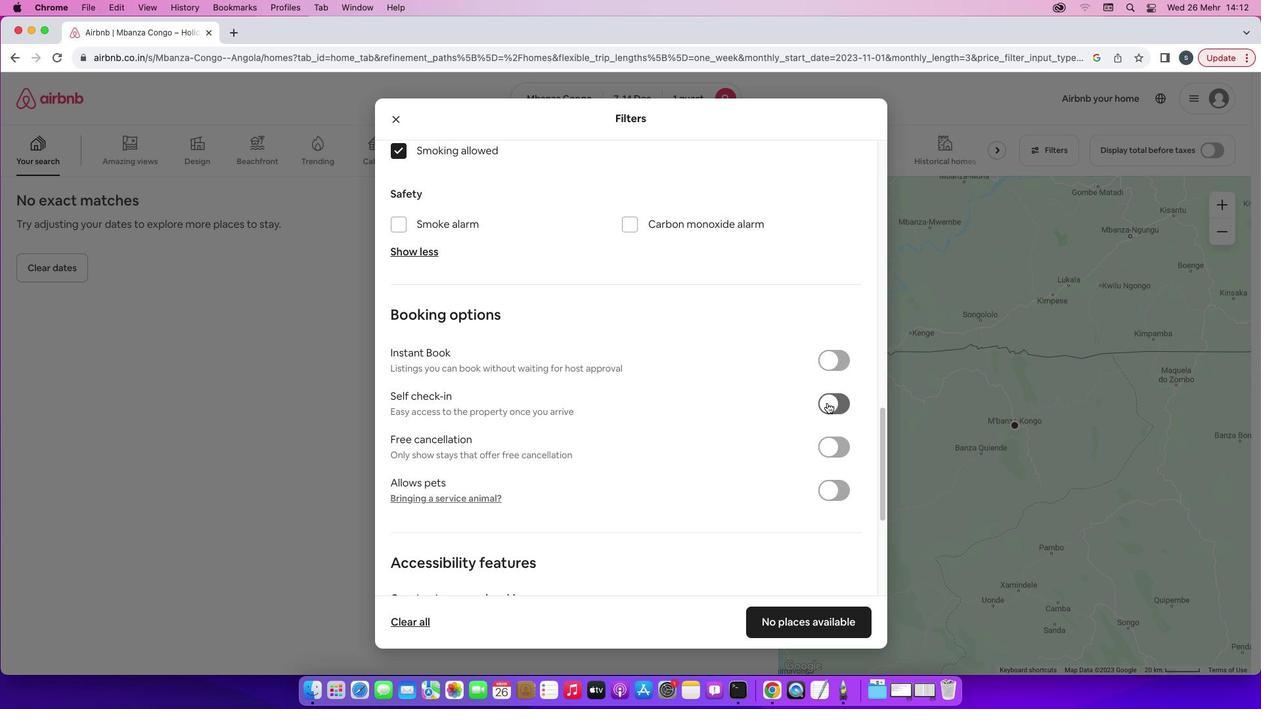 
Action: Mouse scrolled (587, 510) with delta (0, 0)
Screenshot: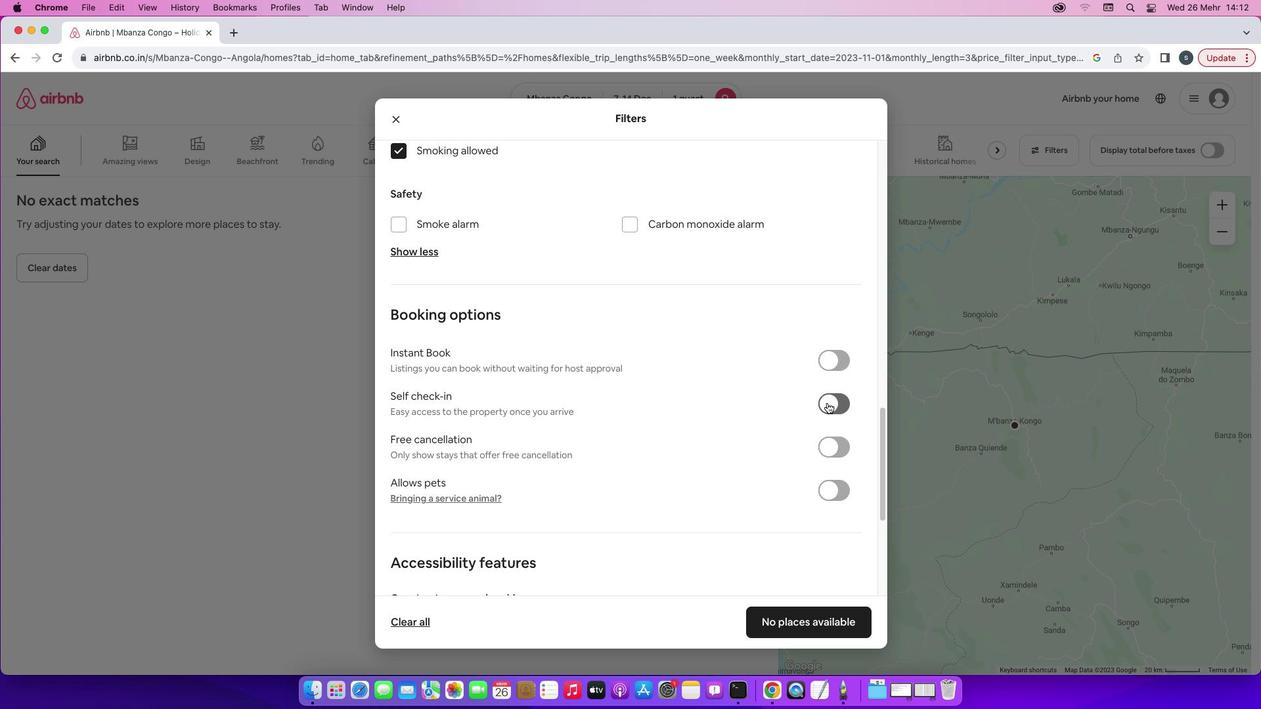 
Action: Mouse scrolled (587, 510) with delta (0, -1)
Screenshot: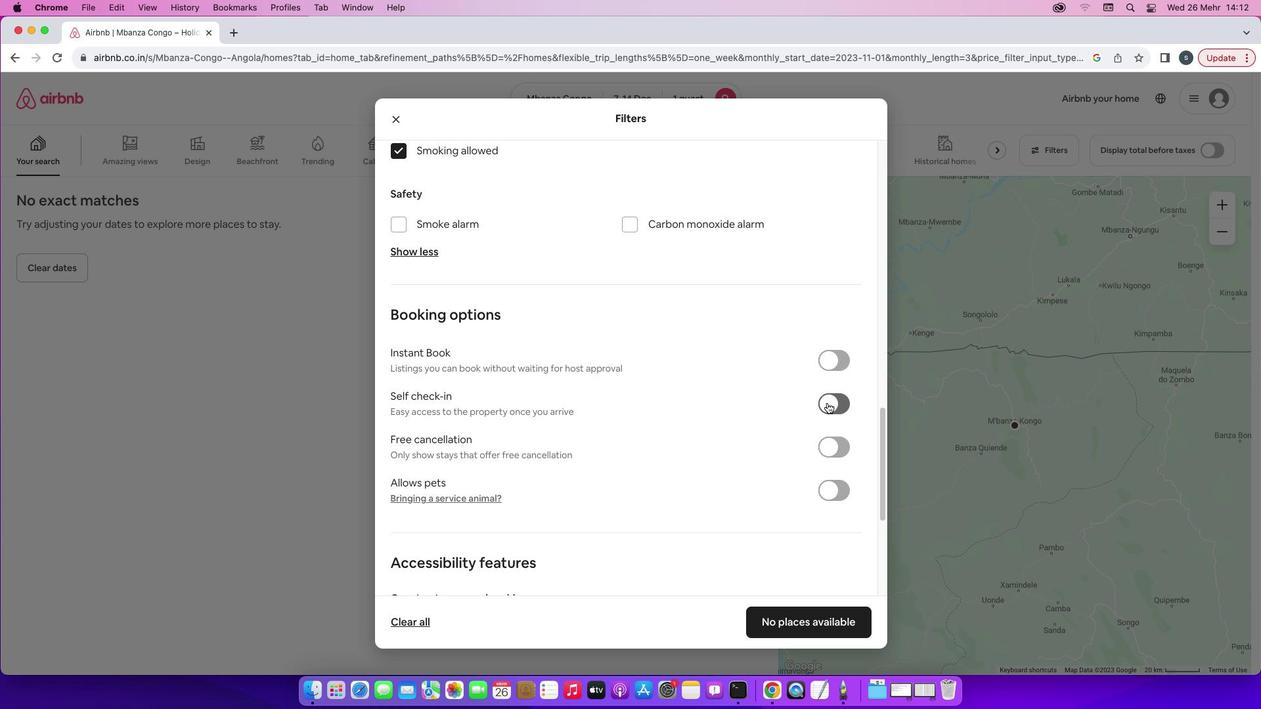 
Action: Mouse moved to (824, 402)
Screenshot: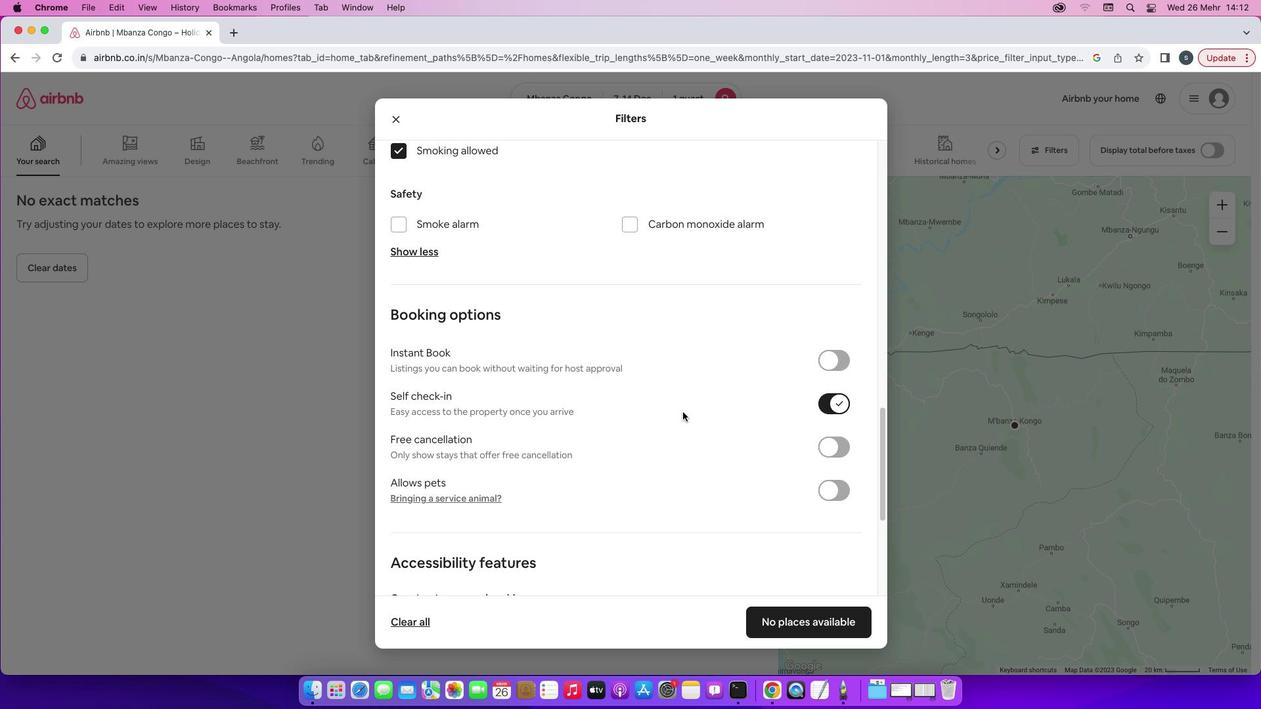 
Action: Mouse pressed left at (824, 402)
Screenshot: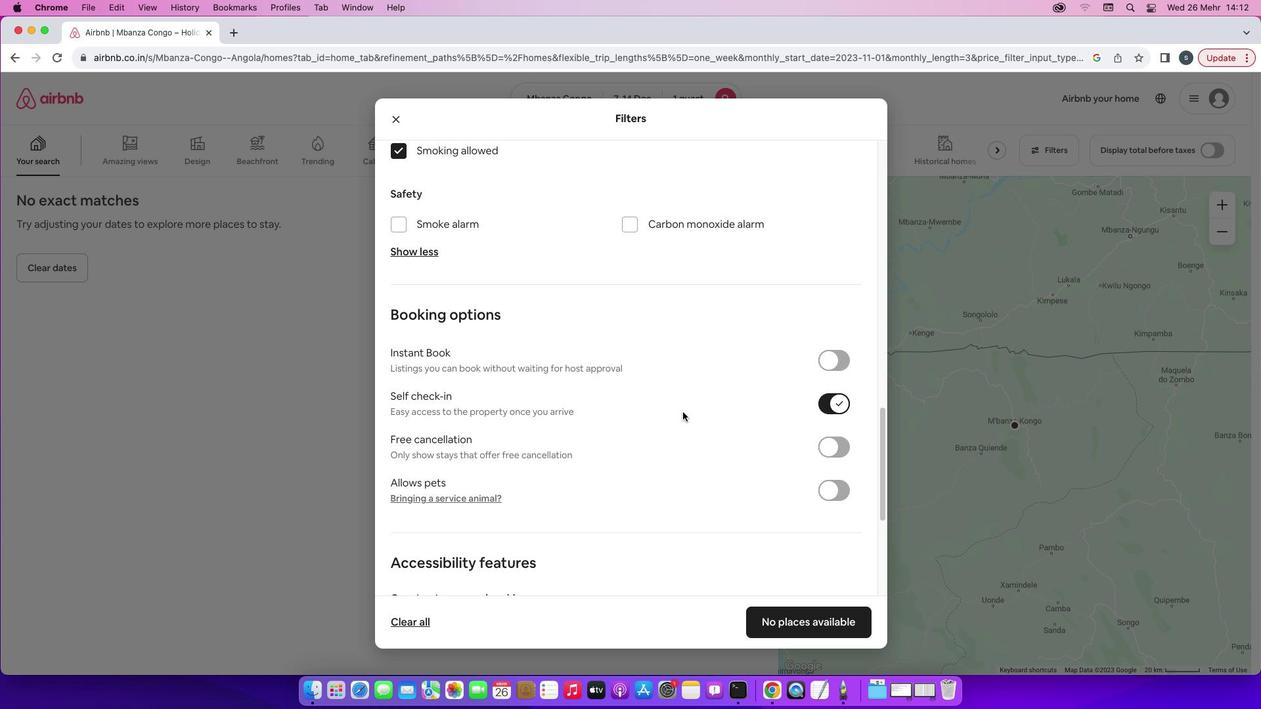 
Action: Mouse moved to (681, 399)
Screenshot: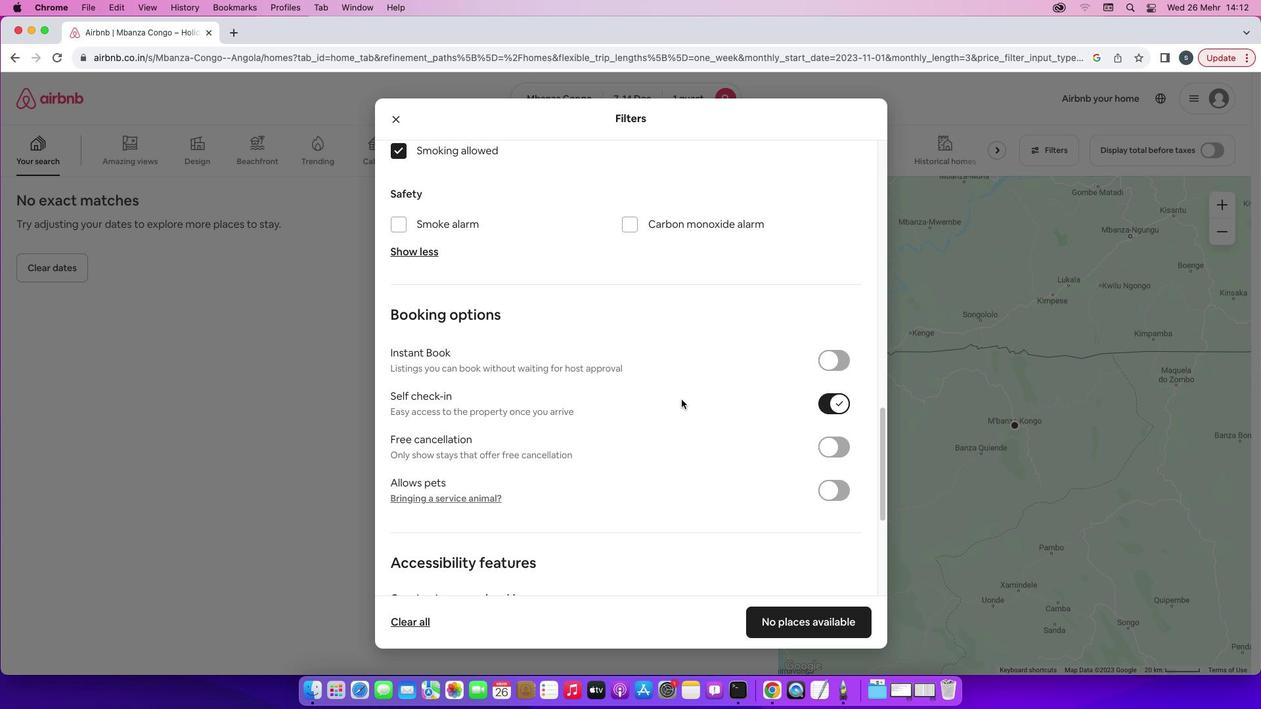 
Action: Mouse scrolled (681, 399) with delta (0, 0)
Screenshot: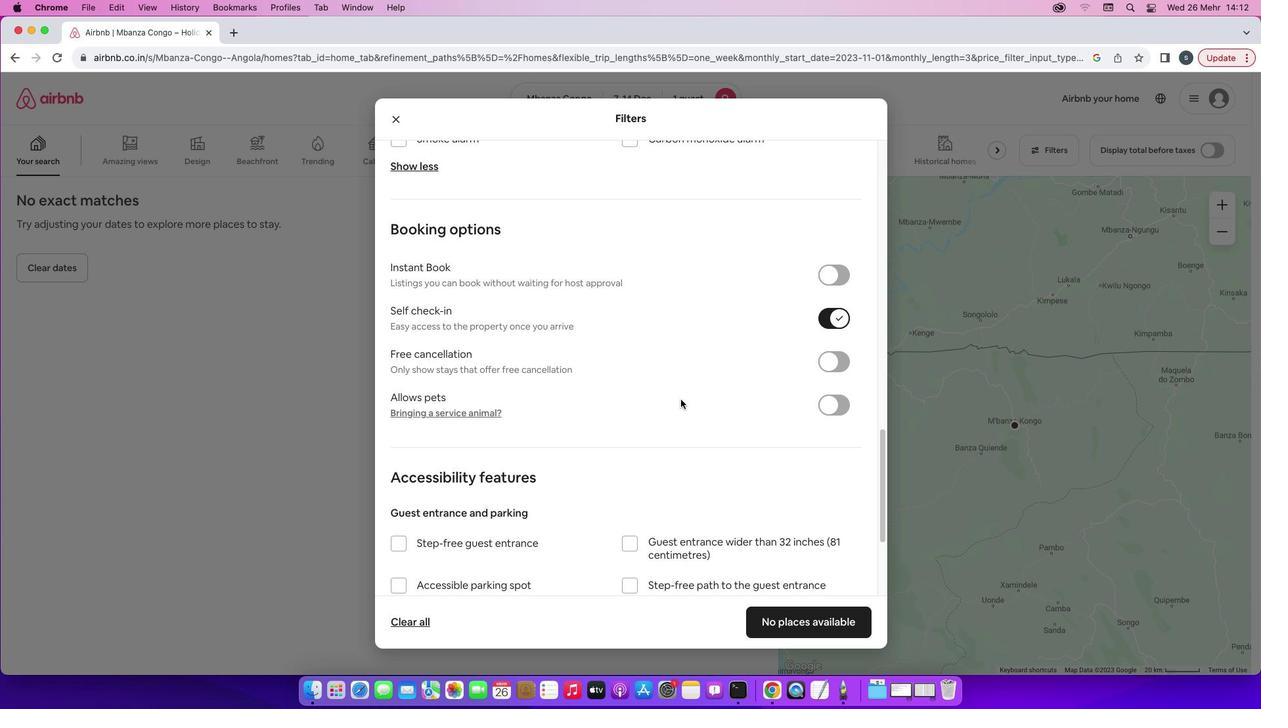 
Action: Mouse scrolled (681, 399) with delta (0, 0)
Screenshot: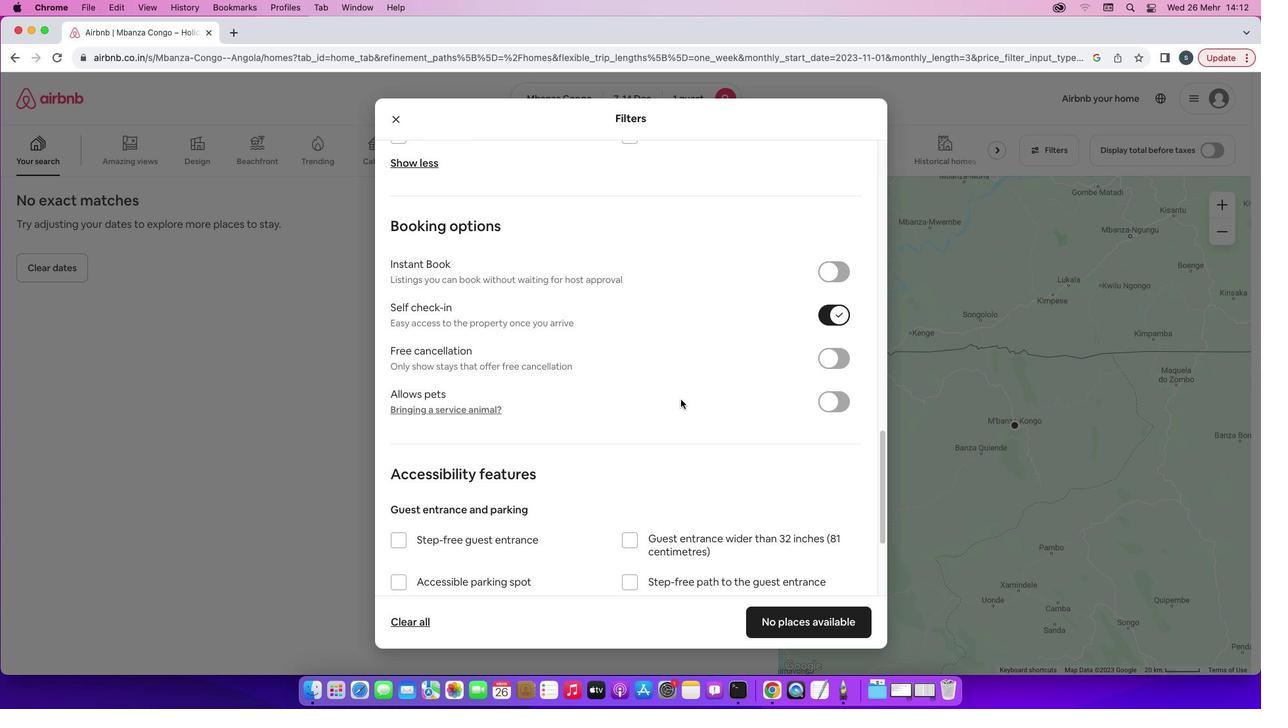 
Action: Mouse scrolled (681, 399) with delta (0, 0)
Screenshot: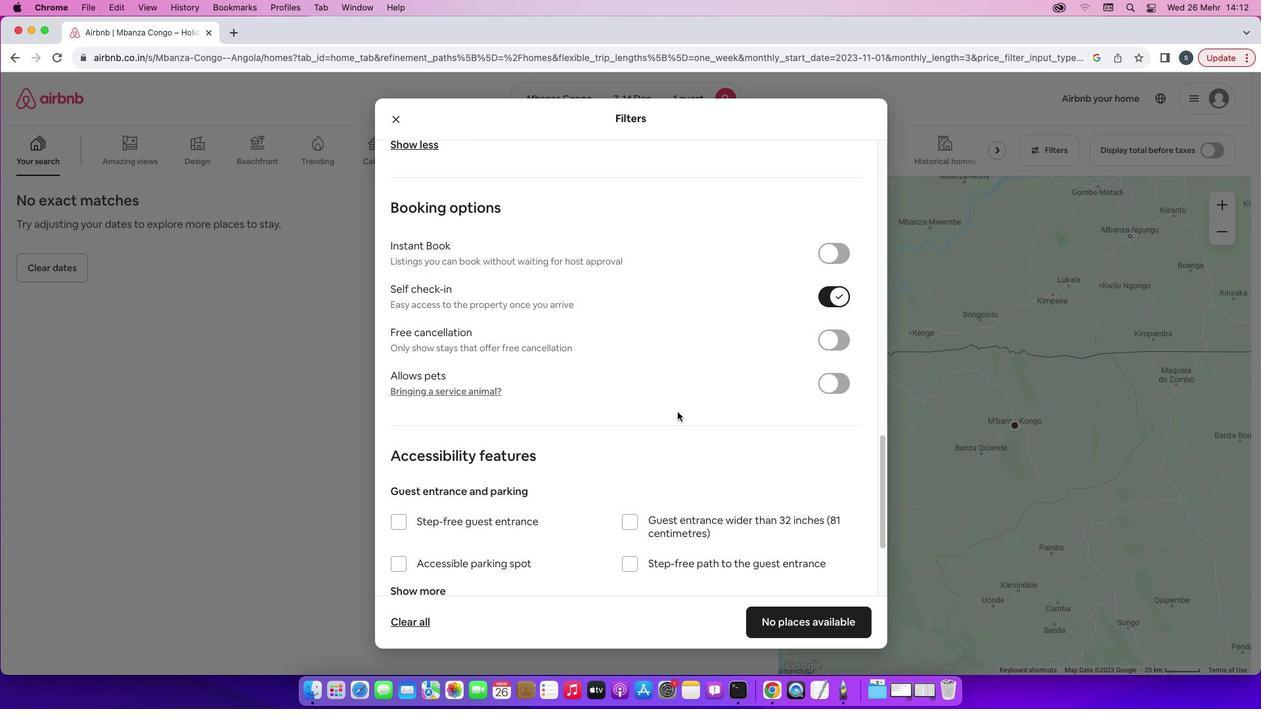 
Action: Mouse scrolled (681, 399) with delta (0, 0)
Screenshot: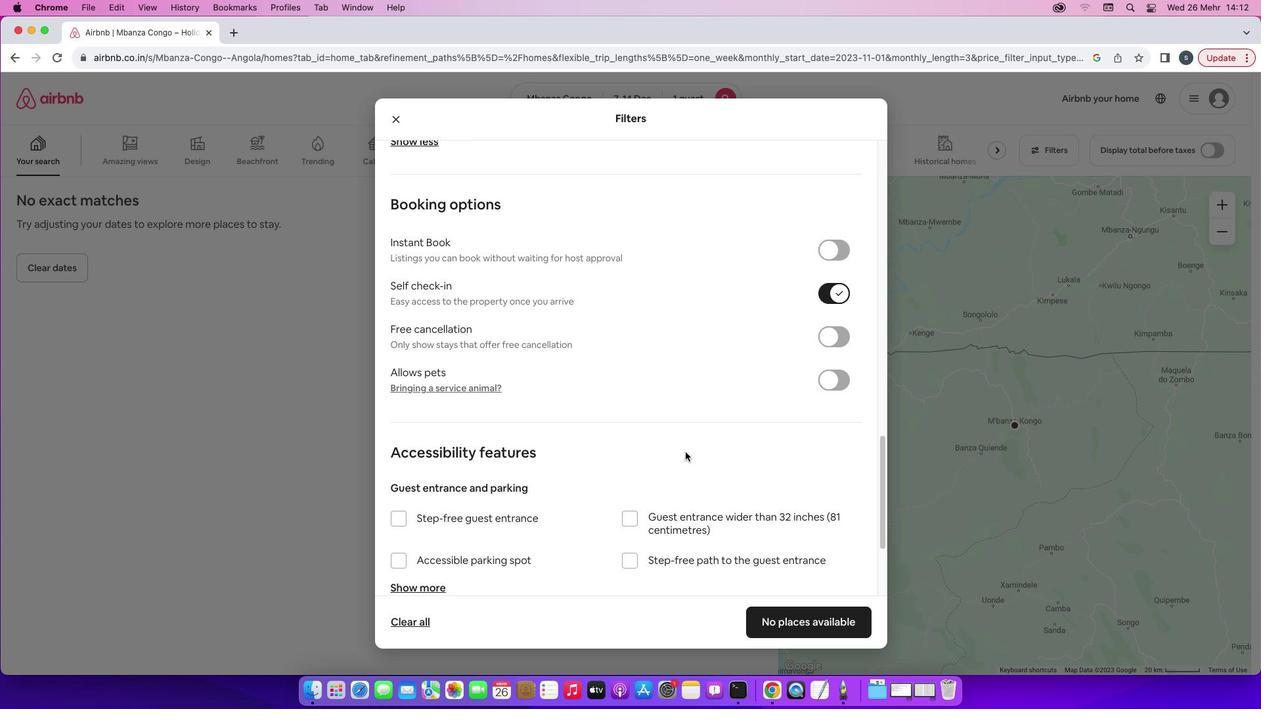 
Action: Mouse moved to (680, 399)
Screenshot: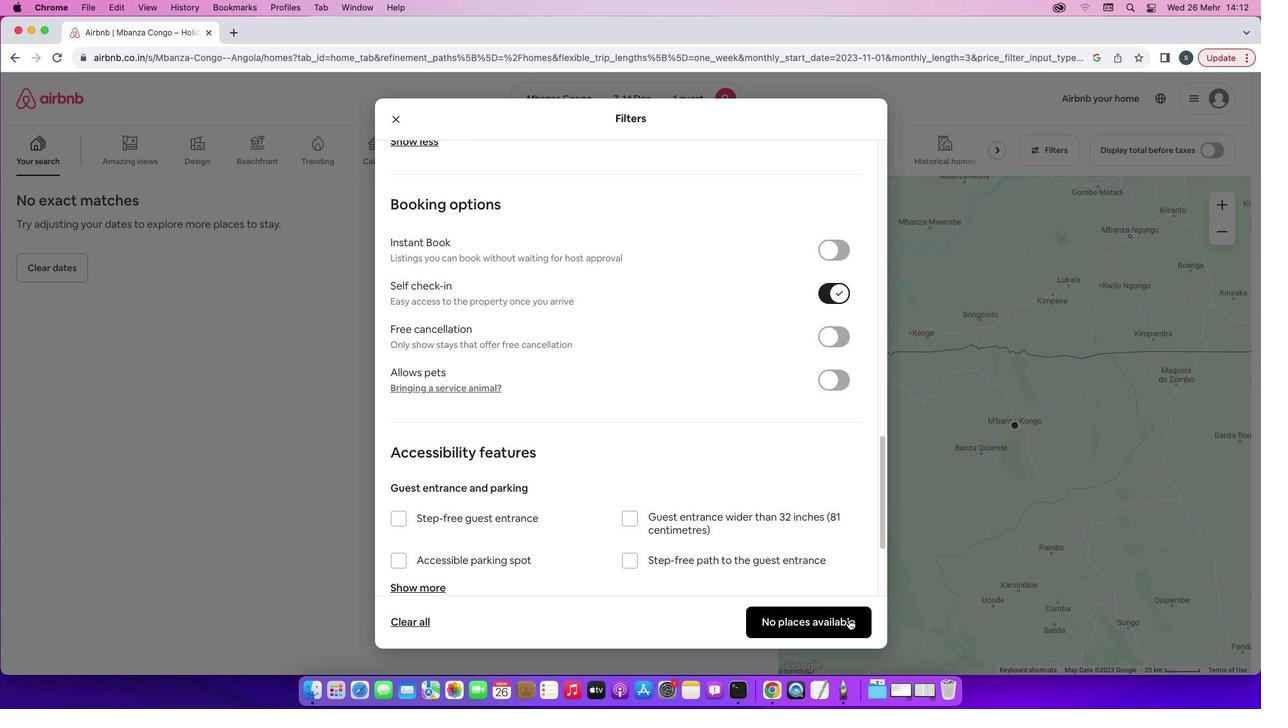 
Action: Mouse scrolled (680, 399) with delta (0, 0)
Screenshot: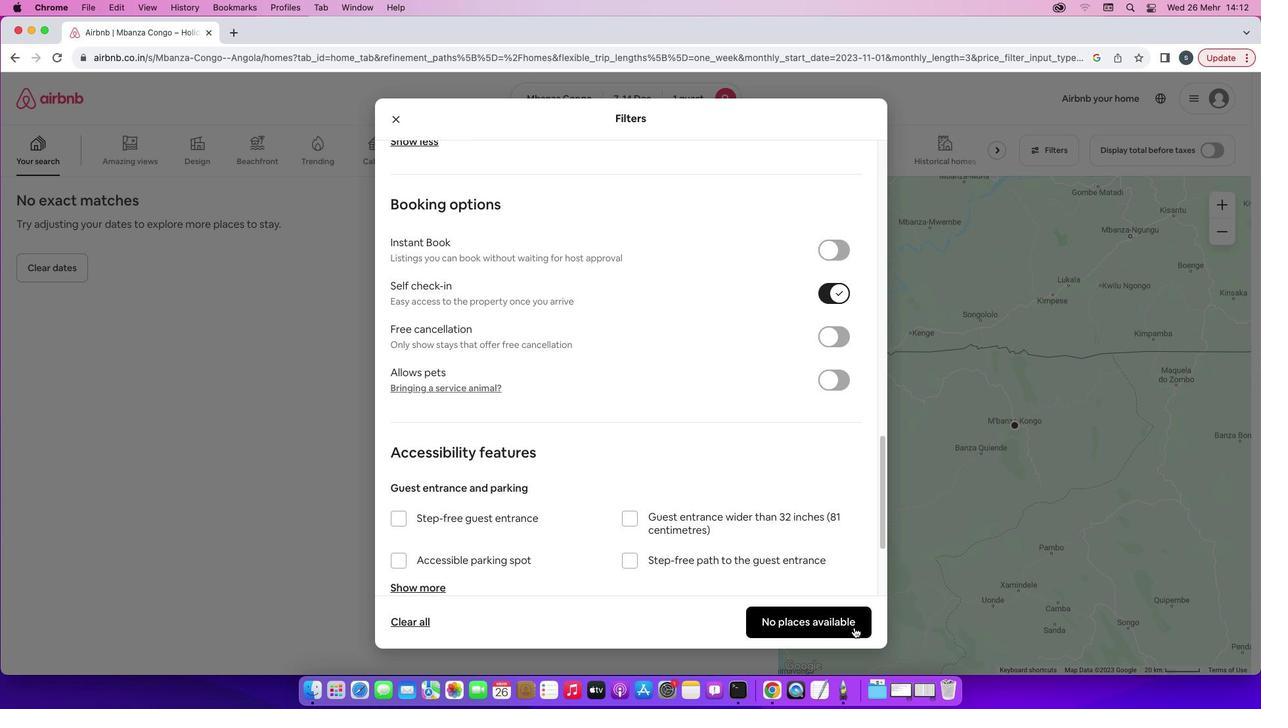 
Action: Mouse scrolled (680, 399) with delta (0, 0)
Screenshot: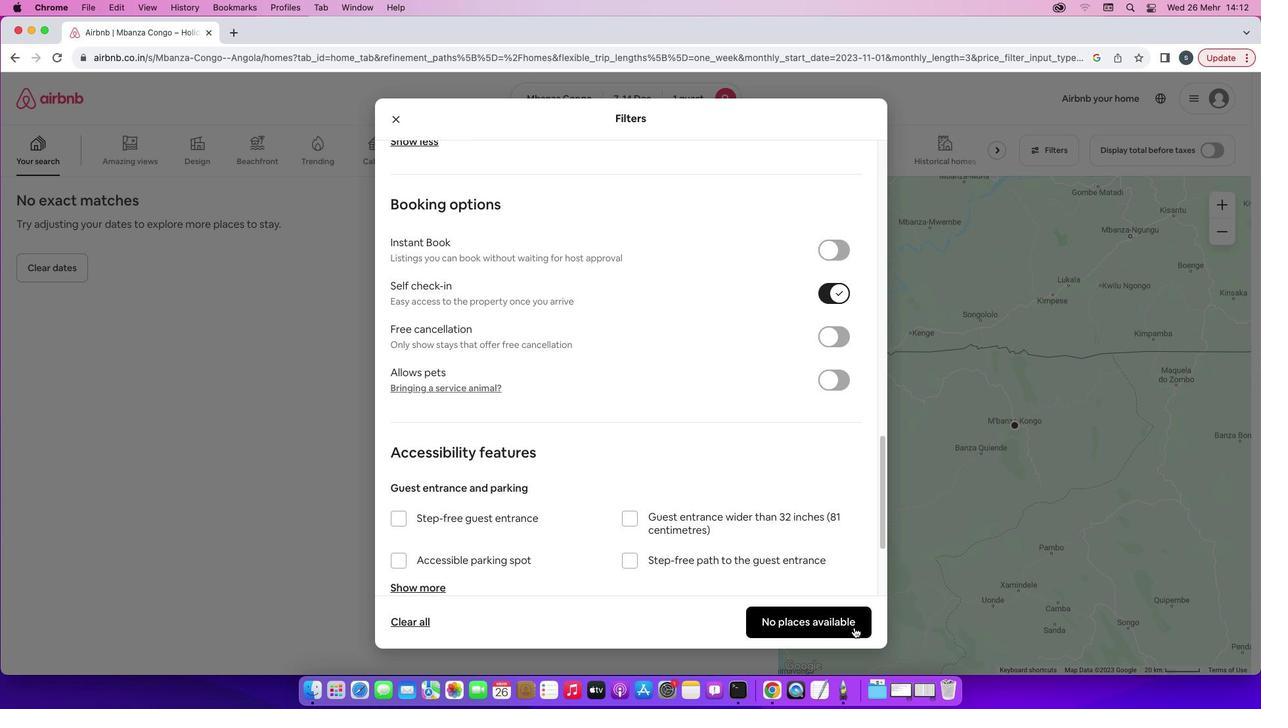 
Action: Mouse moved to (834, 620)
Screenshot: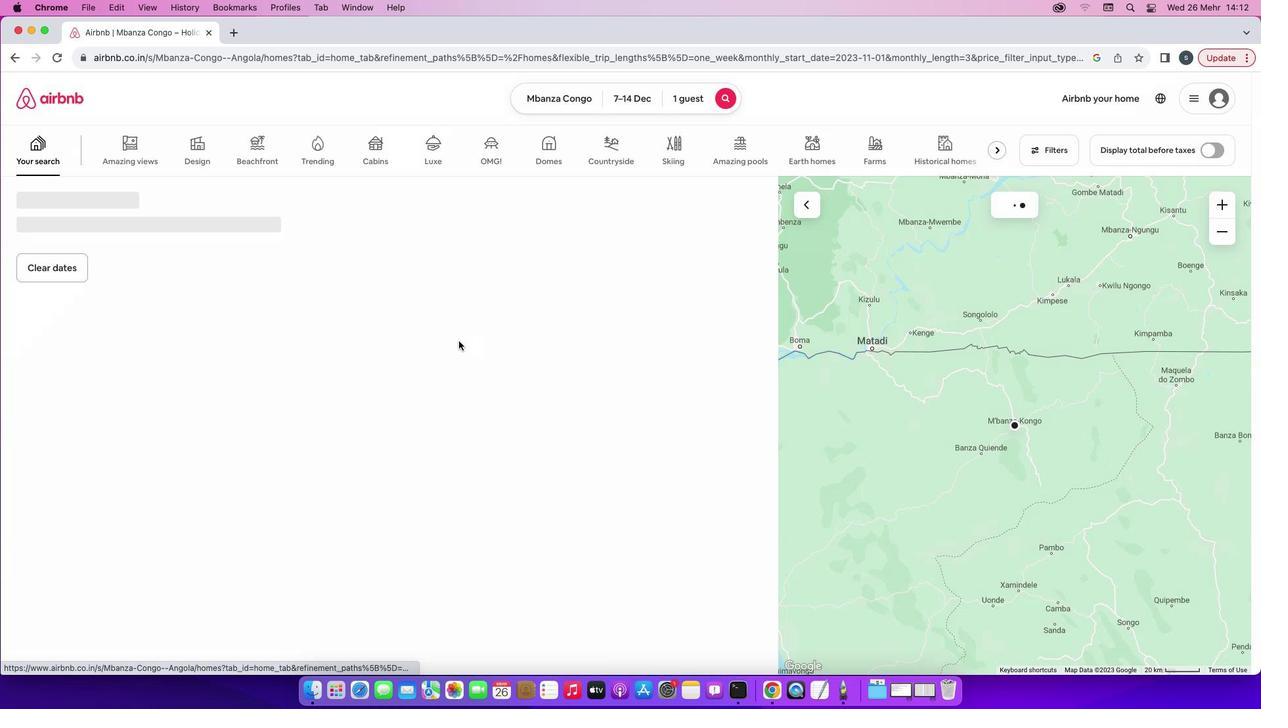 
Action: Mouse pressed left at (834, 620)
Screenshot: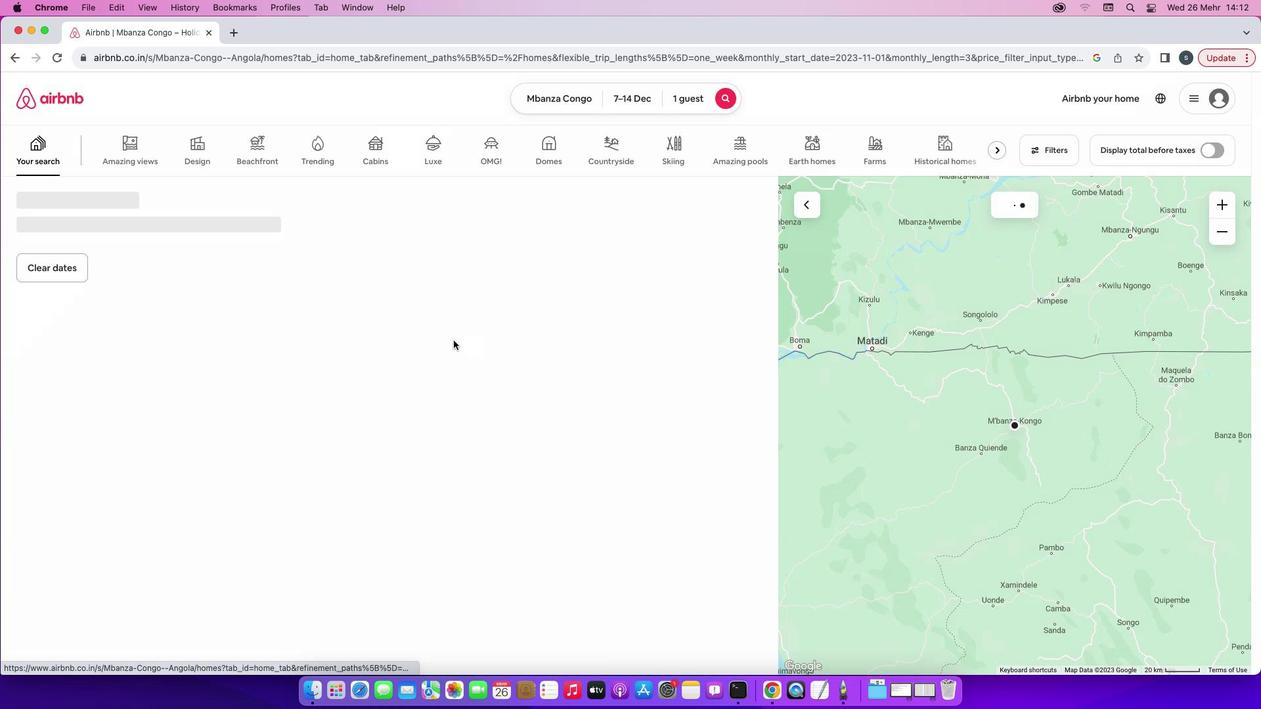 
Action: Mouse moved to (452, 339)
Screenshot: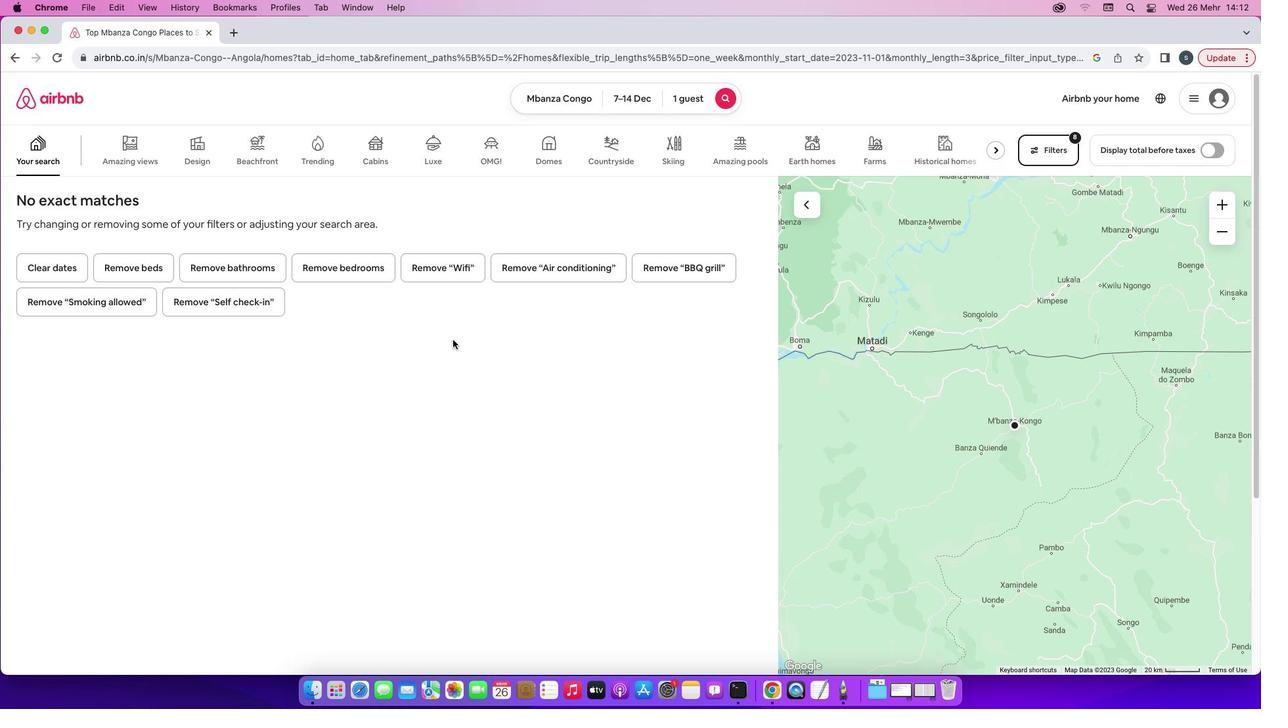 
